 Task: Look for space in Foumban, Cameroon from 24th August, 2023 to 10th September, 2023 for 8 adults in price range Rs.12000 to Rs.15000. Place can be entire place or shared room with 4 bedrooms having 8 beds and 4 bathrooms. Property type can be house, flat, guest house. Amenities needed are: wifi, TV, free parkinig on premises, gym, breakfast. Booking option can be shelf check-in. Required host language is English.
Action: Mouse moved to (452, 93)
Screenshot: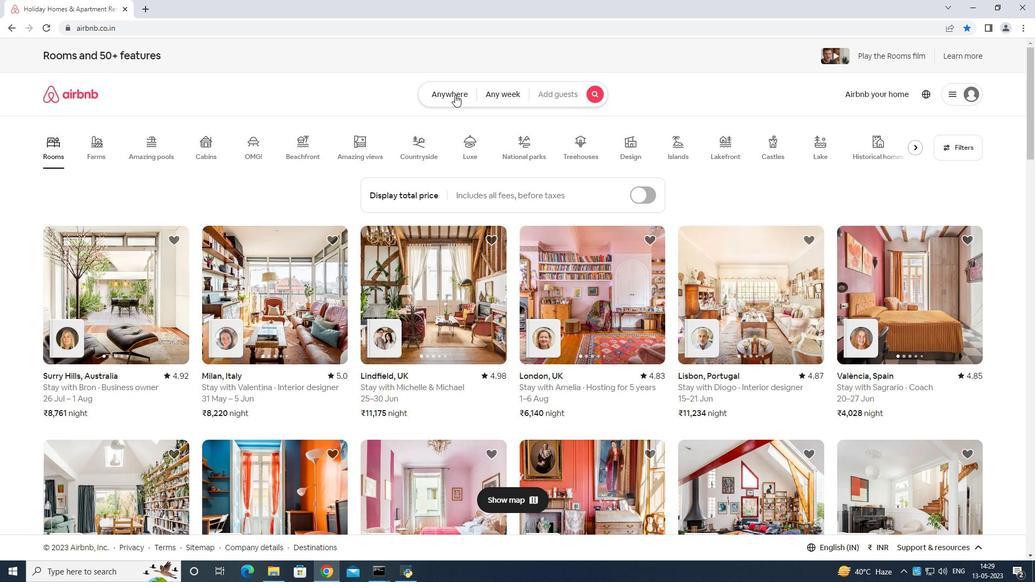 
Action: Mouse pressed left at (452, 93)
Screenshot: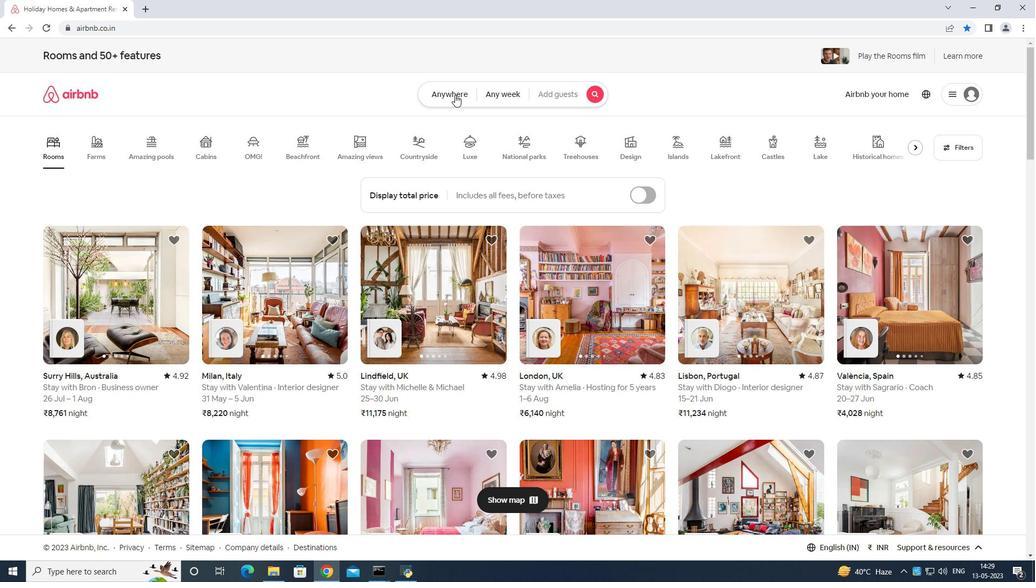 
Action: Mouse moved to (410, 133)
Screenshot: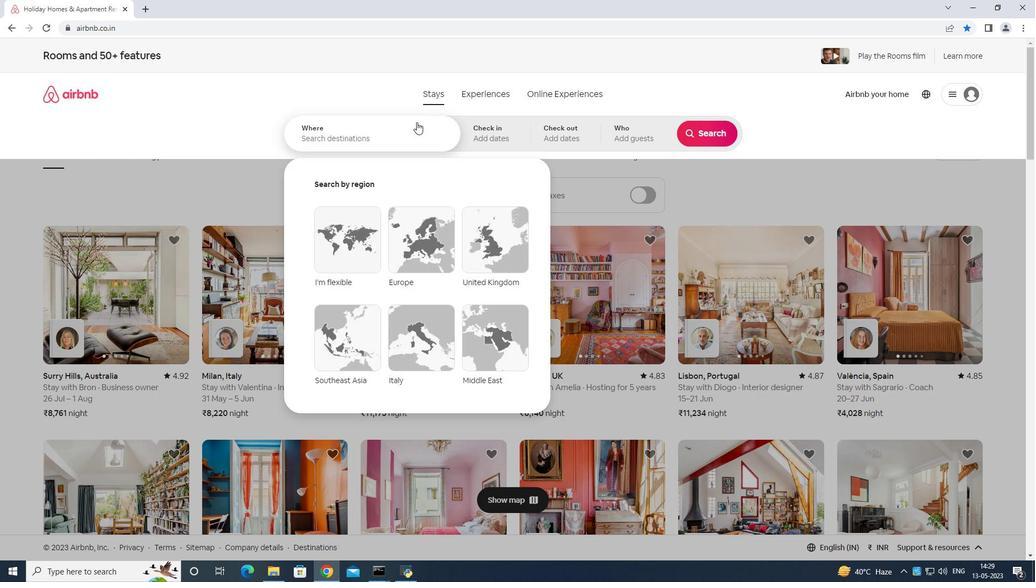 
Action: Mouse pressed left at (410, 133)
Screenshot: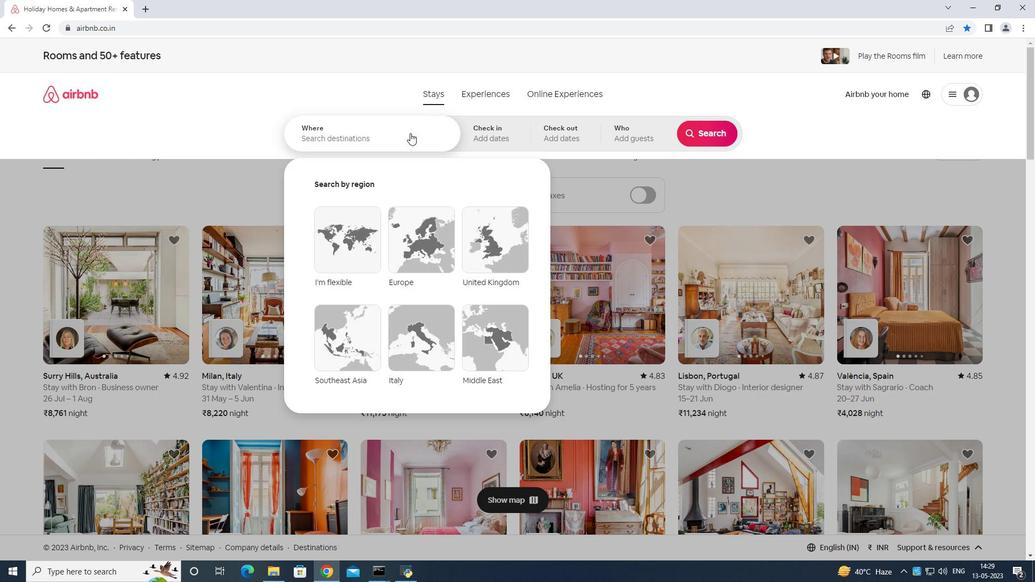 
Action: Mouse moved to (393, 148)
Screenshot: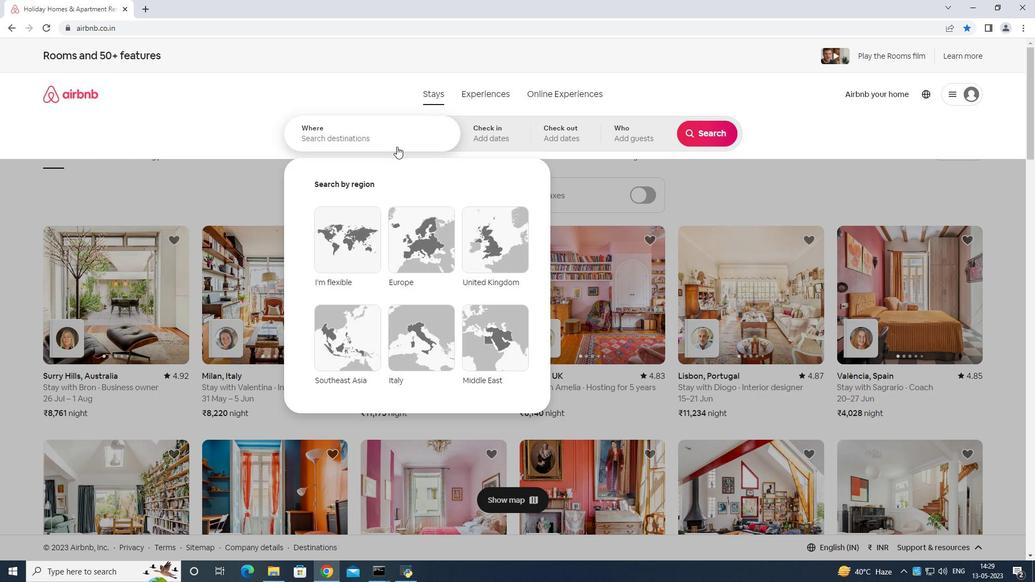 
Action: Key pressed <Key.shift>Four<Key.backspace>mban<Key.space>cameroon<Key.enter>
Screenshot: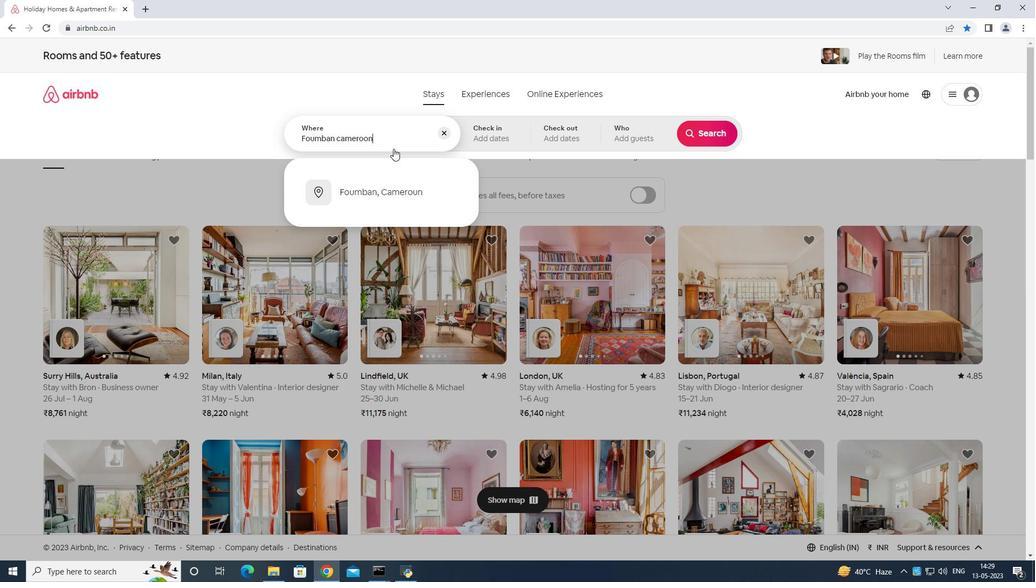 
Action: Mouse moved to (701, 218)
Screenshot: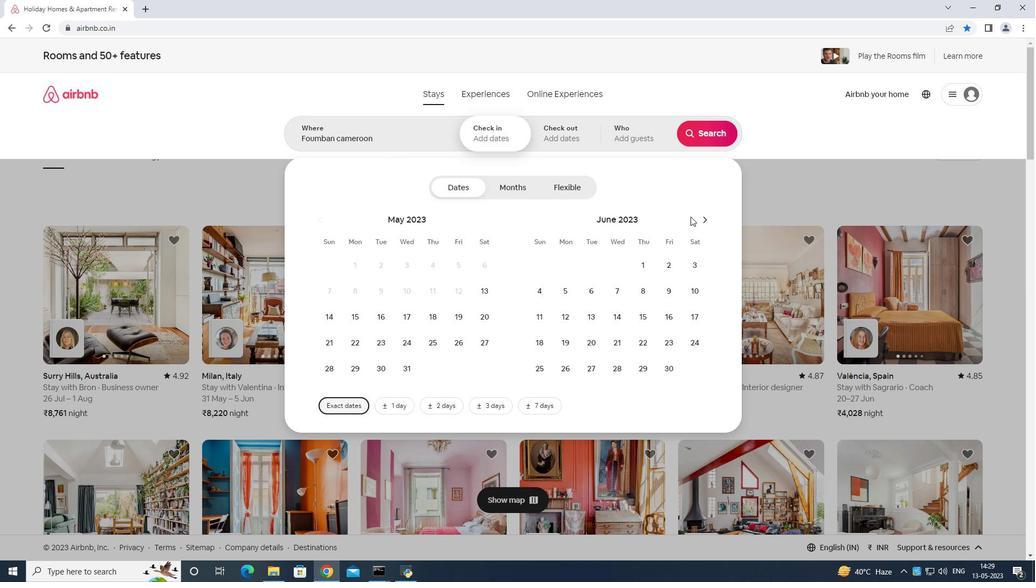 
Action: Mouse pressed left at (701, 218)
Screenshot: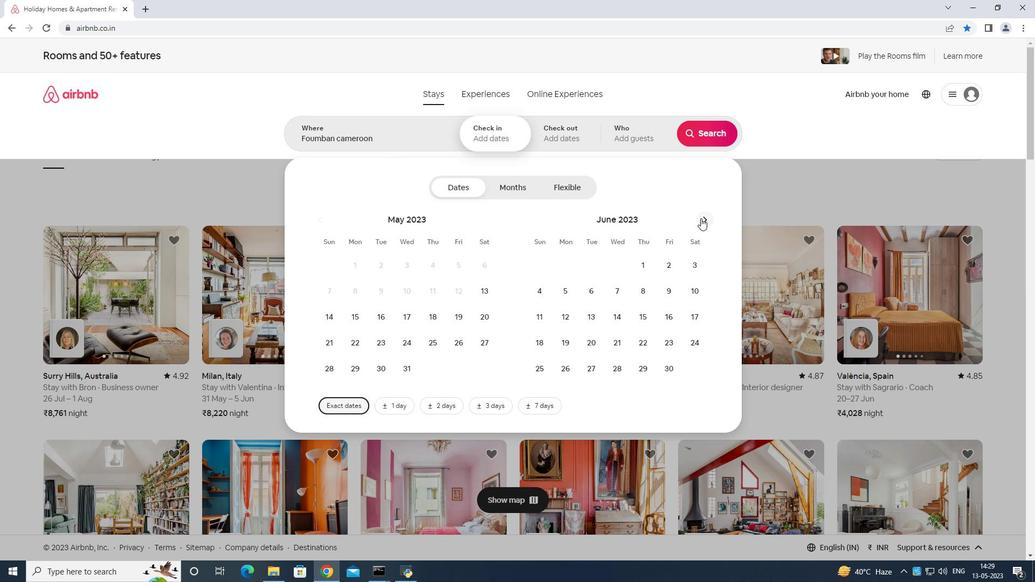
Action: Mouse moved to (701, 219)
Screenshot: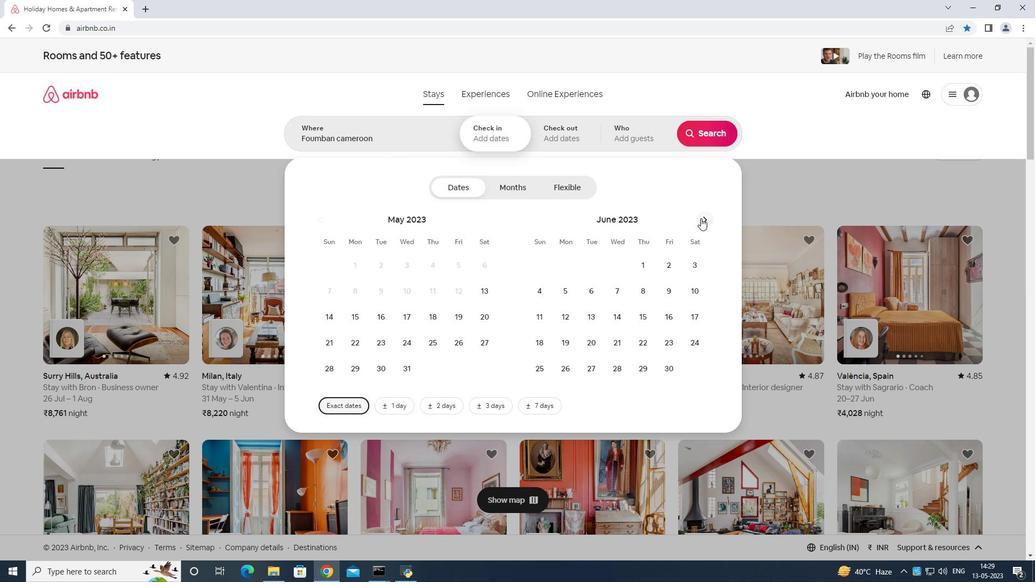 
Action: Mouse pressed left at (701, 219)
Screenshot: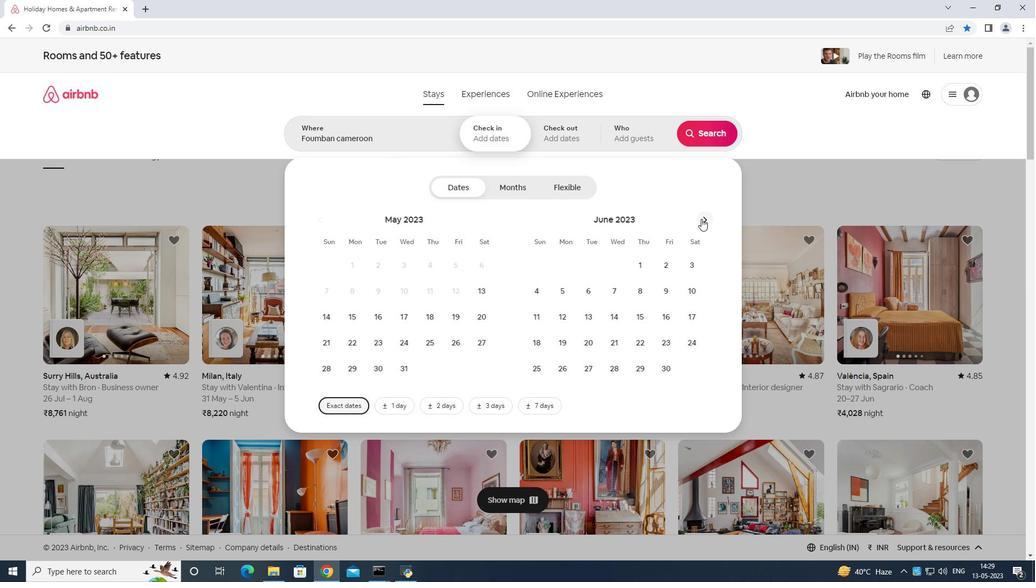 
Action: Mouse moved to (649, 339)
Screenshot: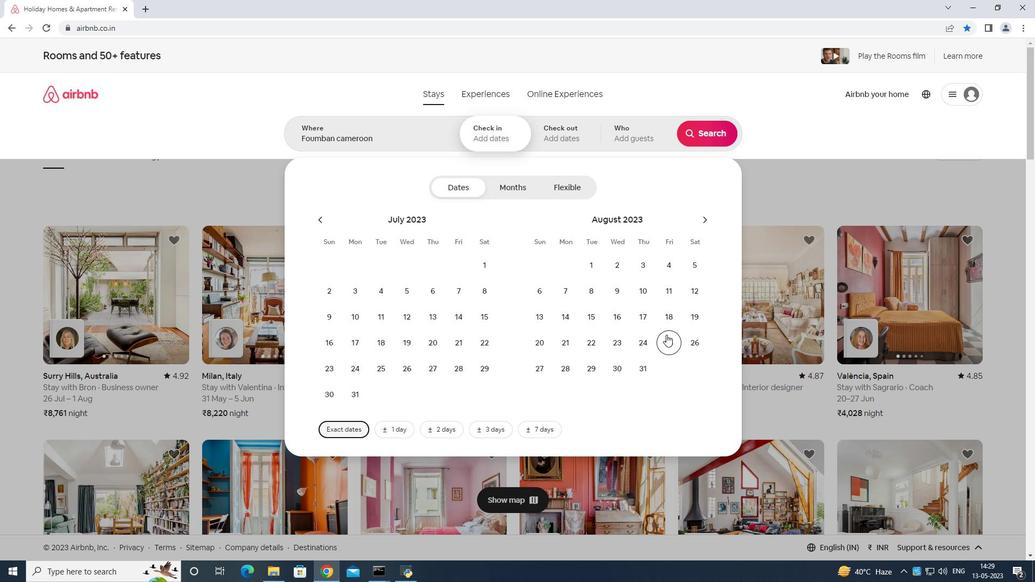 
Action: Mouse pressed left at (649, 339)
Screenshot: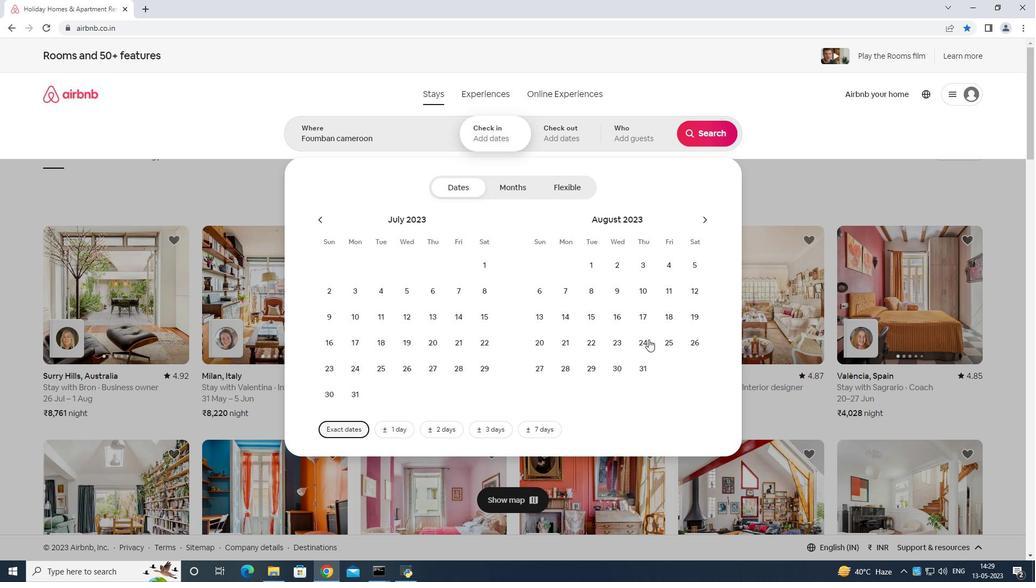 
Action: Mouse moved to (709, 217)
Screenshot: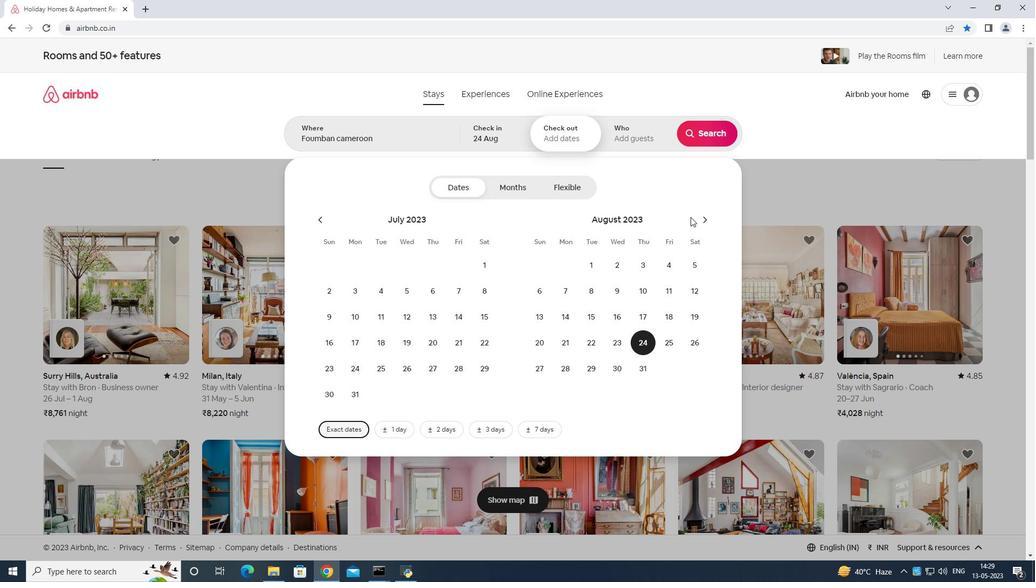 
Action: Mouse pressed left at (709, 217)
Screenshot: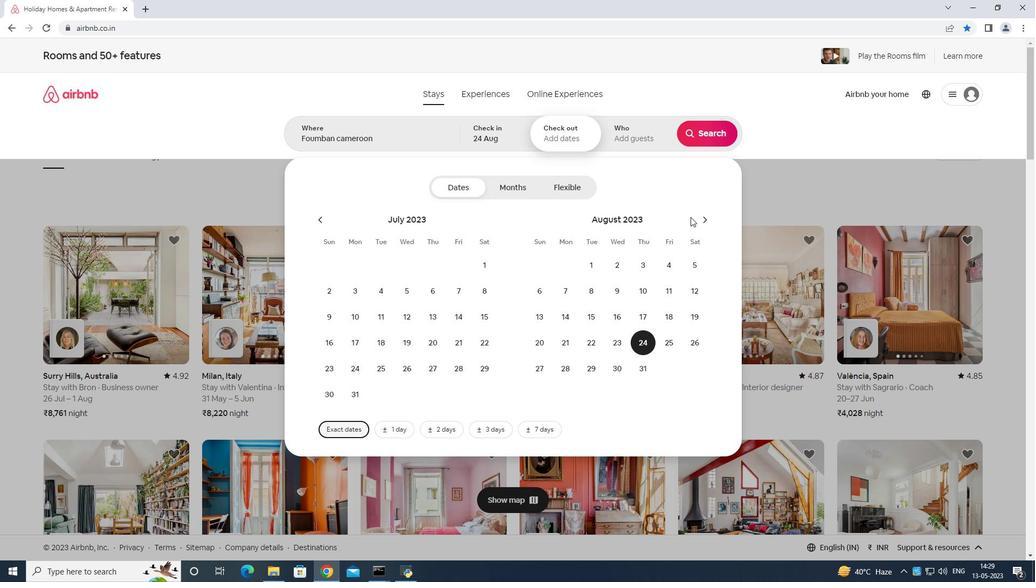 
Action: Mouse moved to (547, 320)
Screenshot: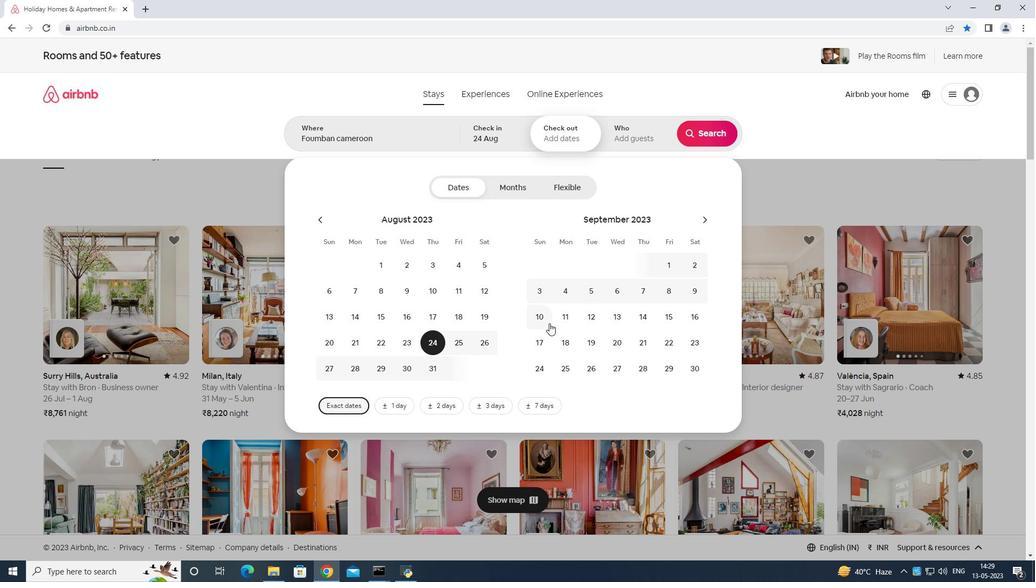 
Action: Mouse pressed left at (547, 320)
Screenshot: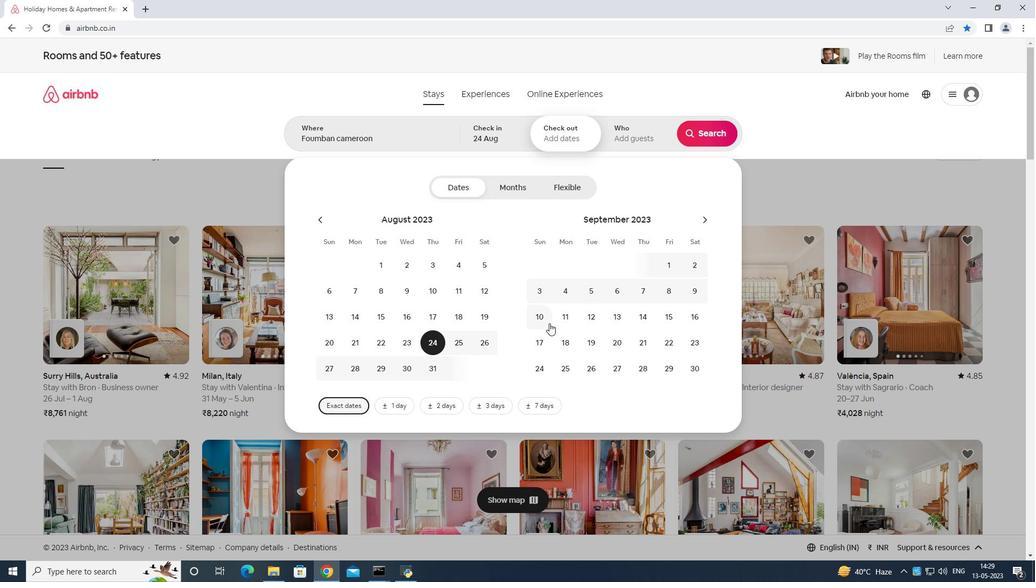 
Action: Mouse moved to (629, 134)
Screenshot: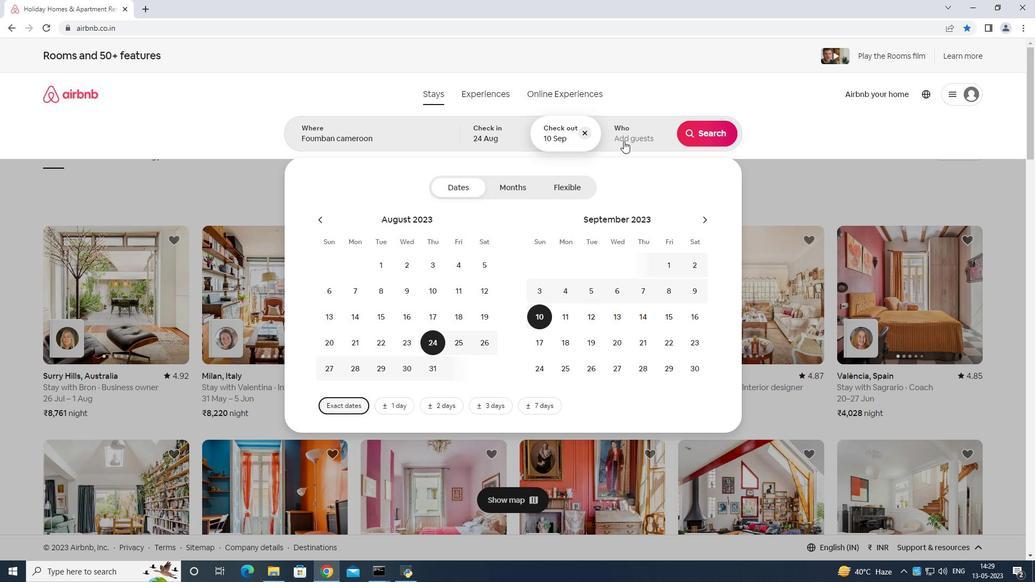
Action: Mouse pressed left at (629, 134)
Screenshot: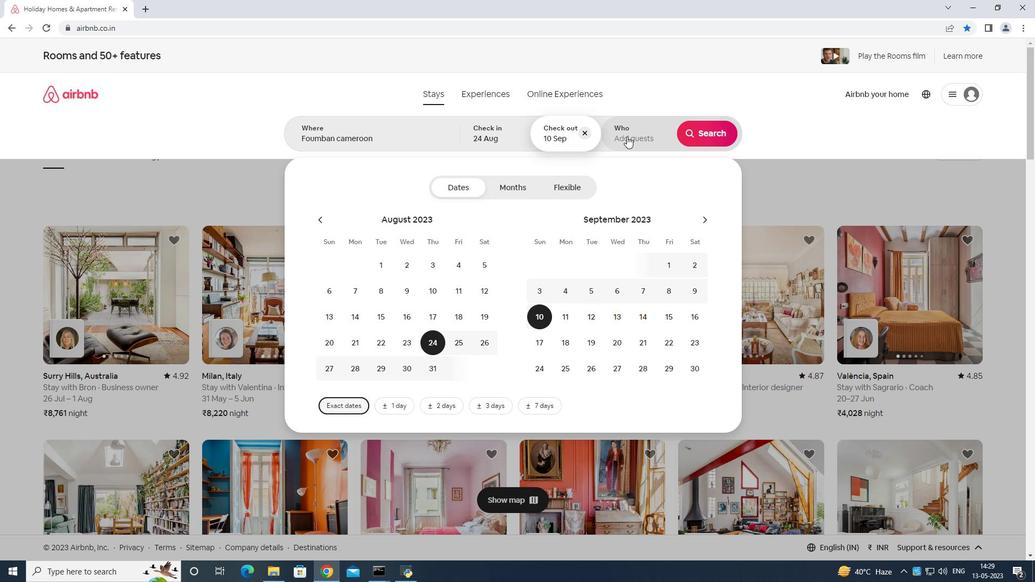 
Action: Mouse moved to (707, 195)
Screenshot: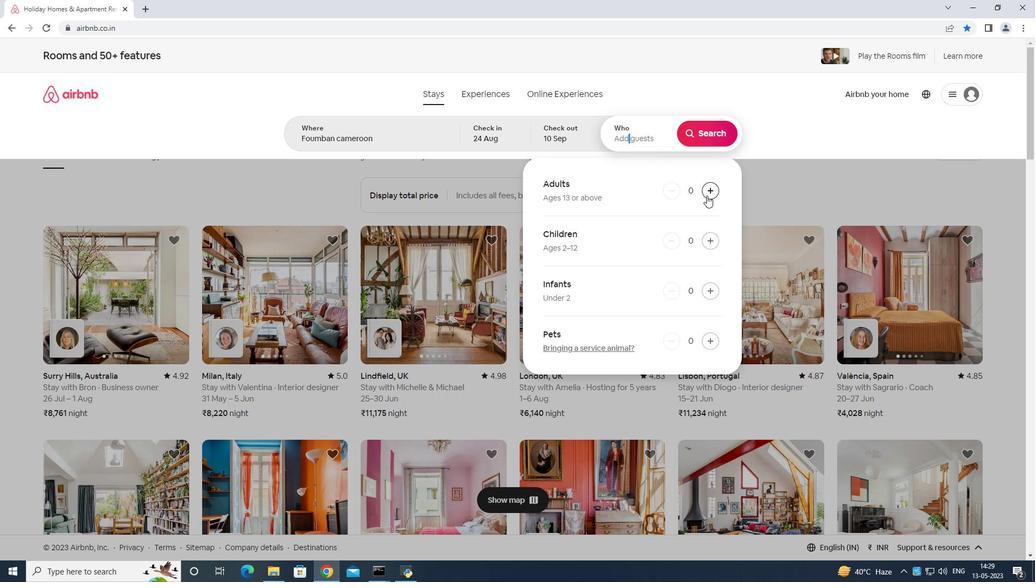 
Action: Mouse pressed left at (707, 195)
Screenshot: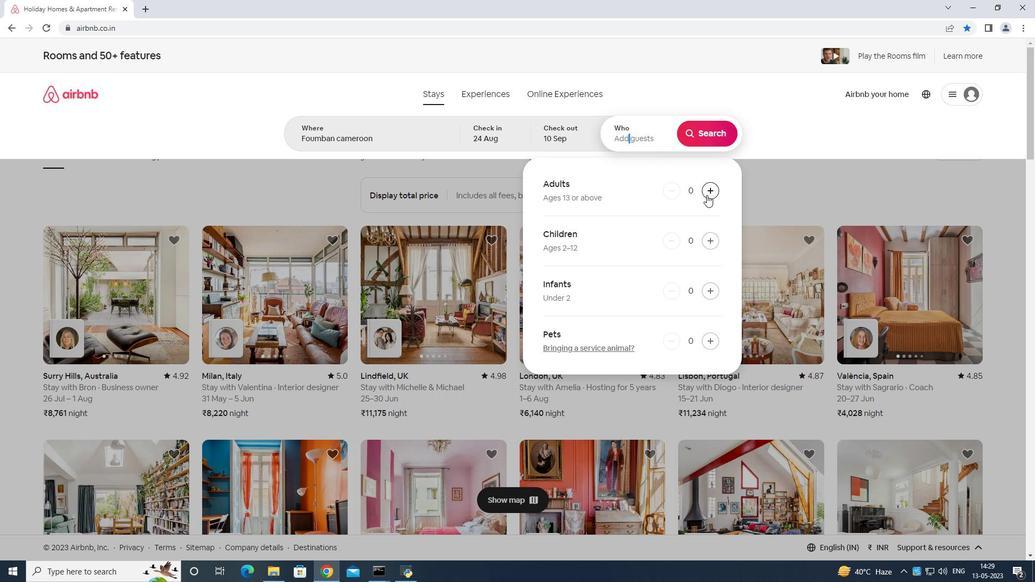 
Action: Mouse pressed left at (707, 195)
Screenshot: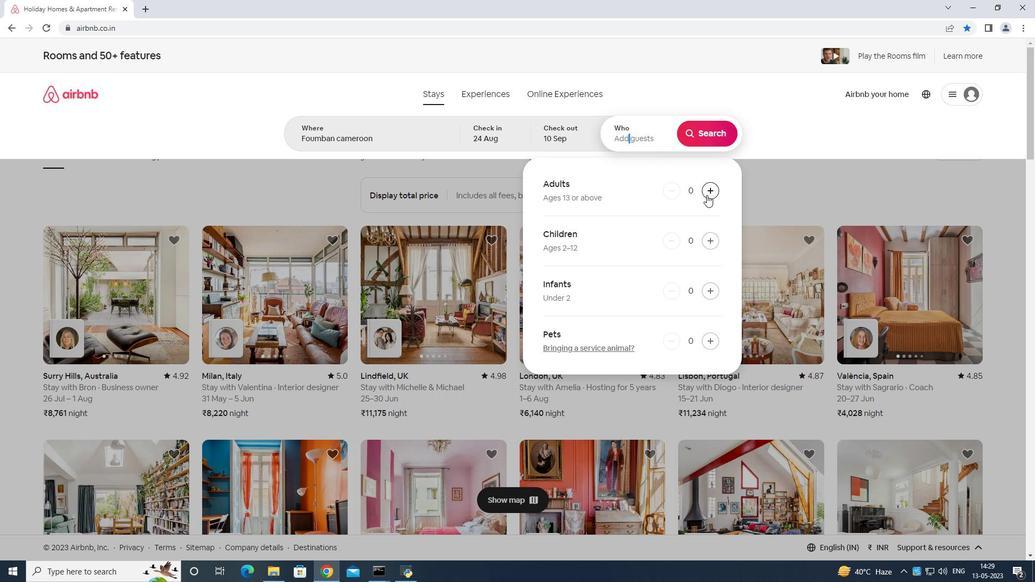 
Action: Mouse moved to (707, 194)
Screenshot: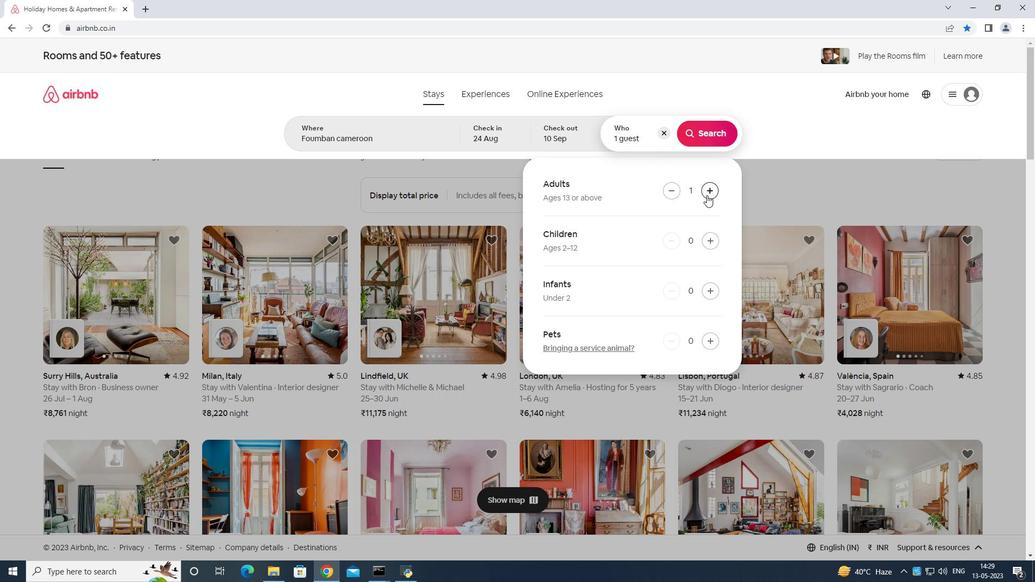 
Action: Mouse pressed left at (707, 194)
Screenshot: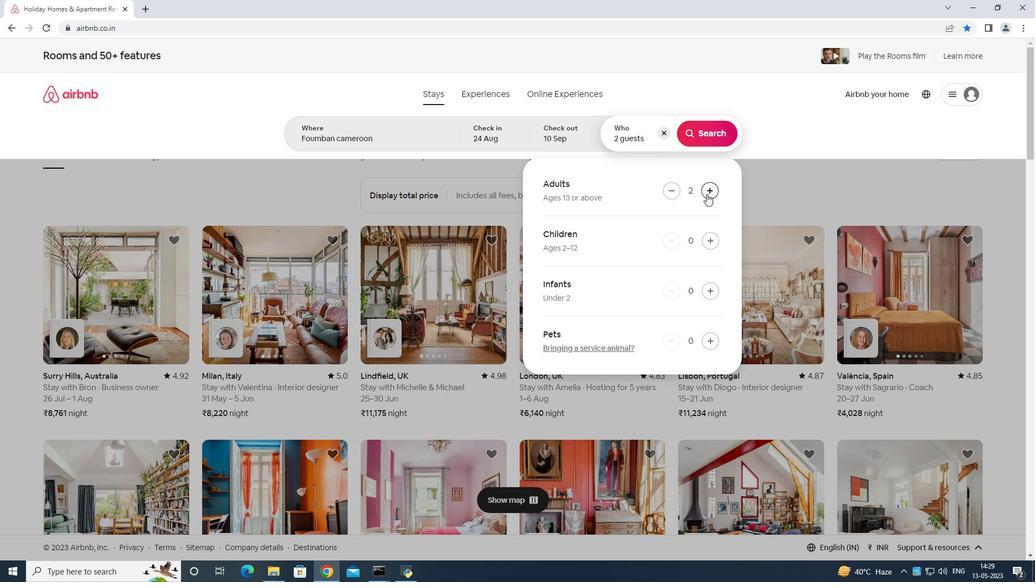 
Action: Mouse pressed left at (707, 194)
Screenshot: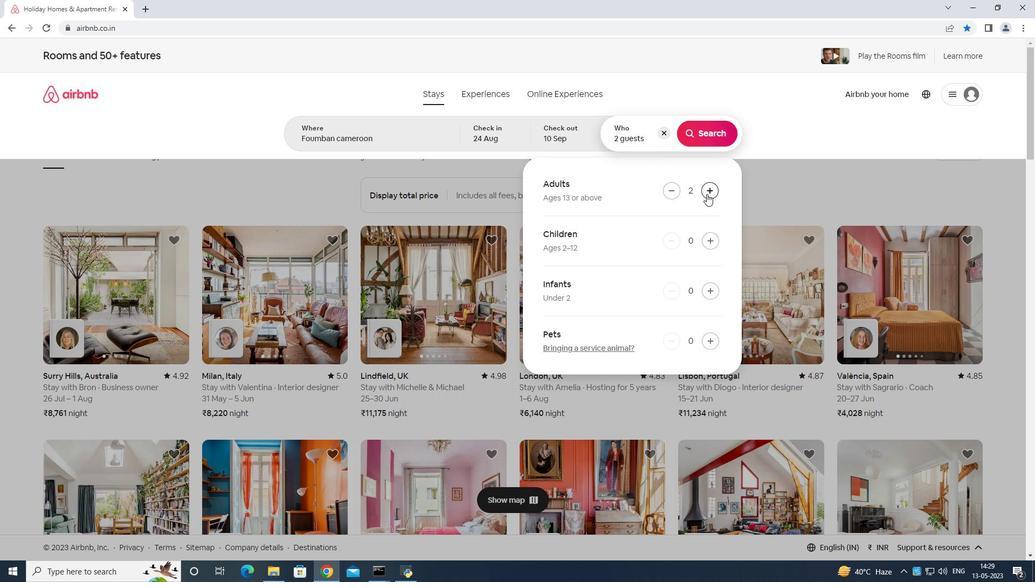 
Action: Mouse pressed left at (707, 194)
Screenshot: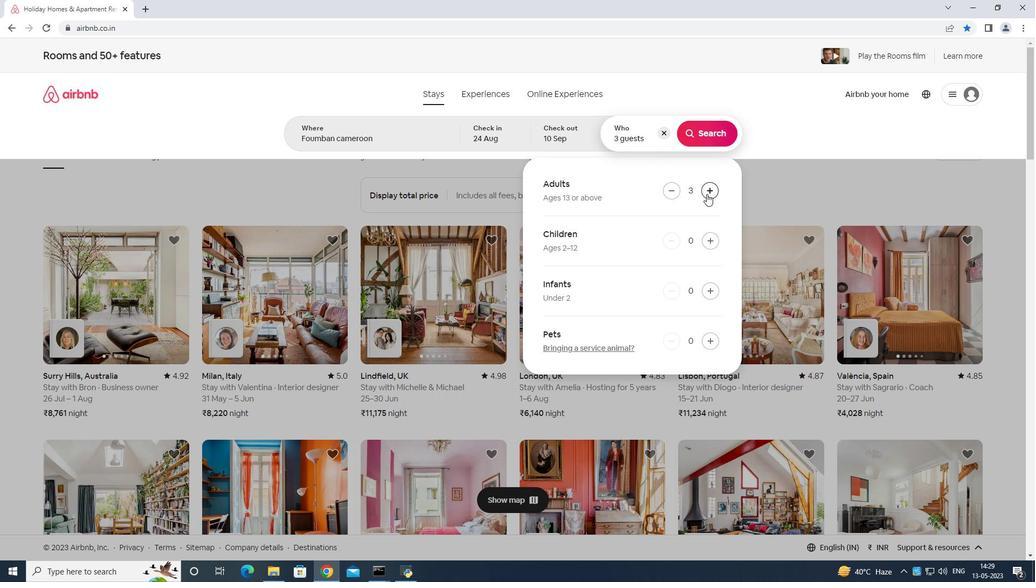 
Action: Mouse pressed left at (707, 194)
Screenshot: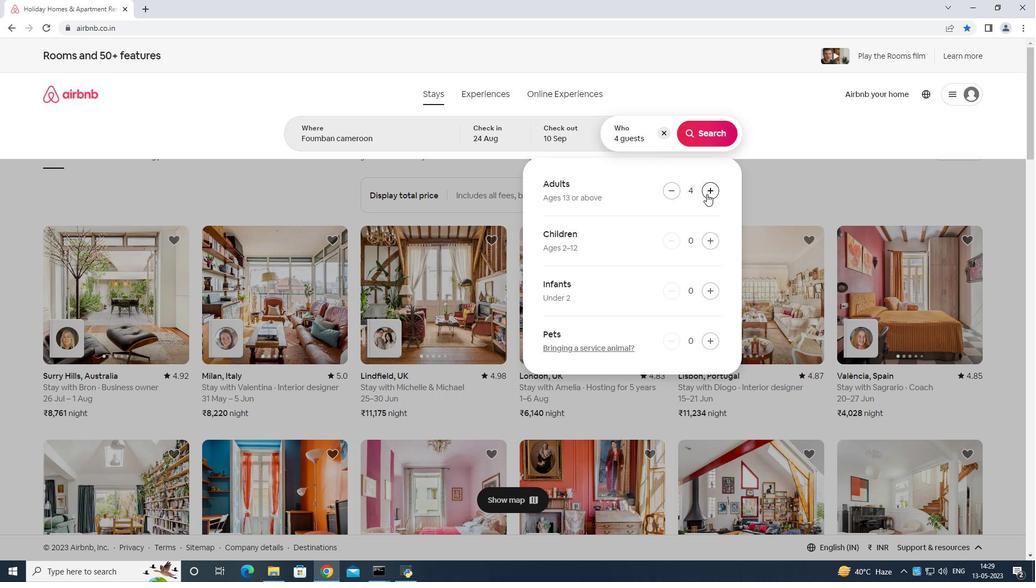 
Action: Mouse pressed left at (707, 194)
Screenshot: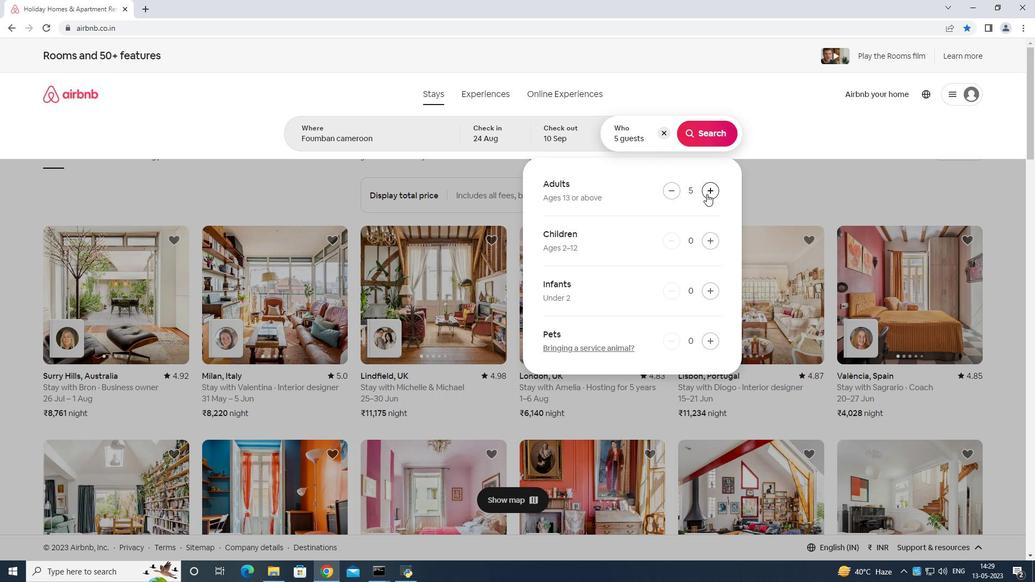 
Action: Mouse pressed left at (707, 194)
Screenshot: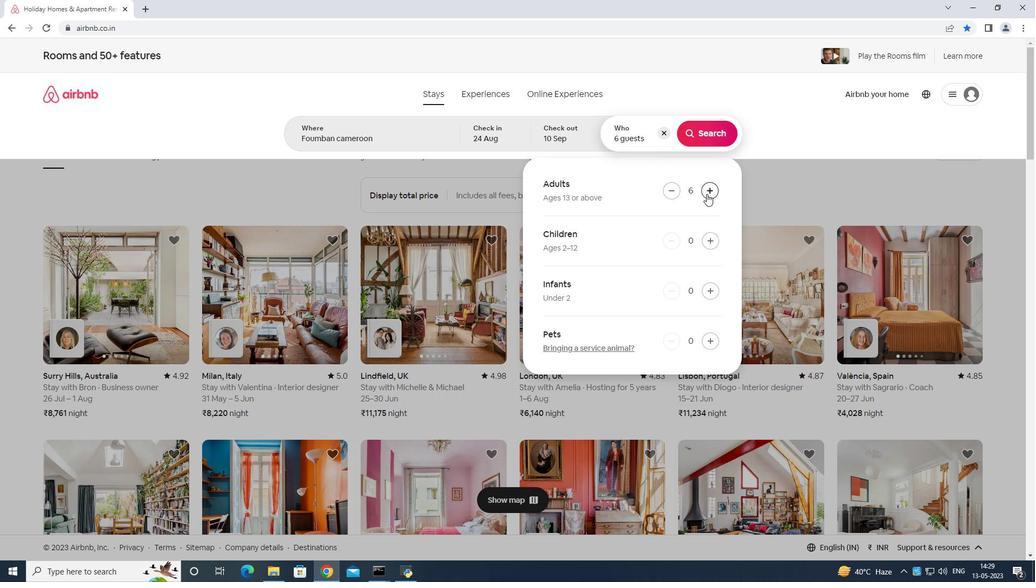 
Action: Mouse moved to (719, 133)
Screenshot: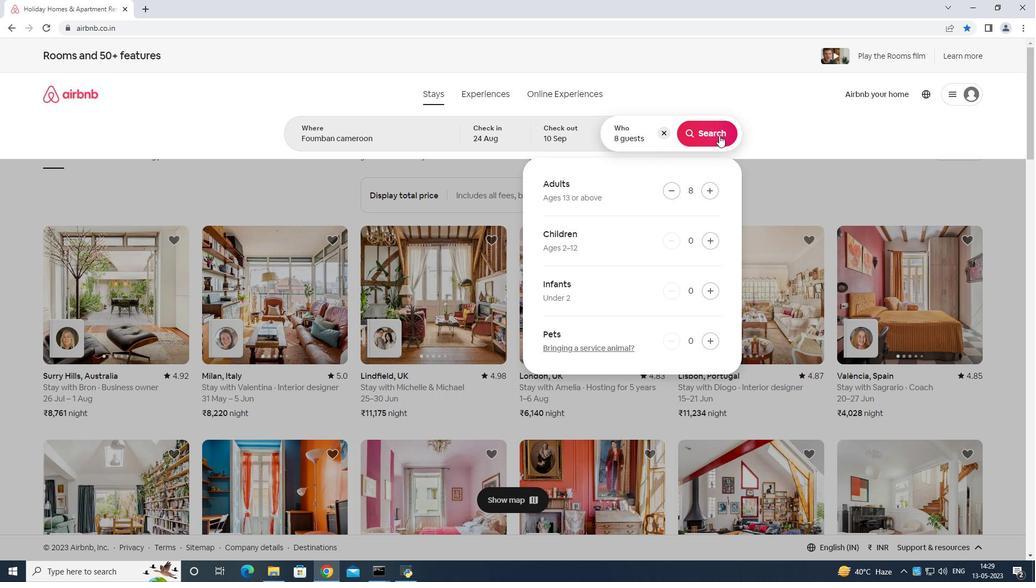 
Action: Mouse pressed left at (719, 133)
Screenshot: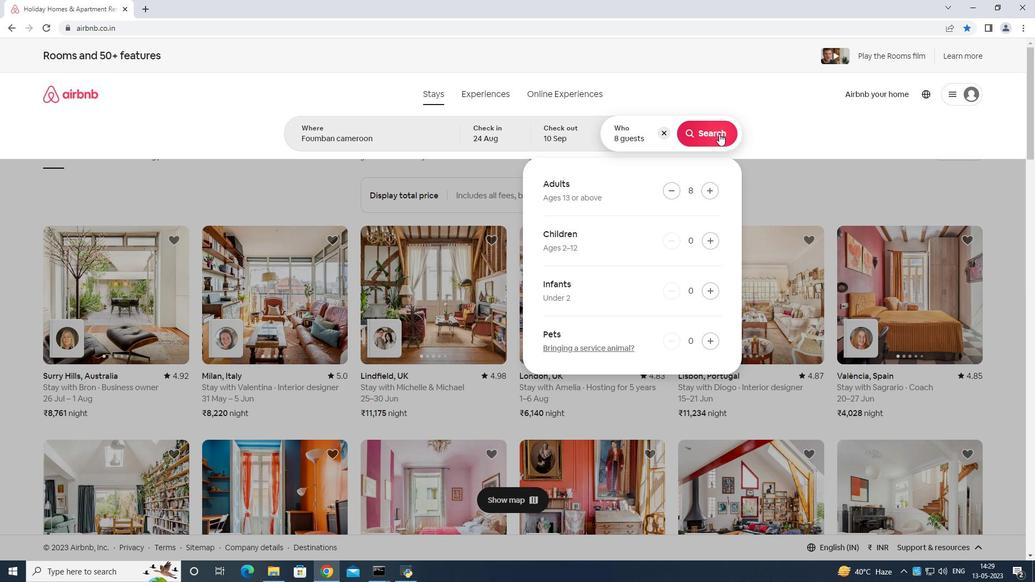
Action: Mouse moved to (977, 104)
Screenshot: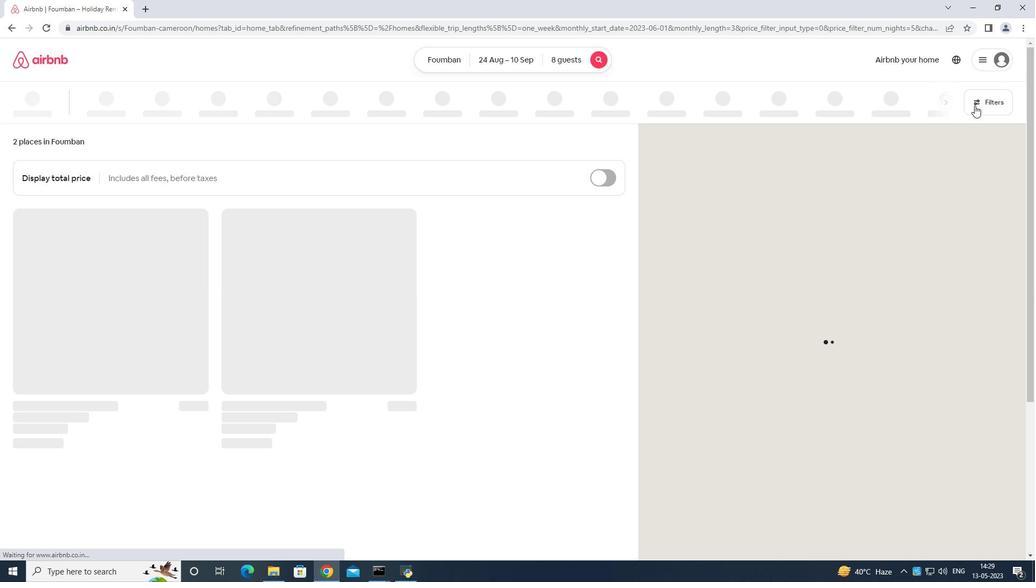 
Action: Mouse pressed left at (977, 104)
Screenshot: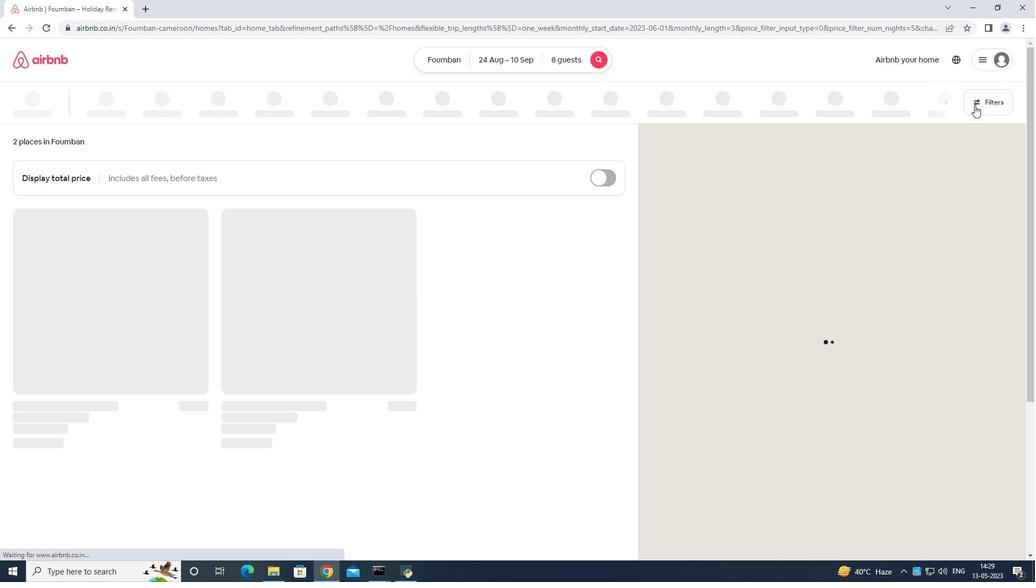 
Action: Mouse moved to (428, 376)
Screenshot: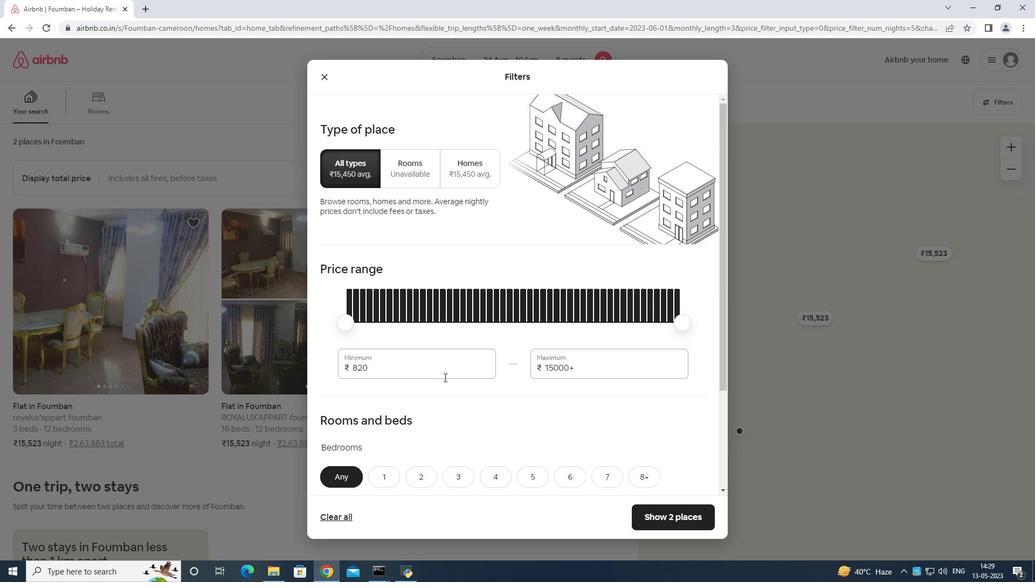 
Action: Mouse pressed left at (428, 376)
Screenshot: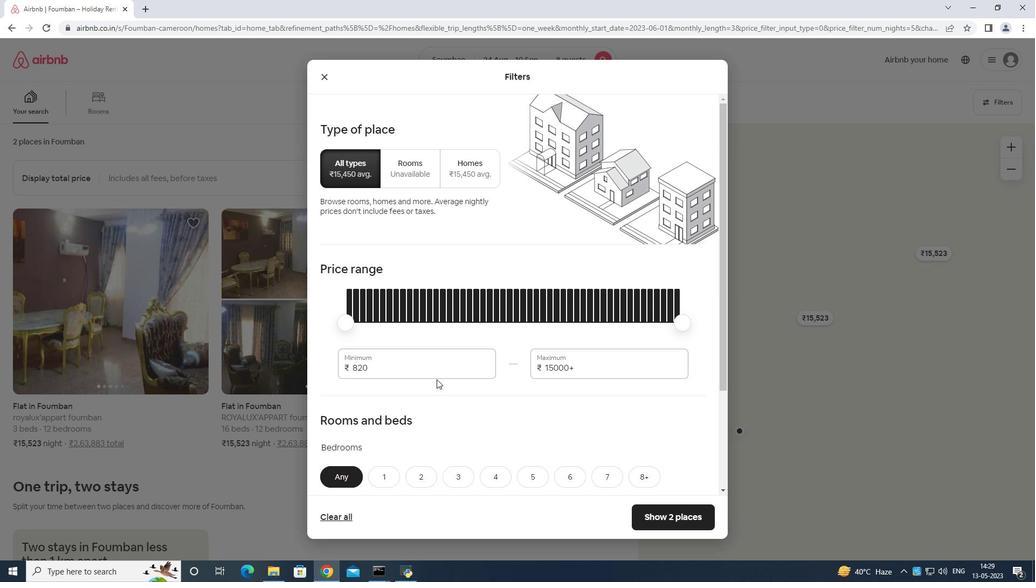 
Action: Mouse moved to (428, 366)
Screenshot: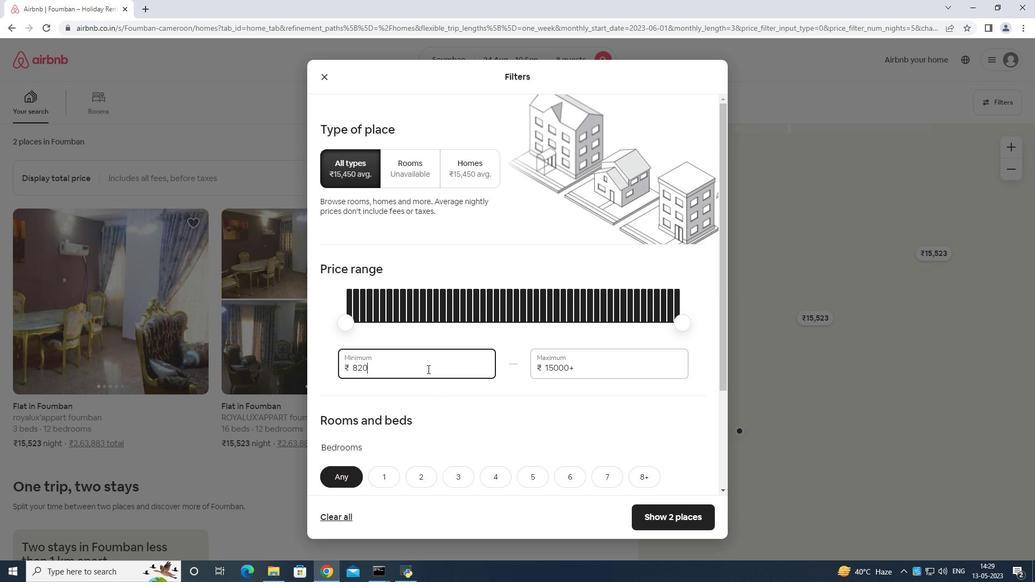 
Action: Key pressed <Key.backspace><Key.backspace><Key.backspace><Key.backspace><Key.backspace>
Screenshot: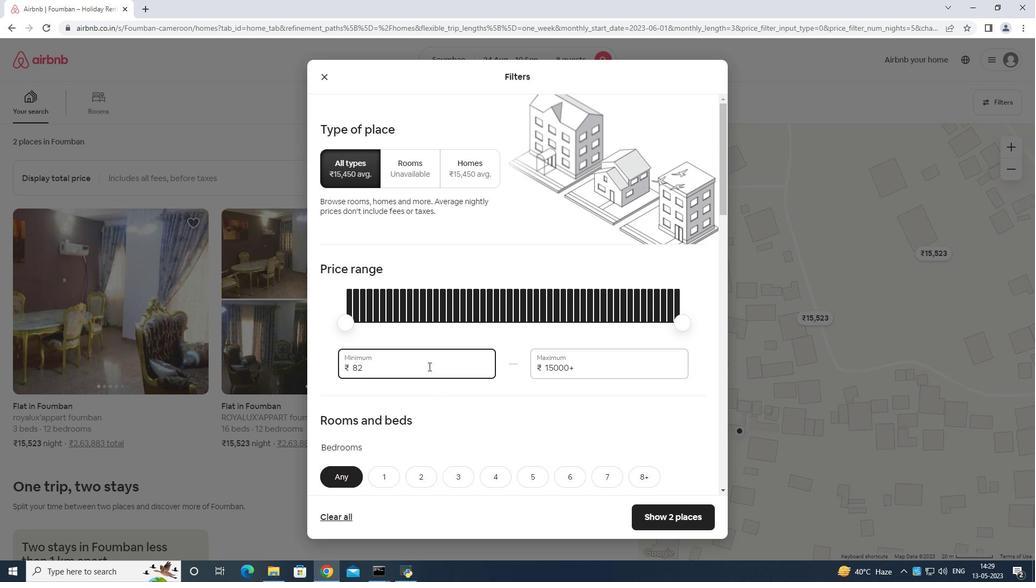 
Action: Mouse moved to (430, 365)
Screenshot: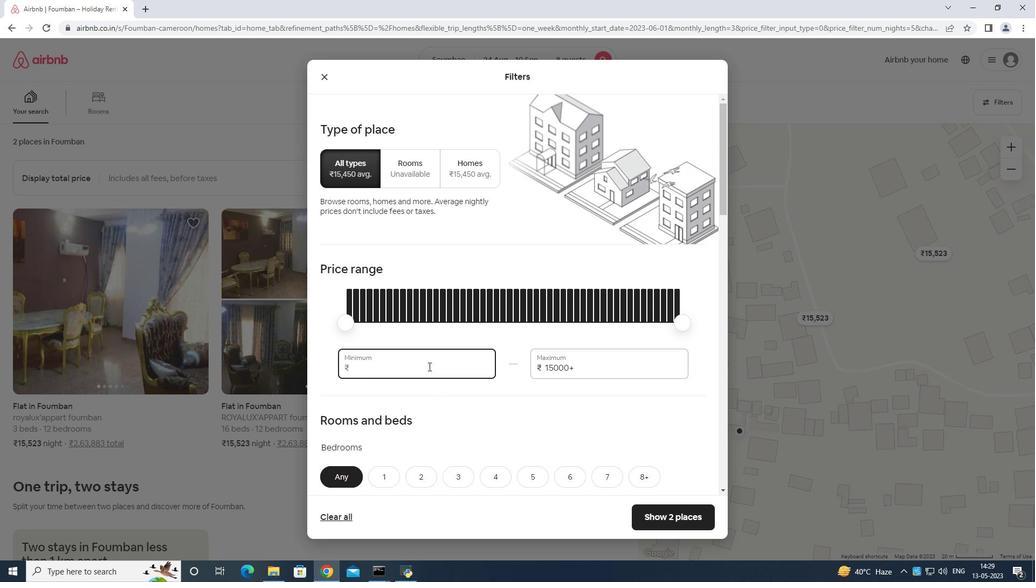 
Action: Key pressed 12
Screenshot: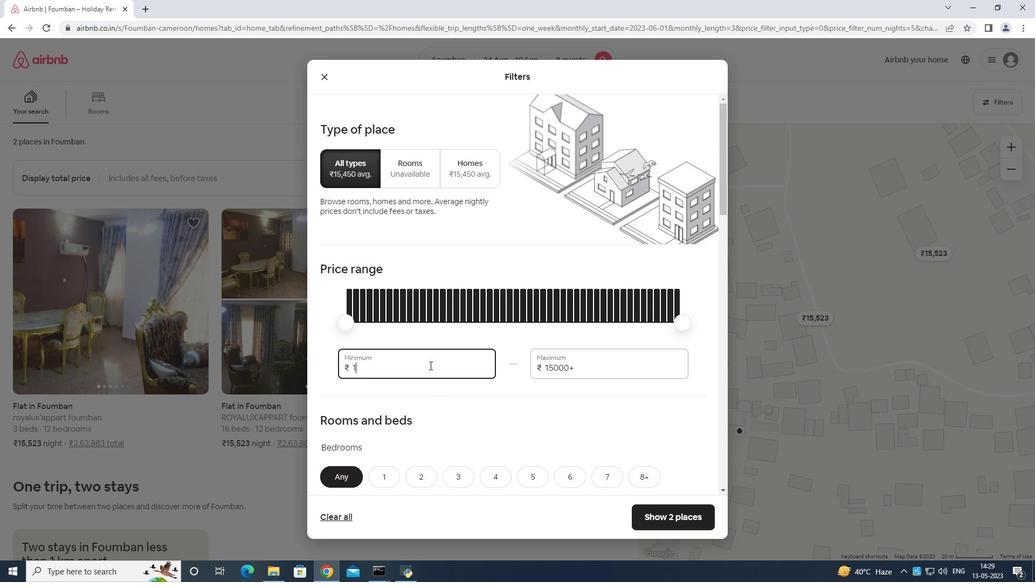 
Action: Mouse moved to (430, 365)
Screenshot: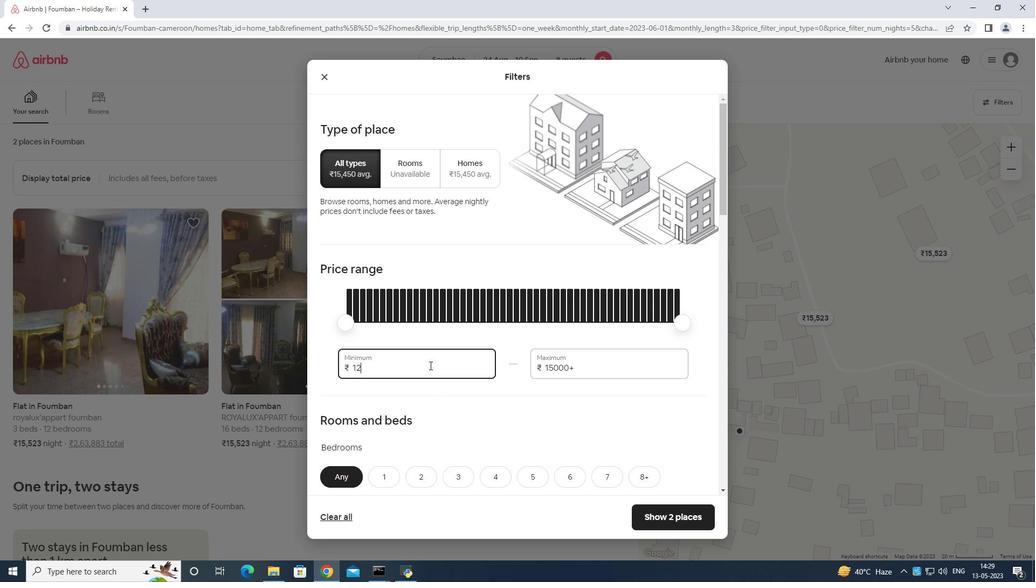 
Action: Key pressed 0
Screenshot: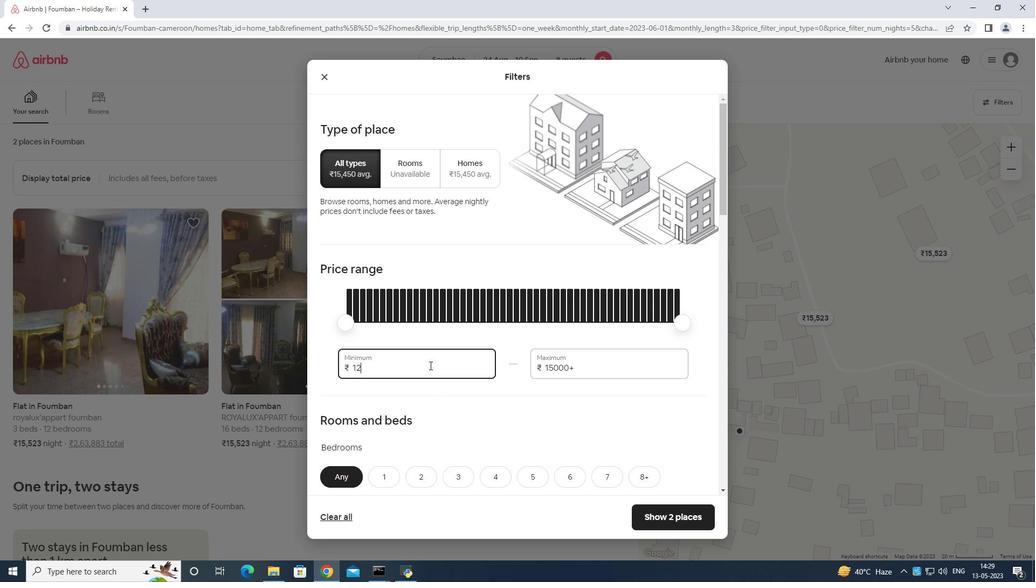
Action: Mouse moved to (432, 365)
Screenshot: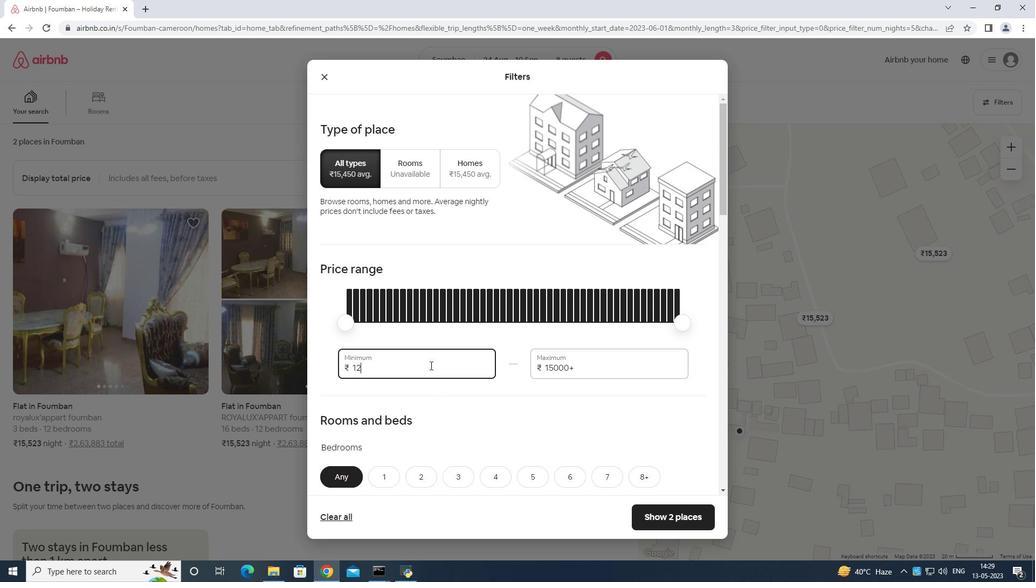 
Action: Key pressed 0
Screenshot: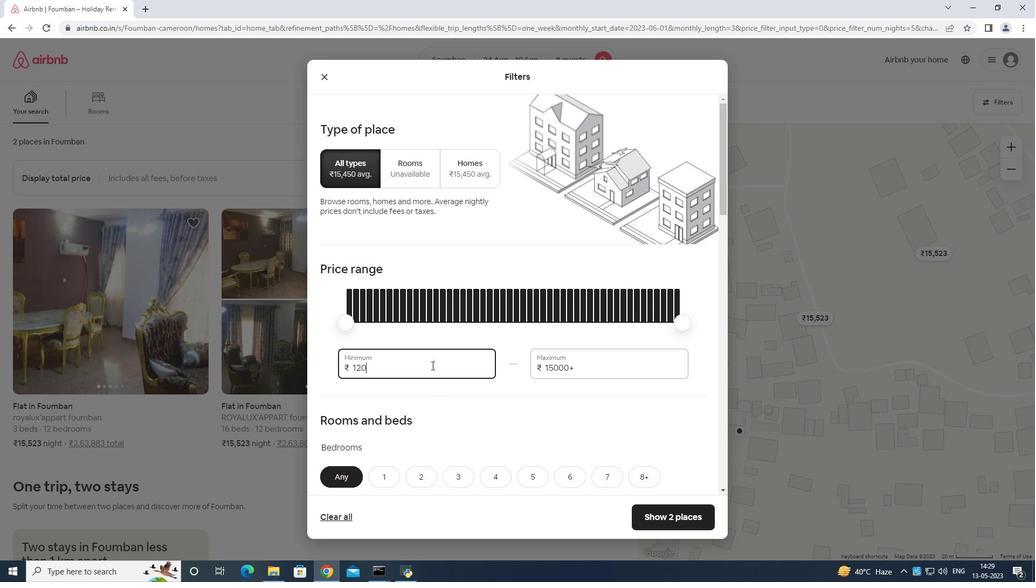 
Action: Mouse moved to (433, 365)
Screenshot: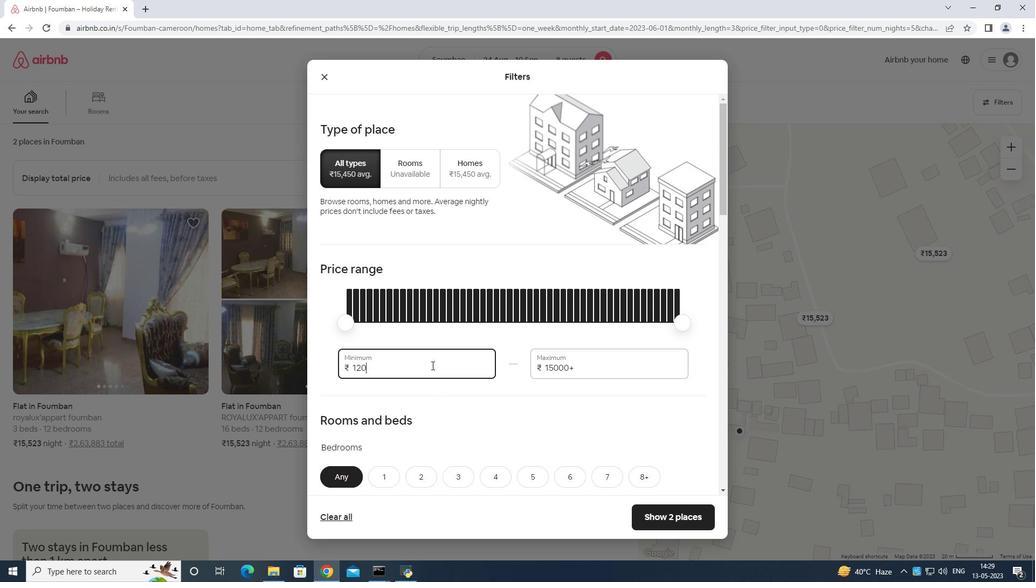 
Action: Key pressed 0
Screenshot: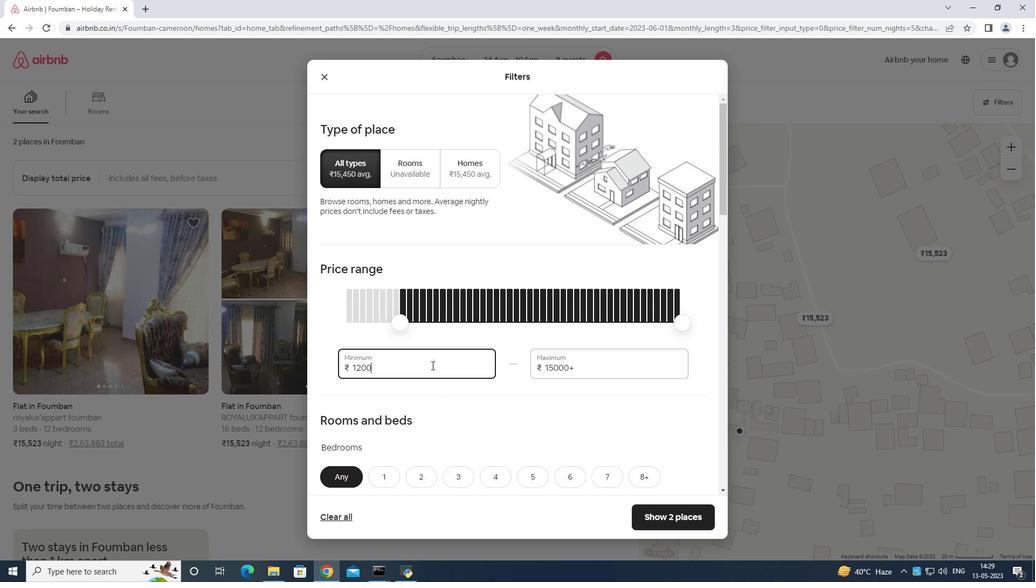 
Action: Mouse moved to (590, 360)
Screenshot: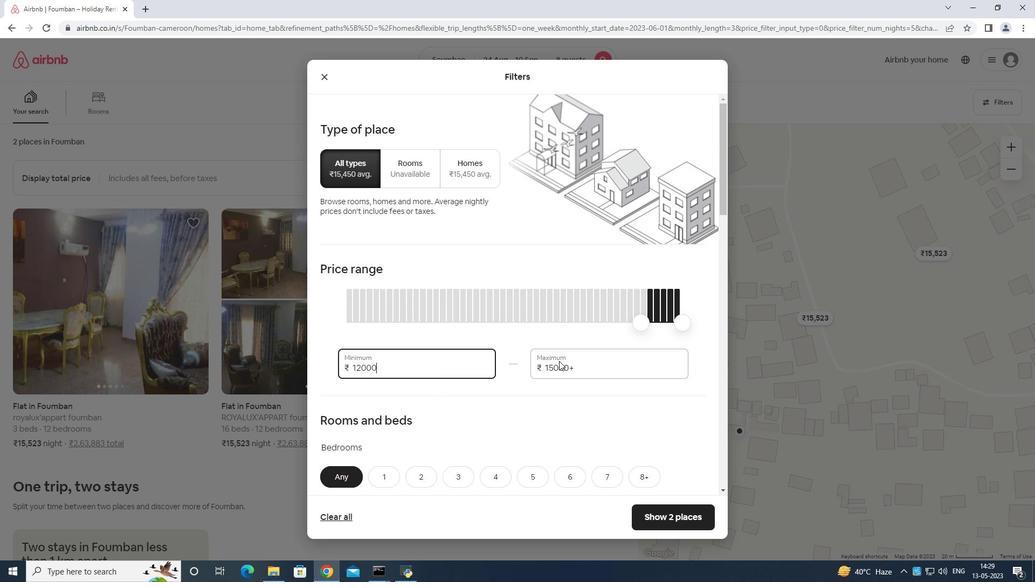
Action: Mouse pressed left at (590, 360)
Screenshot: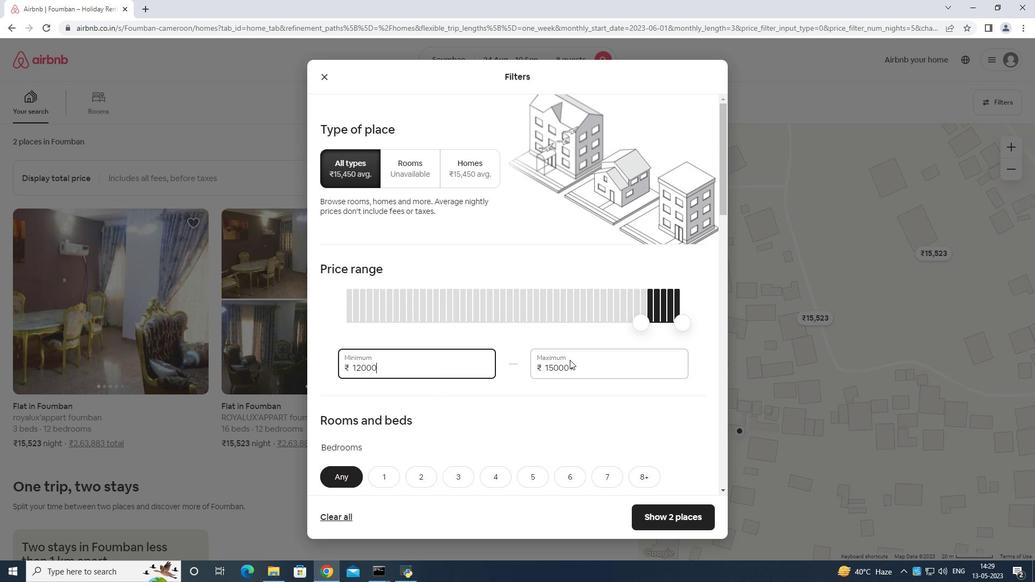 
Action: Mouse moved to (590, 358)
Screenshot: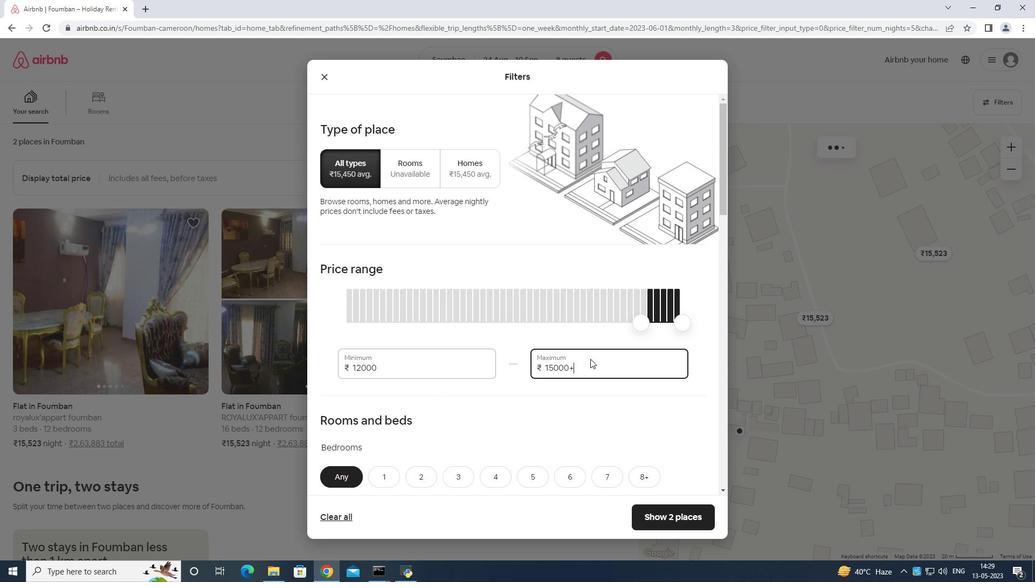 
Action: Key pressed <Key.backspace>
Screenshot: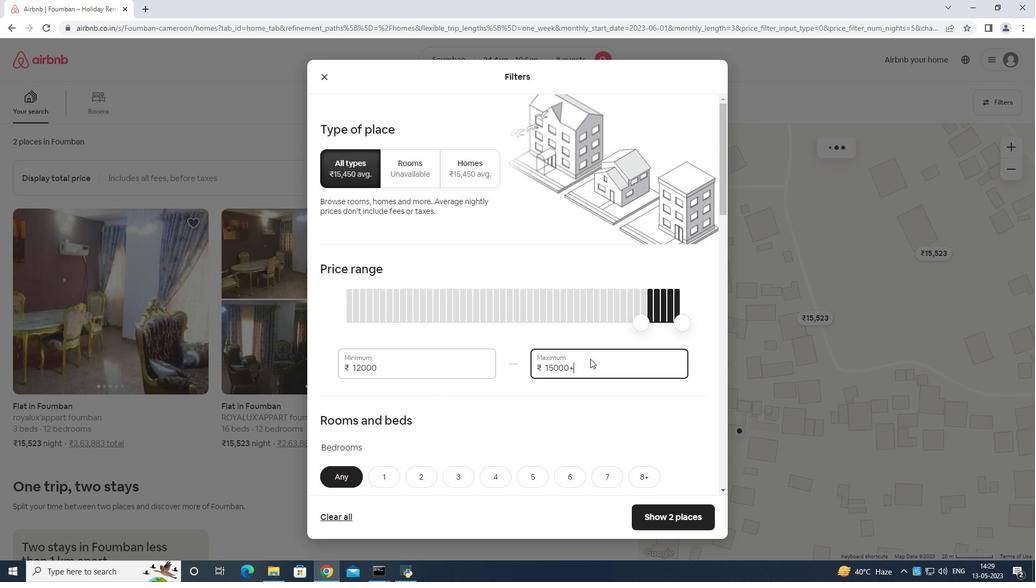 
Action: Mouse moved to (589, 358)
Screenshot: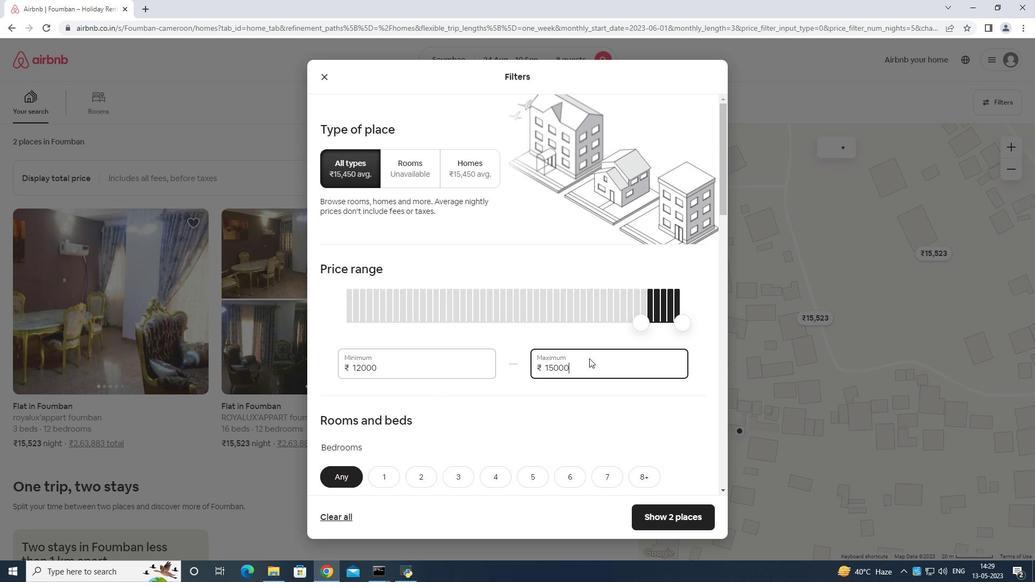 
Action: Key pressed <Key.backspace><Key.backspace><Key.backspace><Key.backspace><Key.backspace><Key.backspace><Key.backspace><Key.backspace><Key.backspace>14000
Screenshot: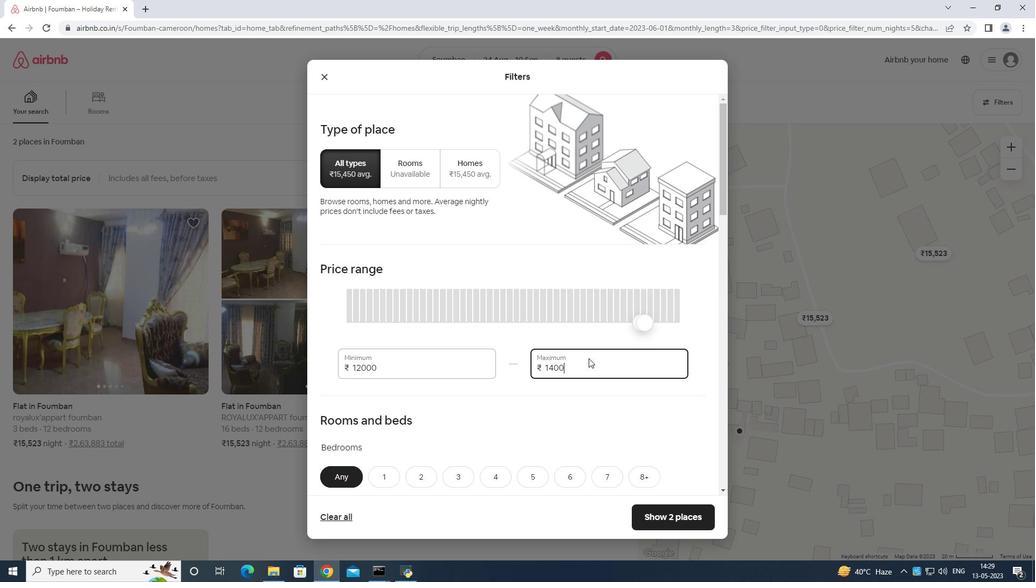 
Action: Mouse moved to (588, 356)
Screenshot: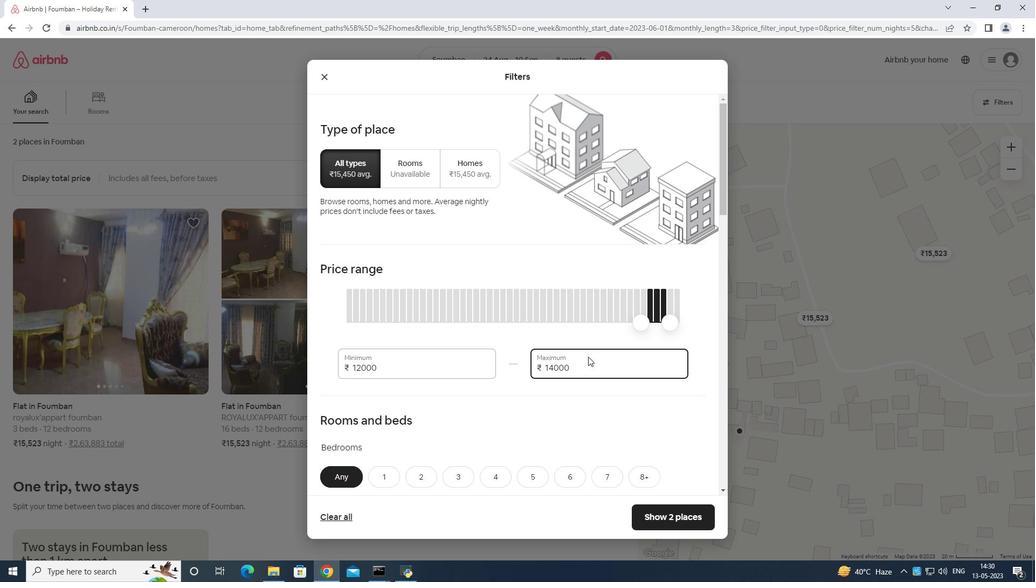 
Action: Key pressed <Key.backspace><Key.backspace><Key.backspace><Key.backspace><Key.backspace><Key.backspace><Key.backspace><Key.backspace><Key.backspace><Key.backspace>150
Screenshot: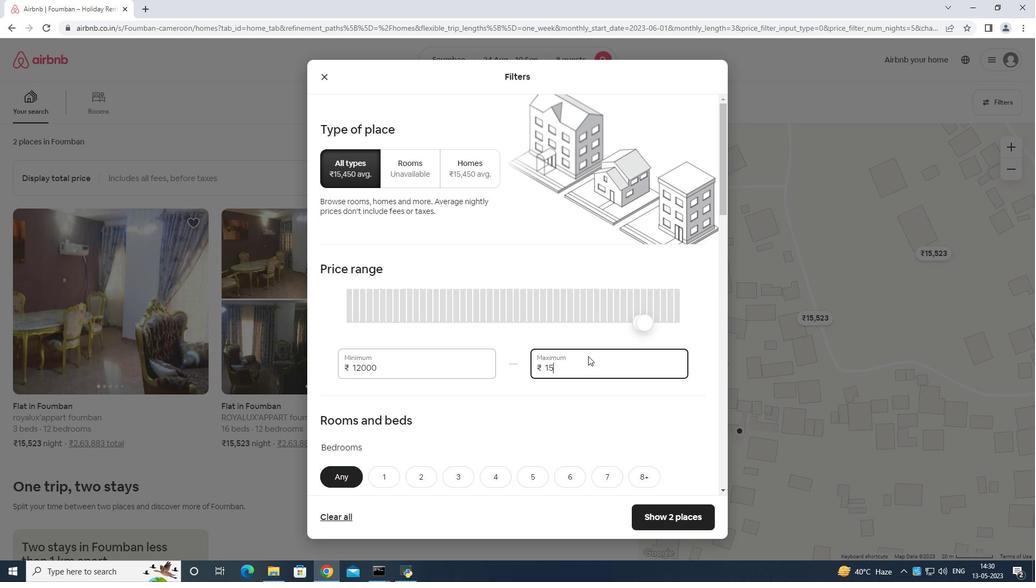 
Action: Mouse moved to (587, 356)
Screenshot: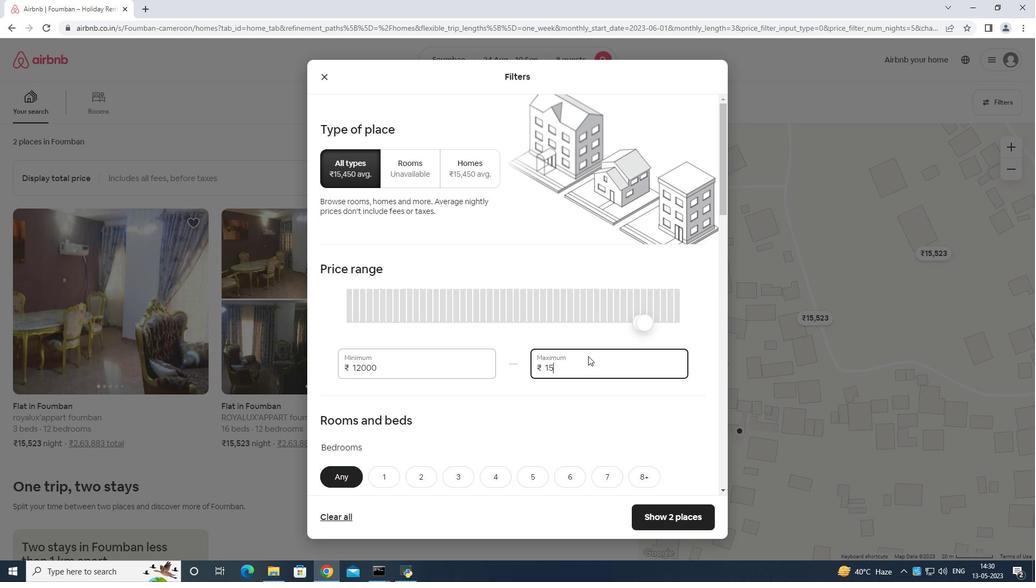 
Action: Key pressed 0
Screenshot: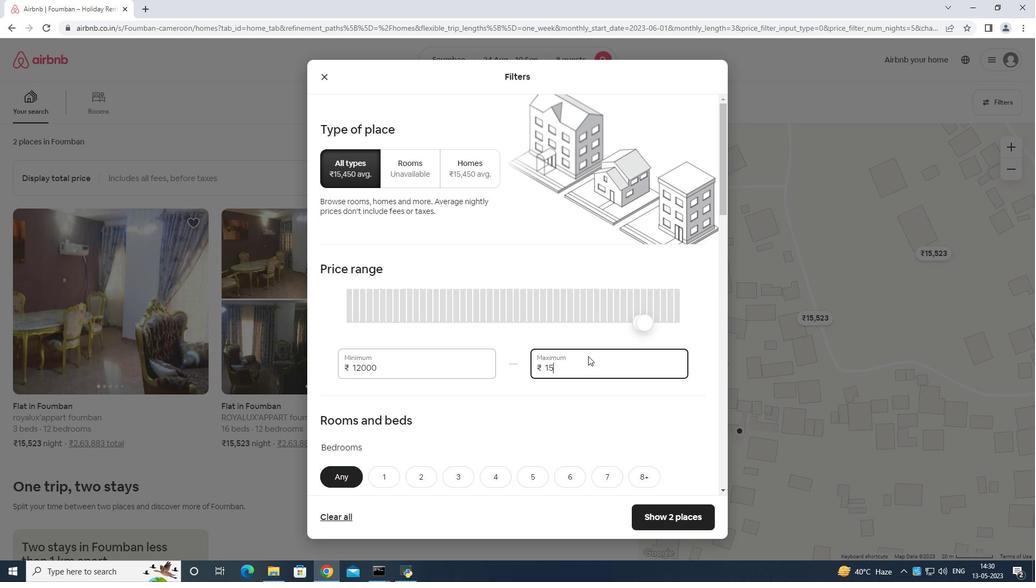 
Action: Mouse moved to (586, 358)
Screenshot: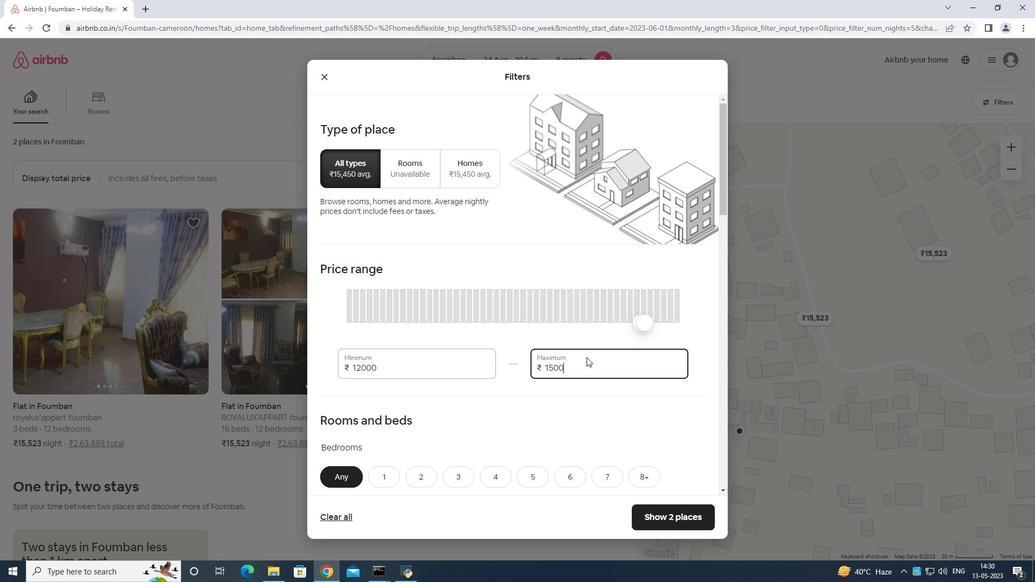 
Action: Key pressed 0
Screenshot: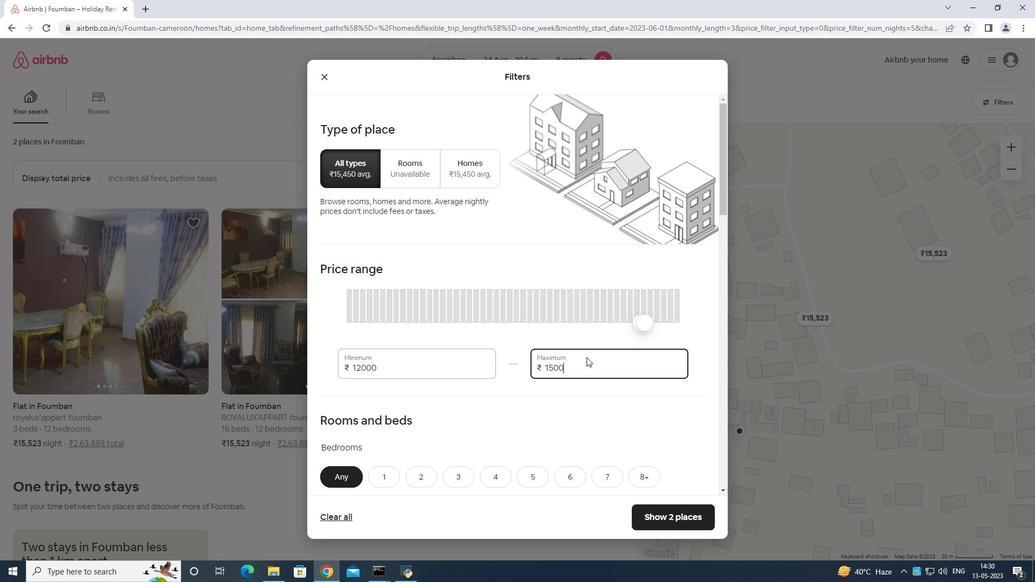 
Action: Mouse moved to (586, 358)
Screenshot: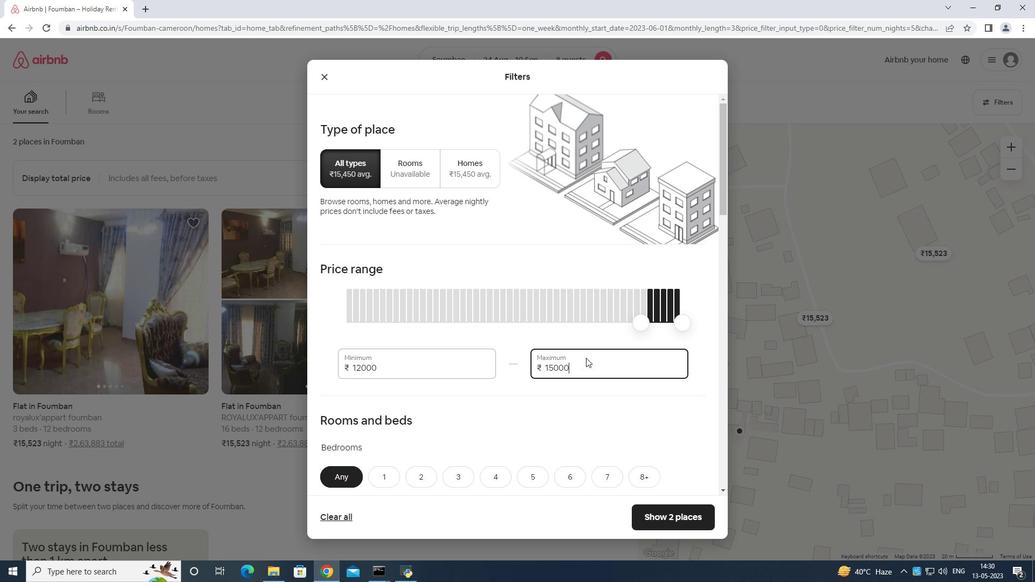 
Action: Mouse scrolled (586, 357) with delta (0, 0)
Screenshot: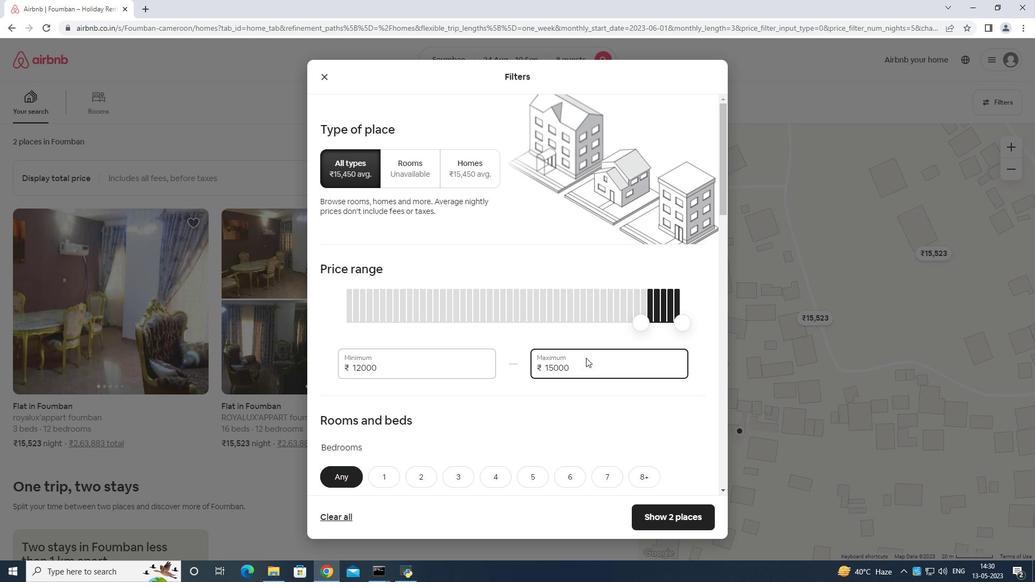 
Action: Mouse moved to (585, 358)
Screenshot: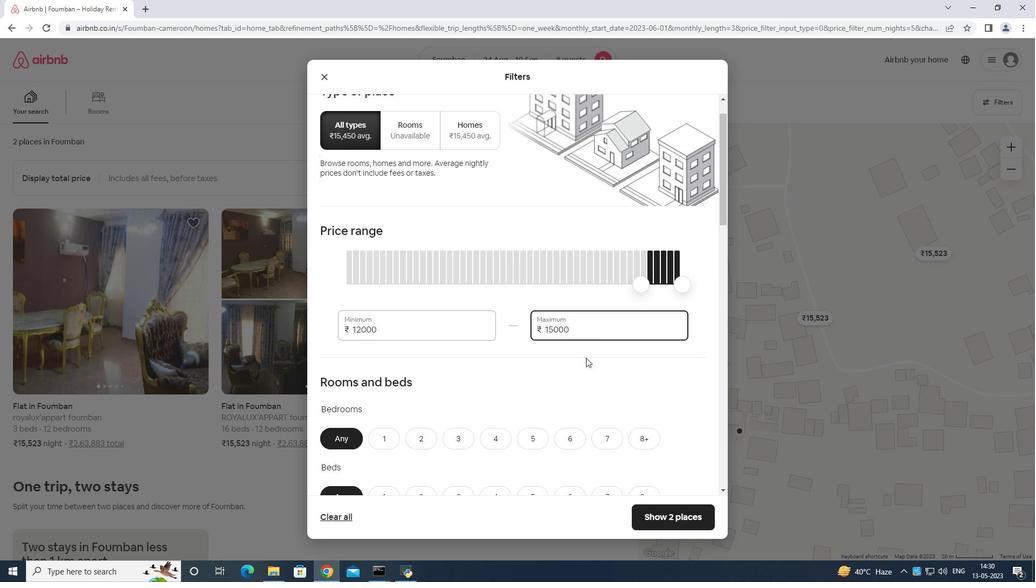 
Action: Mouse scrolled (585, 357) with delta (0, 0)
Screenshot: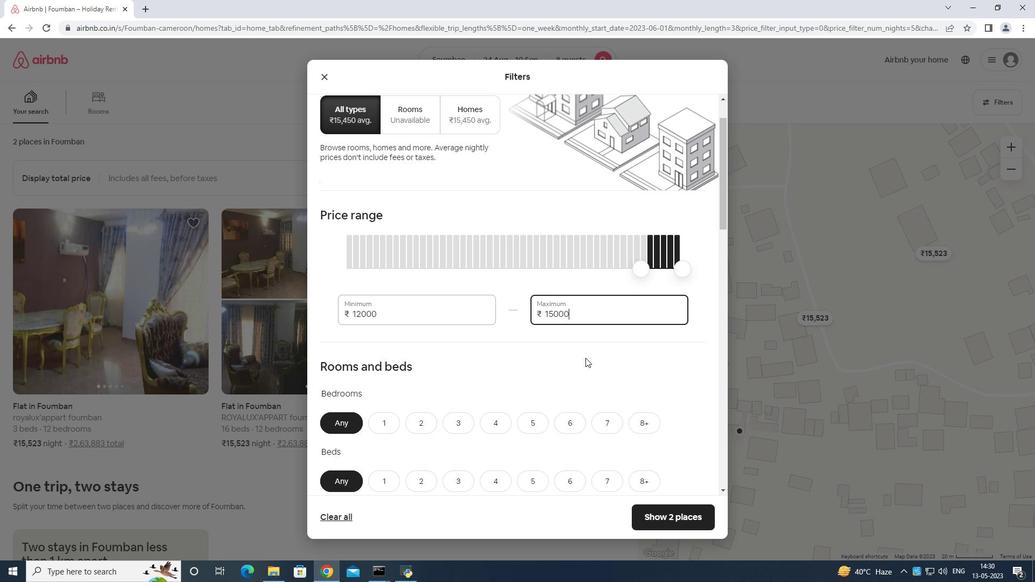 
Action: Mouse moved to (585, 358)
Screenshot: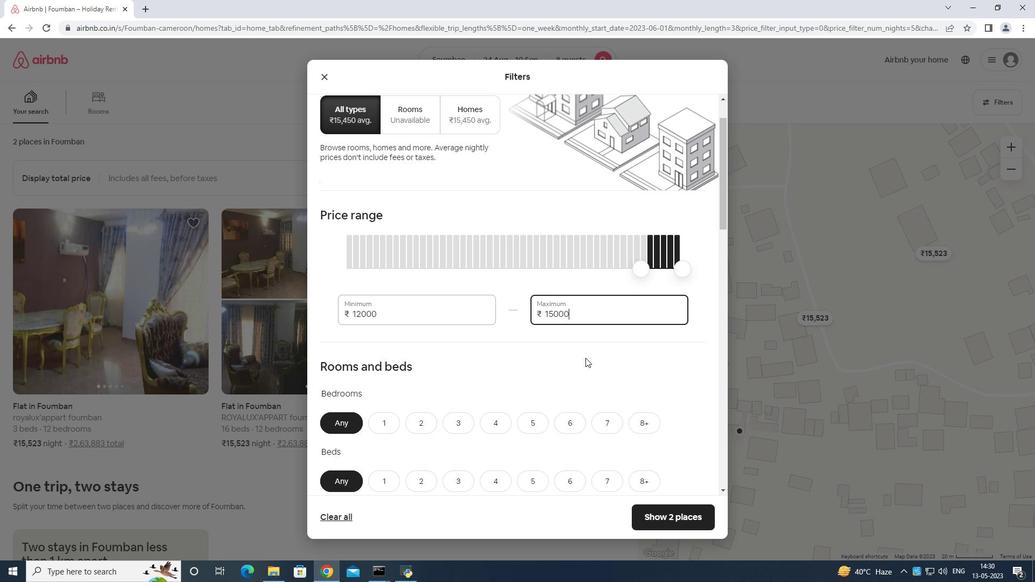 
Action: Mouse scrolled (585, 357) with delta (0, 0)
Screenshot: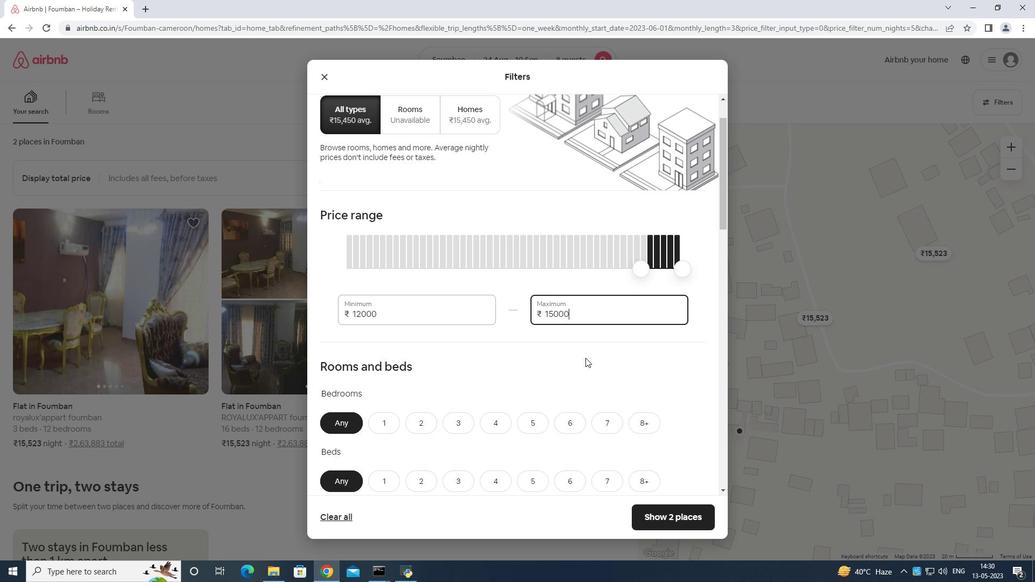 
Action: Mouse scrolled (585, 357) with delta (0, 0)
Screenshot: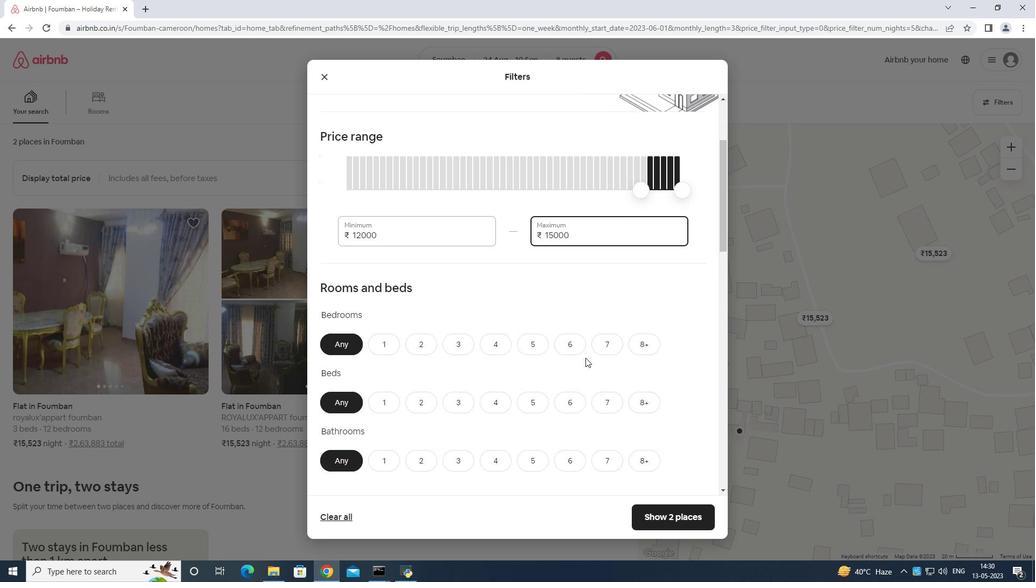 
Action: Mouse moved to (500, 257)
Screenshot: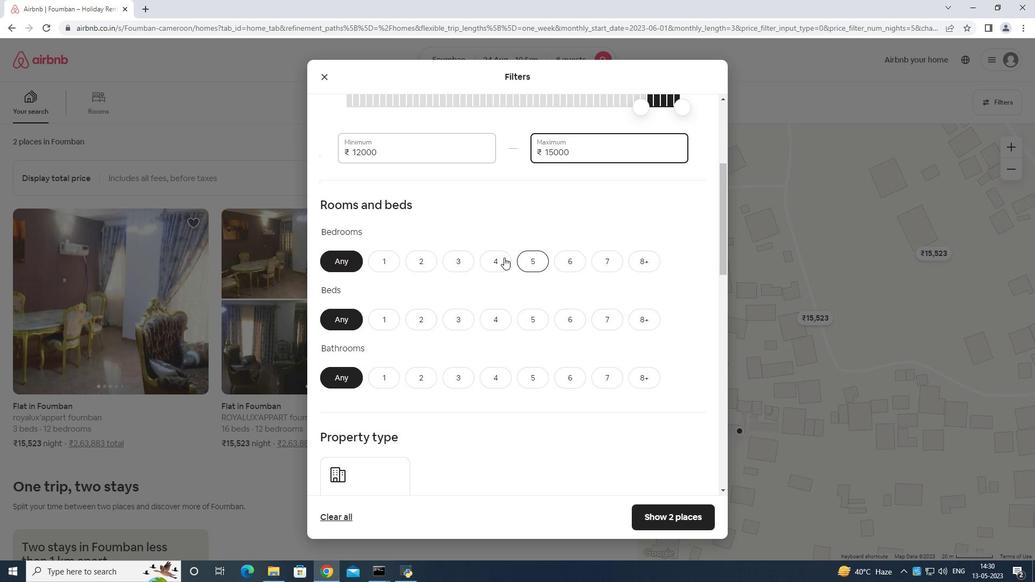 
Action: Mouse pressed left at (500, 257)
Screenshot: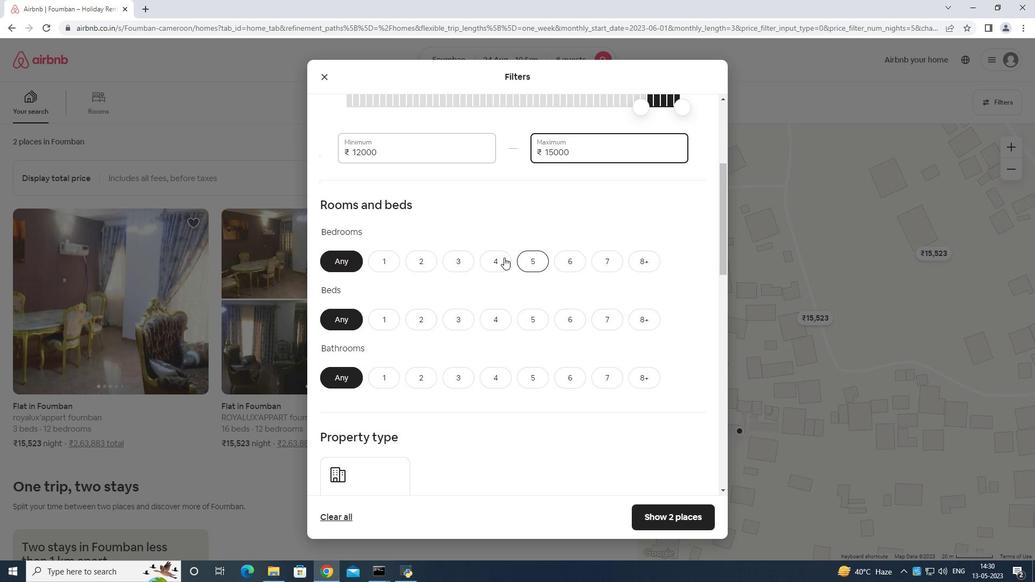 
Action: Mouse moved to (637, 315)
Screenshot: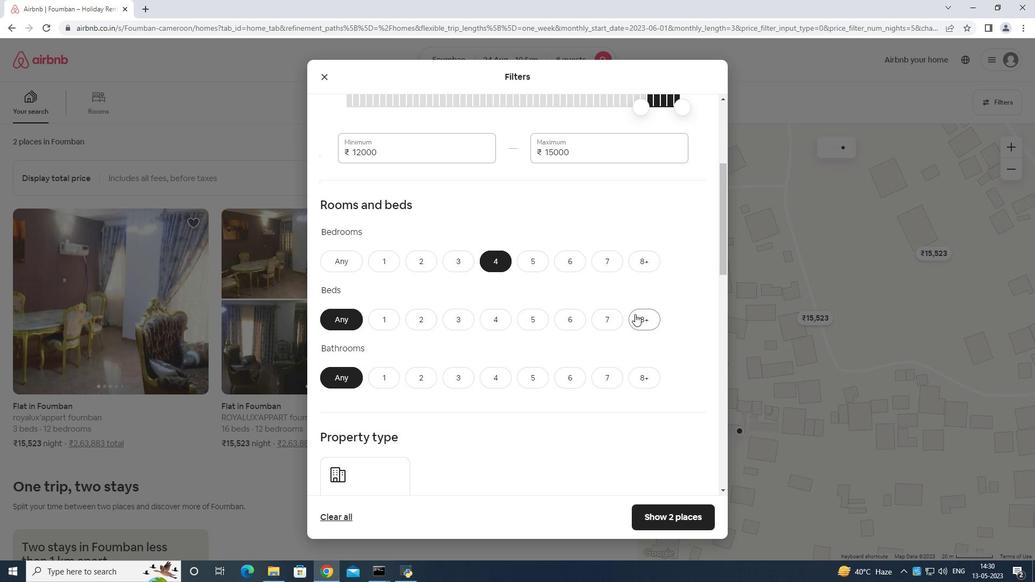 
Action: Mouse pressed left at (637, 315)
Screenshot: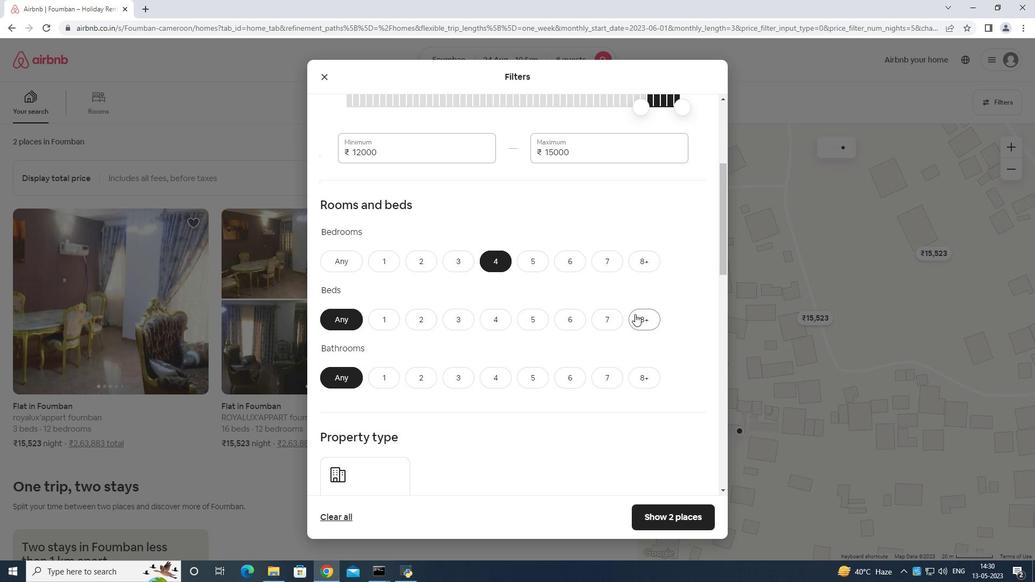
Action: Mouse moved to (504, 378)
Screenshot: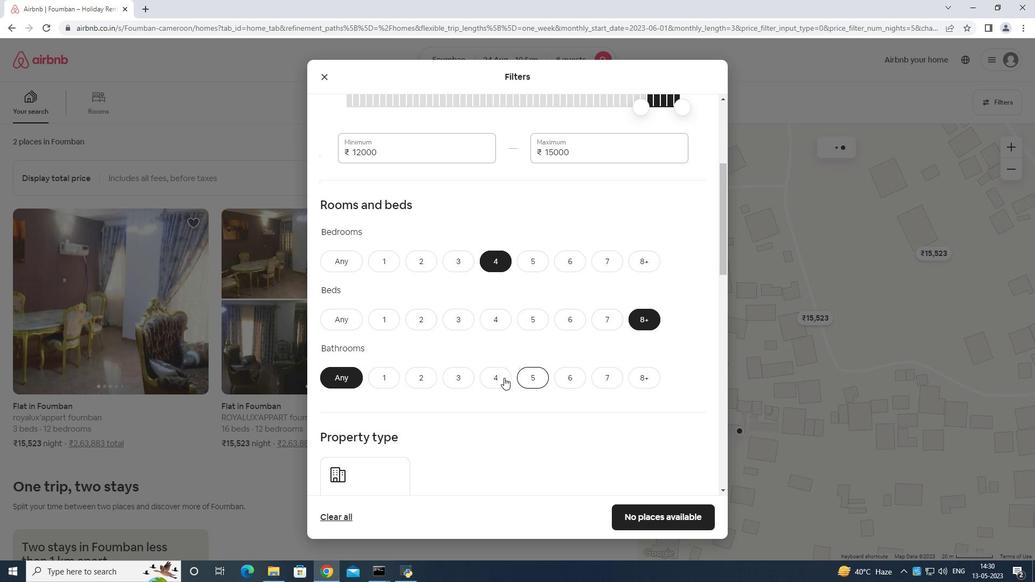 
Action: Mouse pressed left at (504, 378)
Screenshot: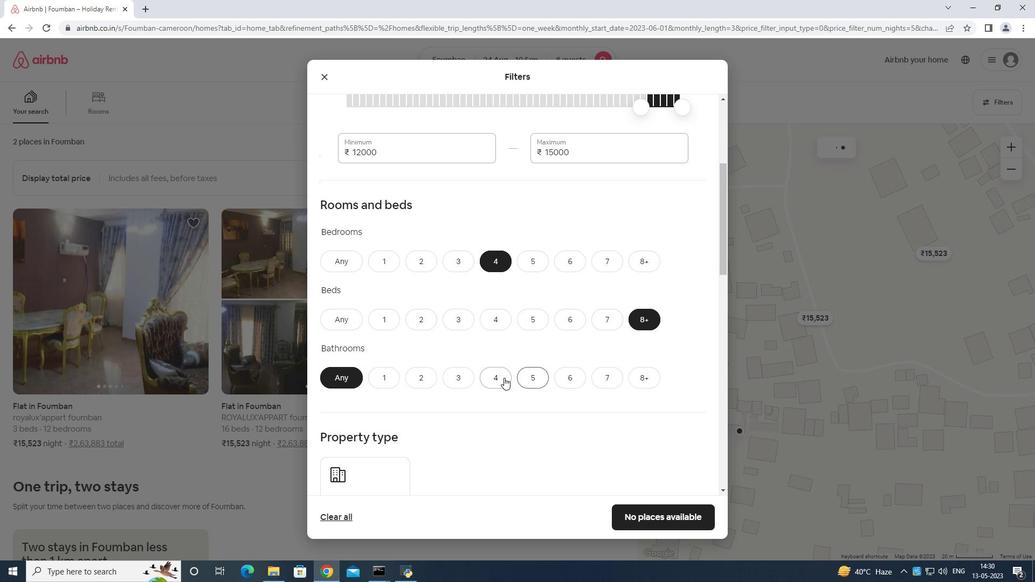 
Action: Mouse moved to (503, 350)
Screenshot: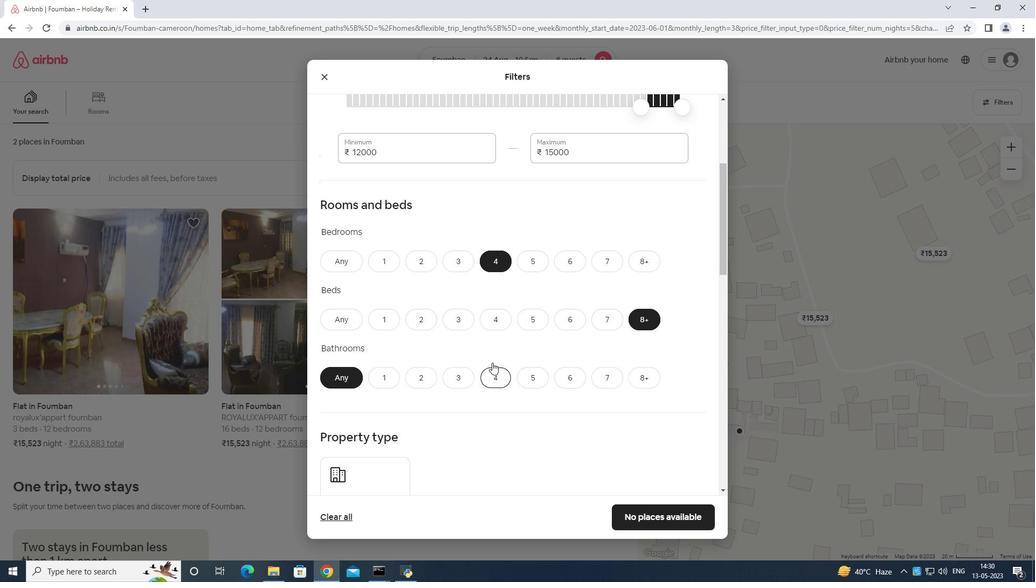 
Action: Mouse scrolled (503, 349) with delta (0, 0)
Screenshot: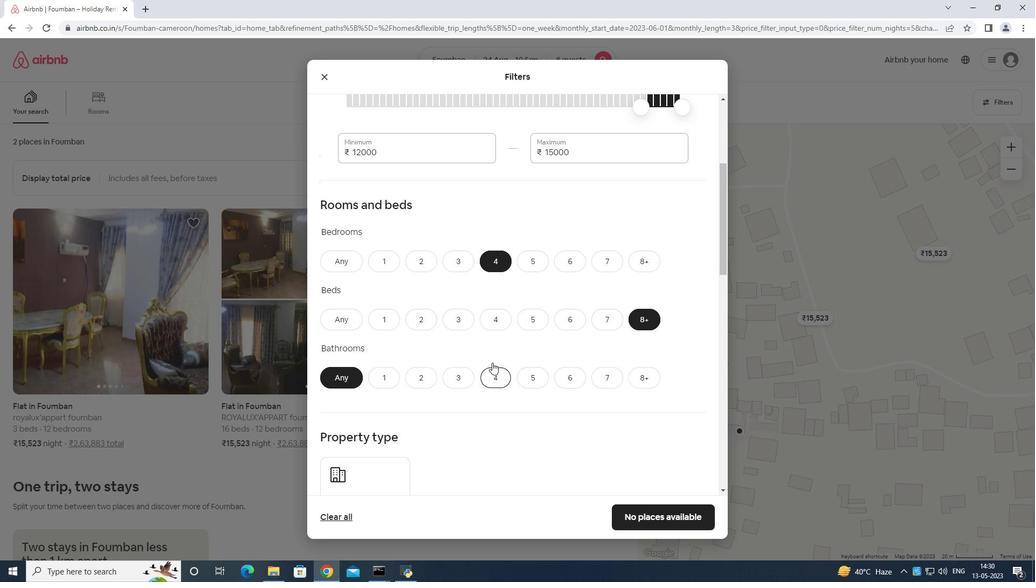 
Action: Mouse moved to (504, 353)
Screenshot: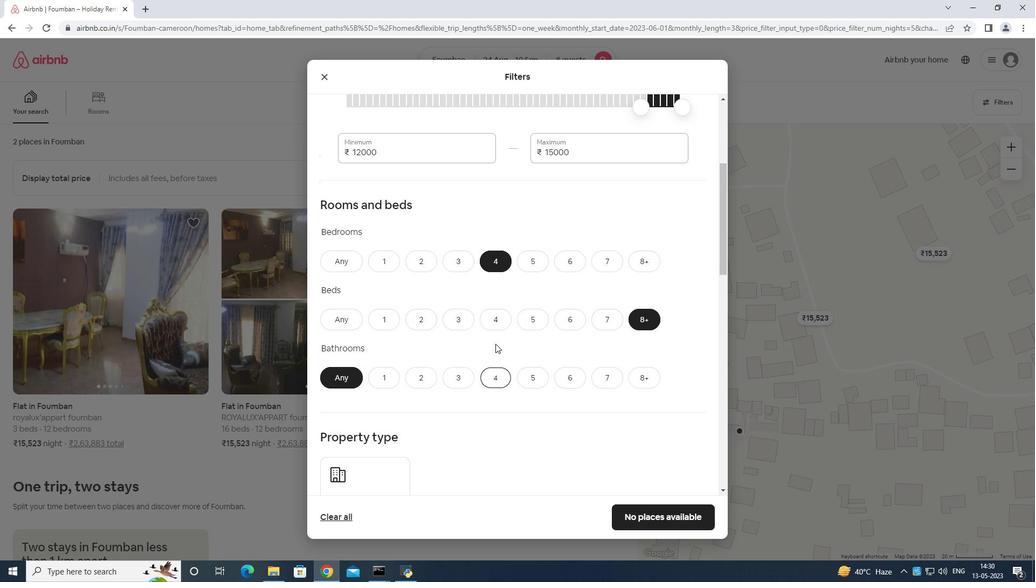 
Action: Mouse scrolled (504, 352) with delta (0, 0)
Screenshot: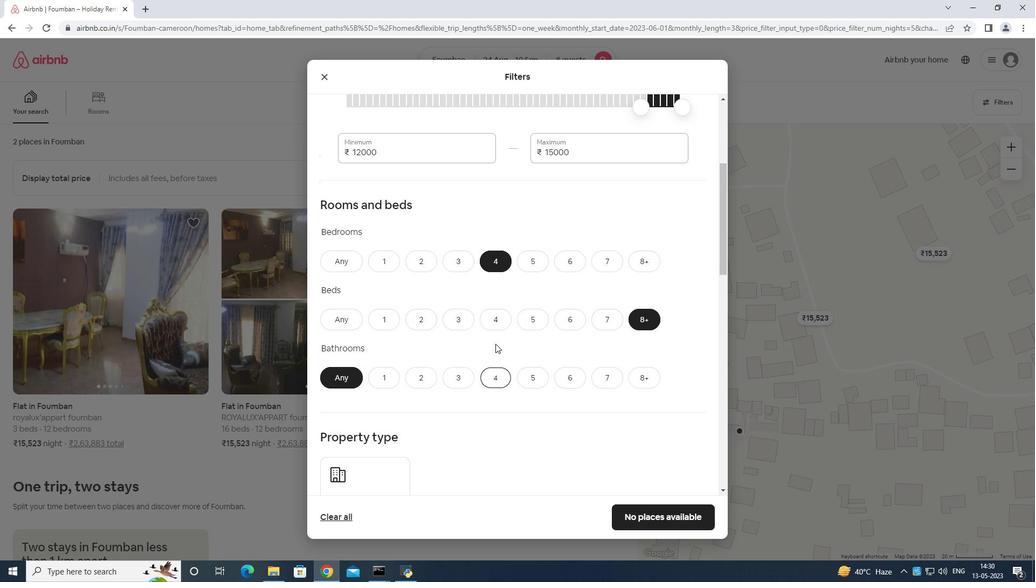 
Action: Mouse scrolled (504, 352) with delta (0, 0)
Screenshot: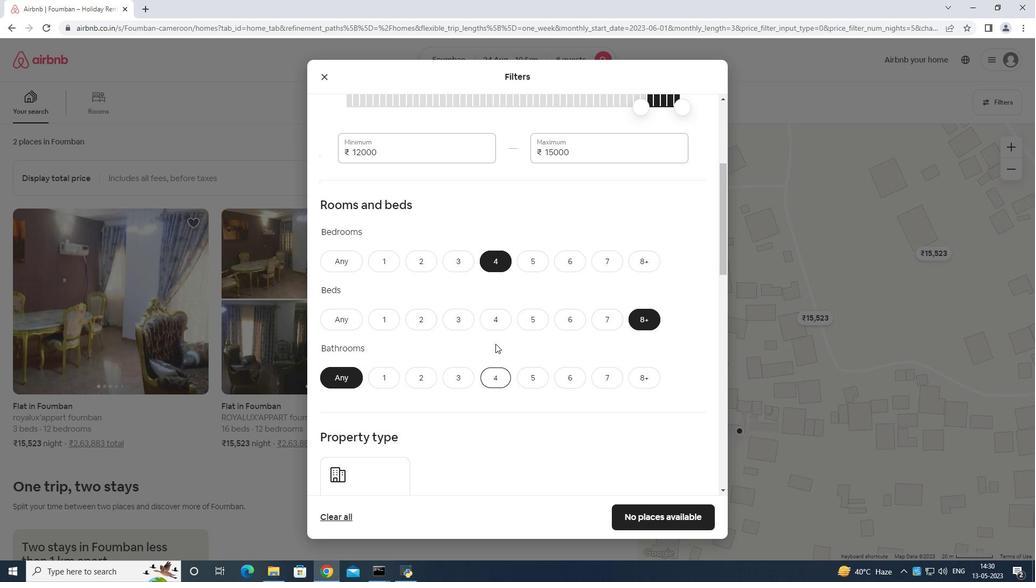 
Action: Mouse moved to (505, 353)
Screenshot: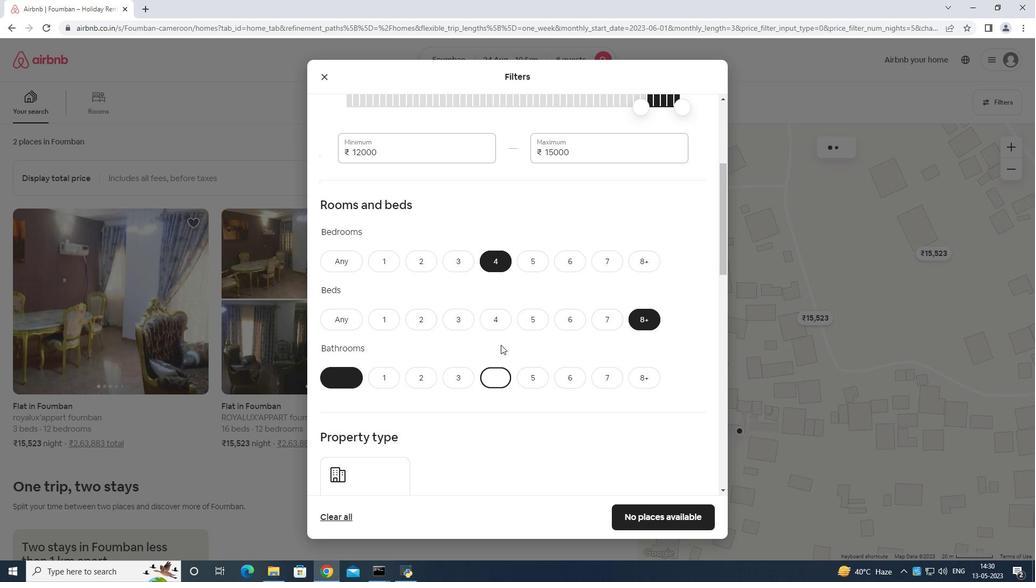 
Action: Mouse scrolled (505, 352) with delta (0, 0)
Screenshot: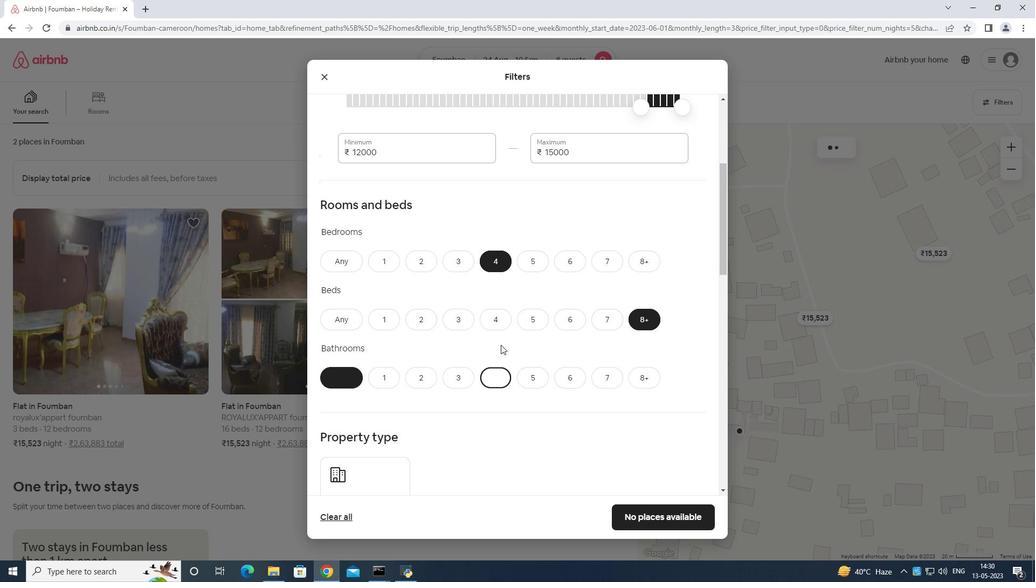 
Action: Mouse moved to (373, 280)
Screenshot: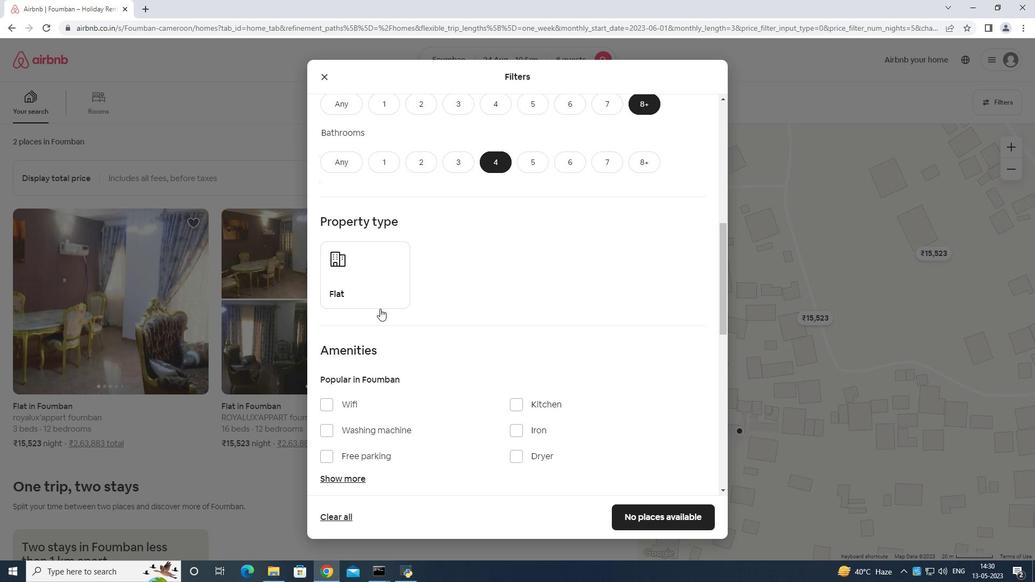 
Action: Mouse pressed left at (373, 280)
Screenshot: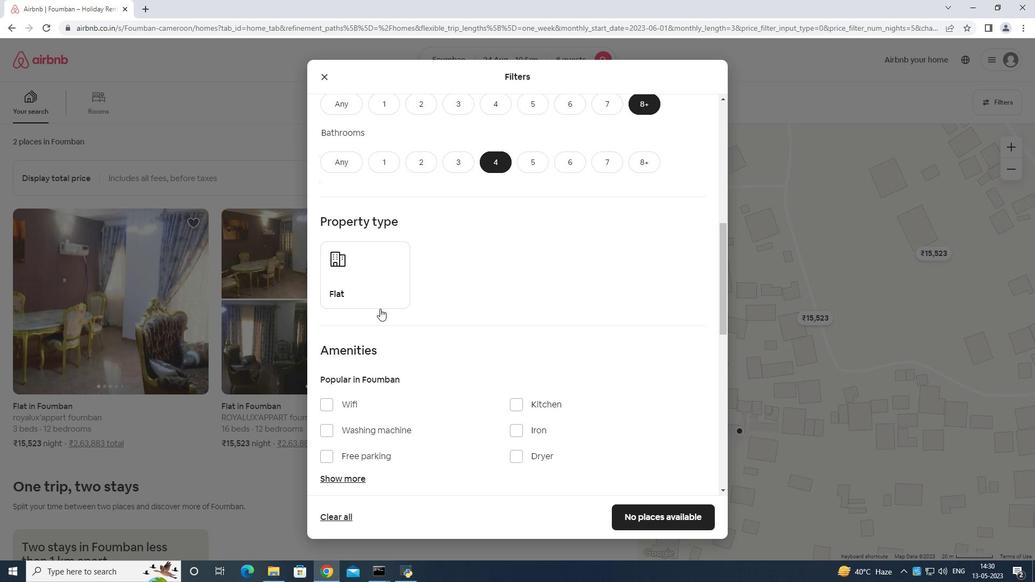 
Action: Mouse moved to (372, 294)
Screenshot: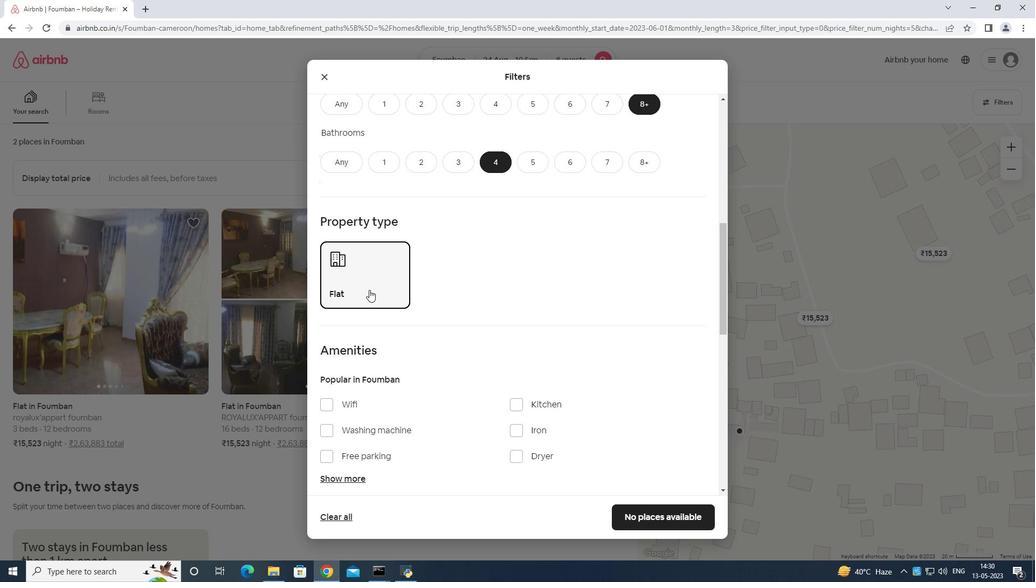 
Action: Mouse scrolled (372, 294) with delta (0, 0)
Screenshot: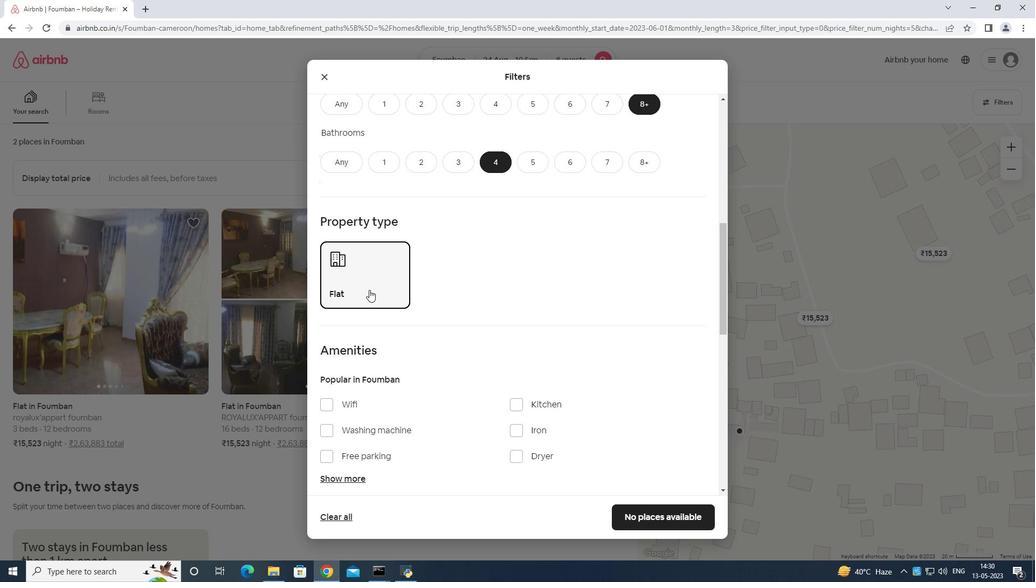 
Action: Mouse moved to (379, 303)
Screenshot: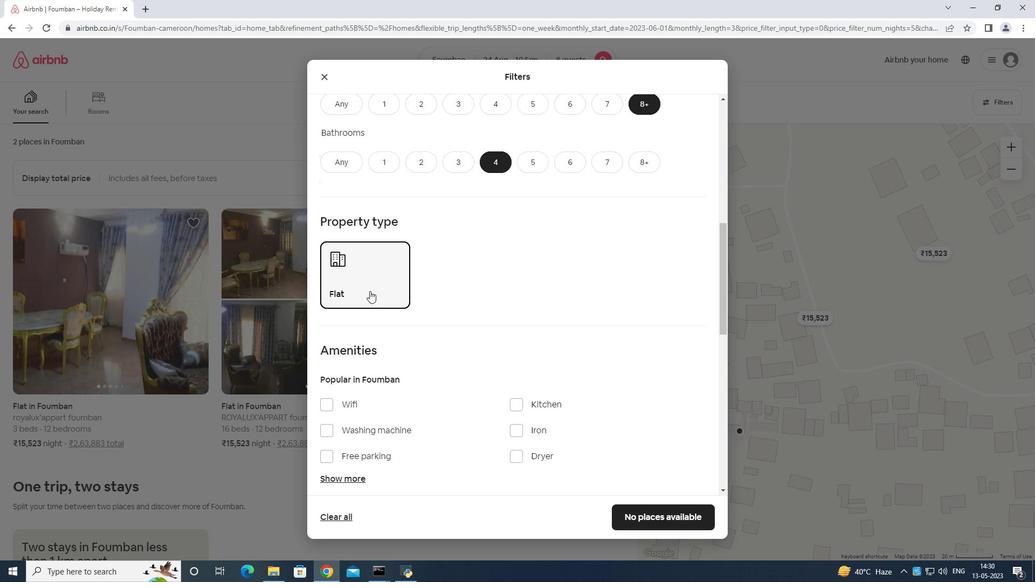 
Action: Mouse scrolled (379, 302) with delta (0, 0)
Screenshot: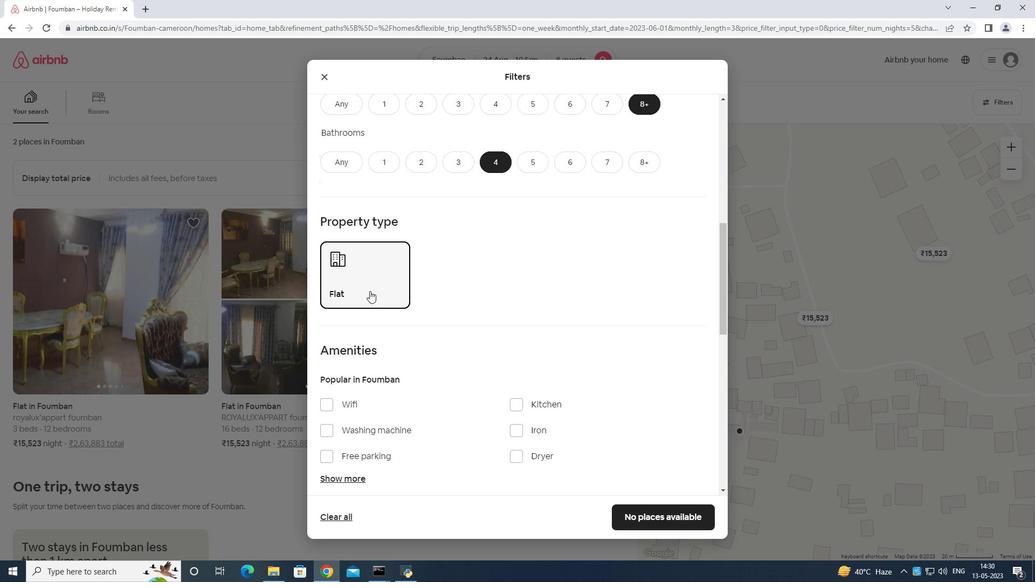 
Action: Mouse moved to (385, 308)
Screenshot: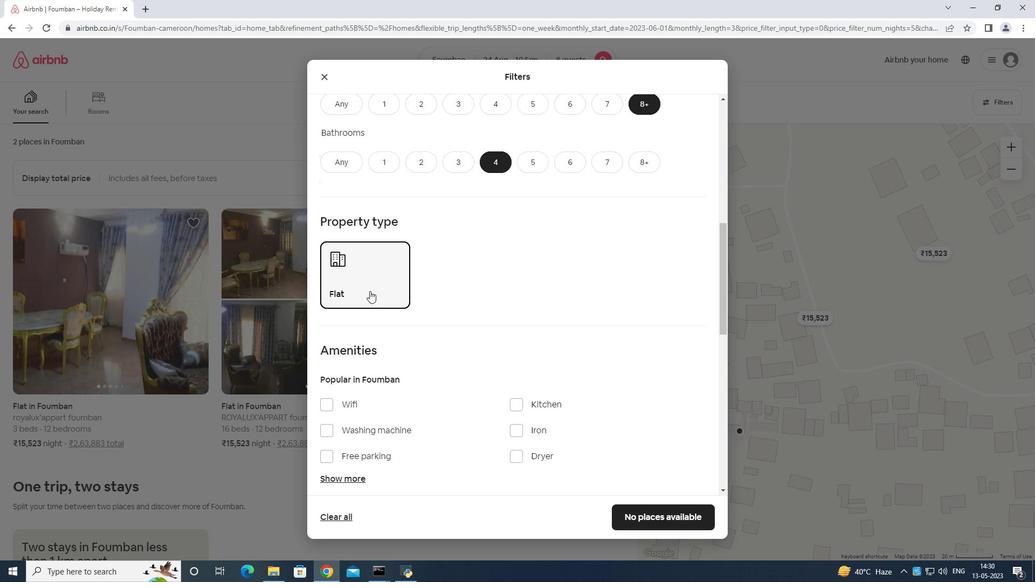 
Action: Mouse scrolled (385, 307) with delta (0, 0)
Screenshot: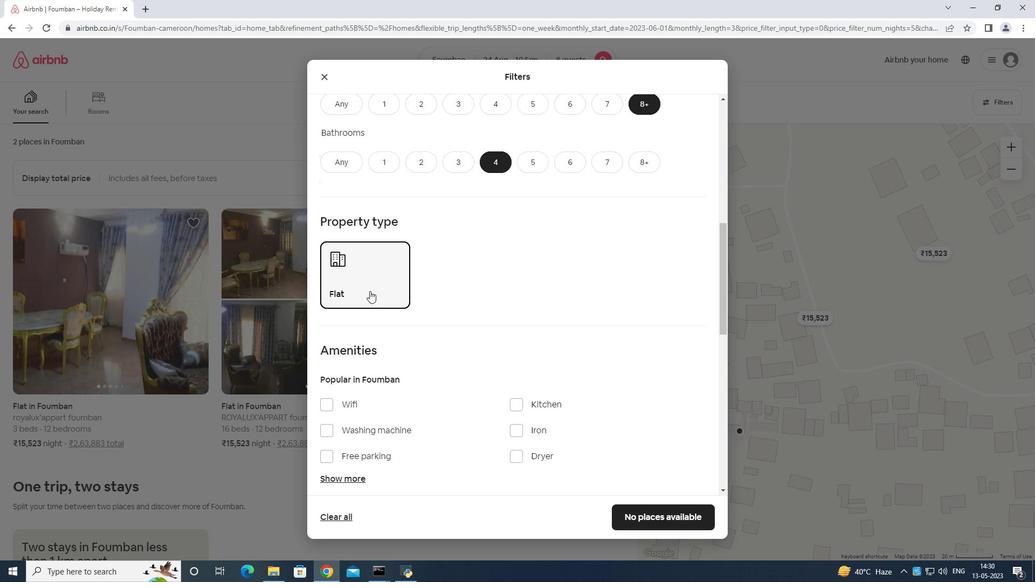 
Action: Mouse moved to (318, 243)
Screenshot: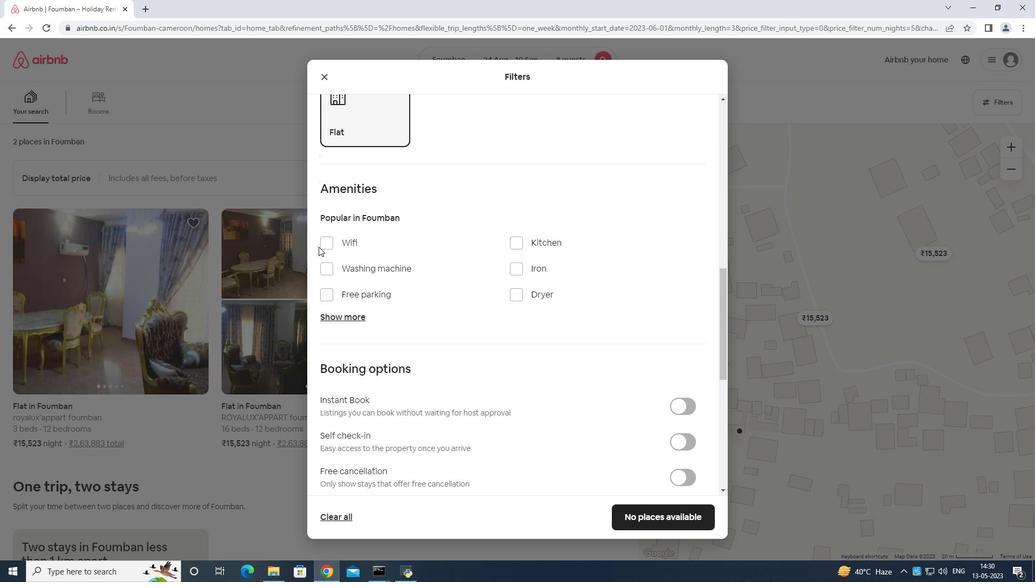 
Action: Mouse pressed left at (318, 243)
Screenshot: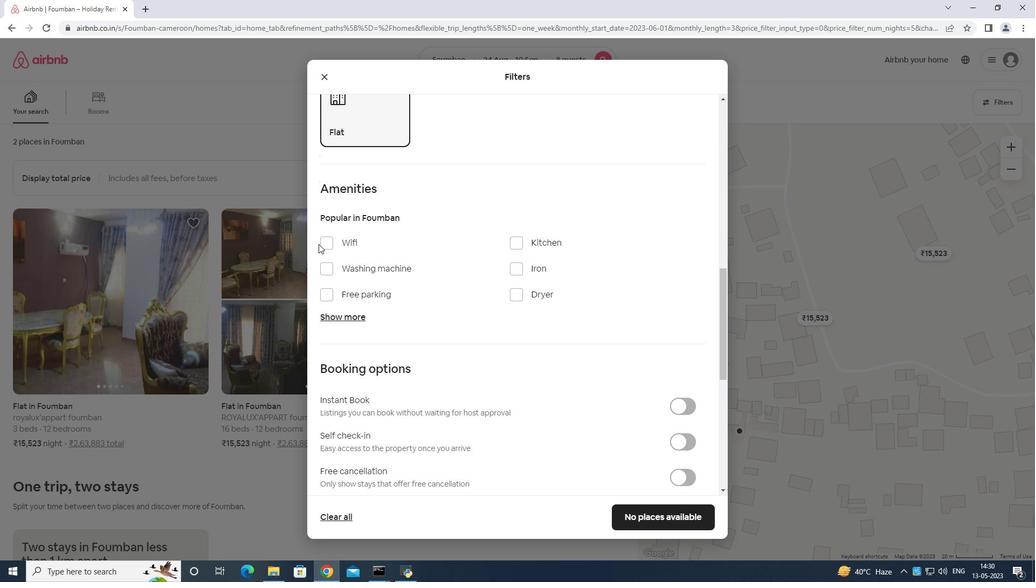 
Action: Mouse moved to (333, 243)
Screenshot: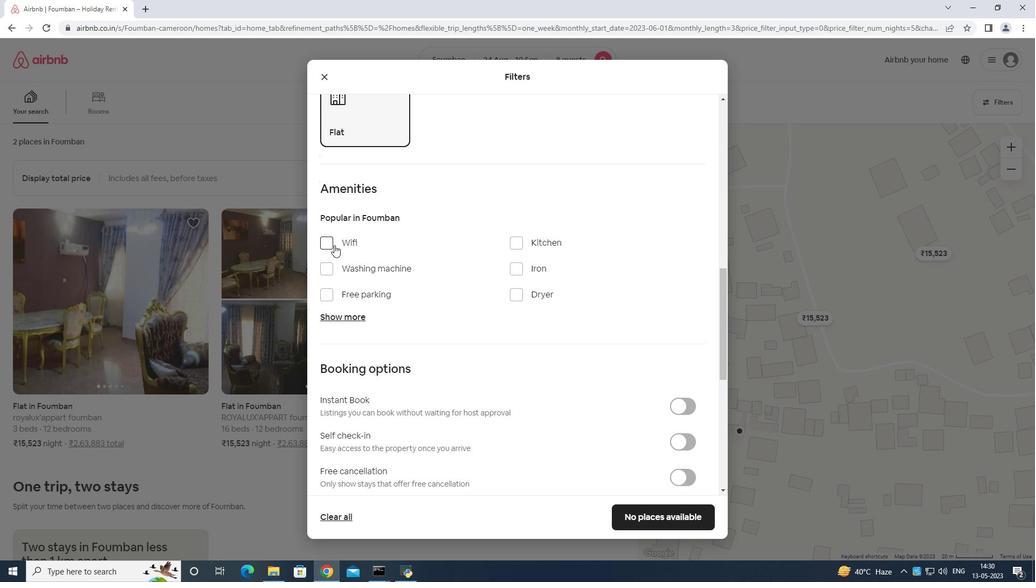 
Action: Mouse pressed left at (333, 243)
Screenshot: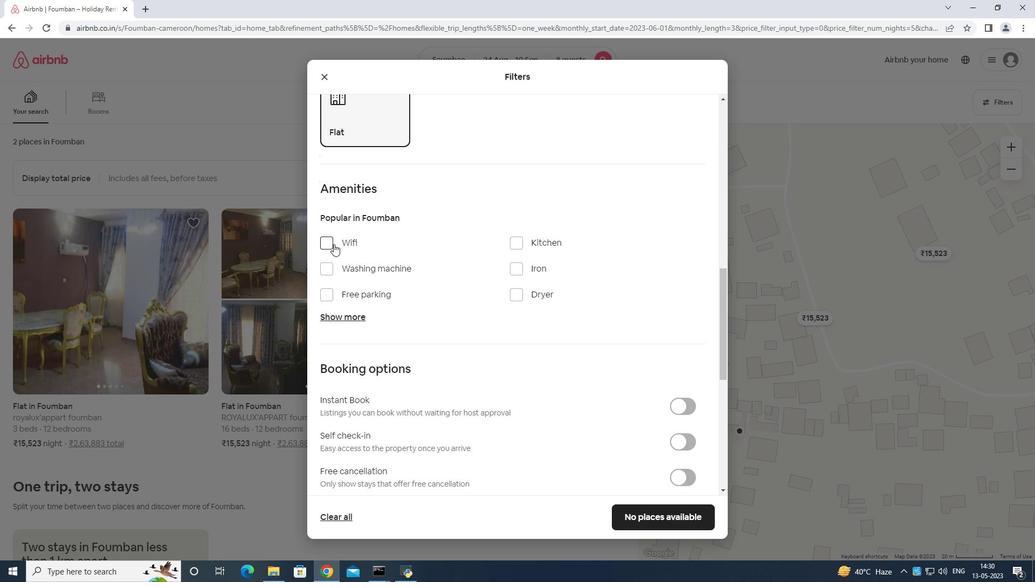 
Action: Mouse moved to (329, 293)
Screenshot: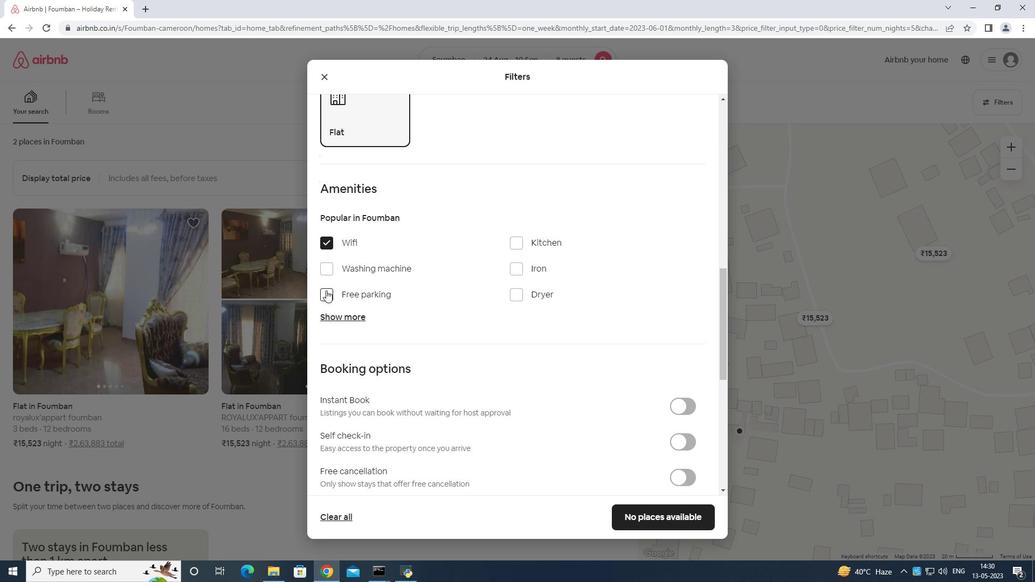 
Action: Mouse pressed left at (329, 293)
Screenshot: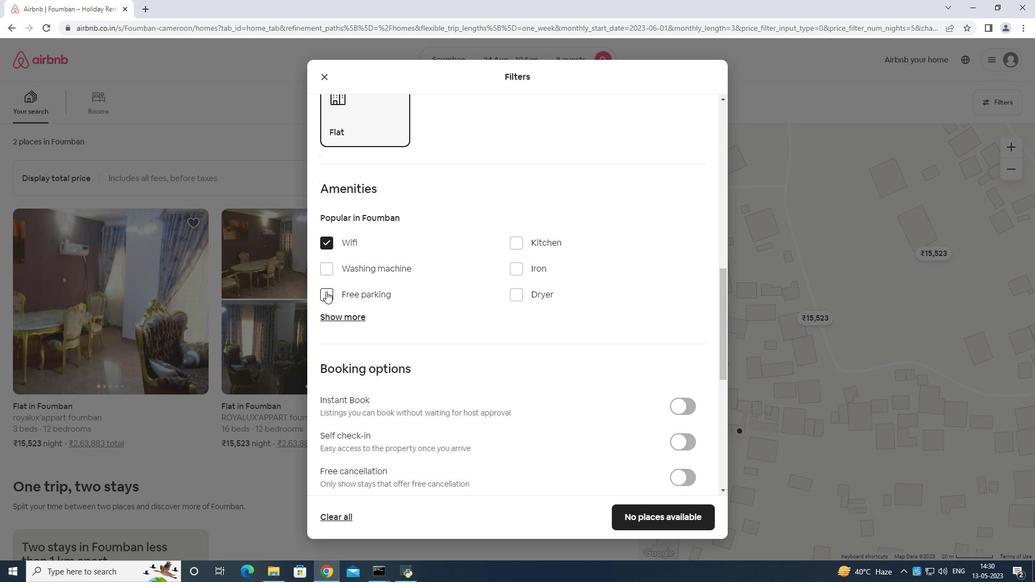 
Action: Mouse moved to (340, 312)
Screenshot: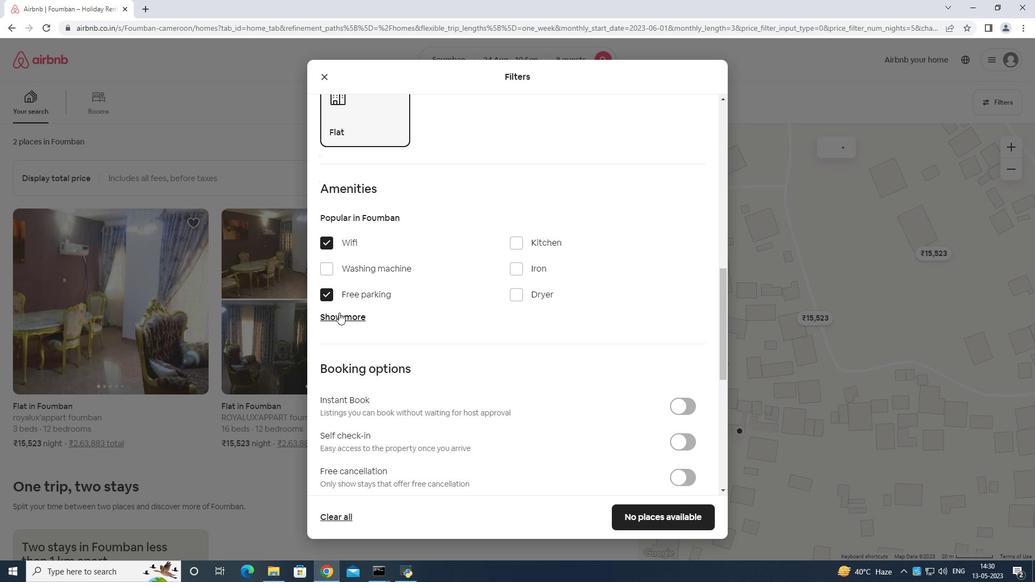 
Action: Mouse pressed left at (340, 312)
Screenshot: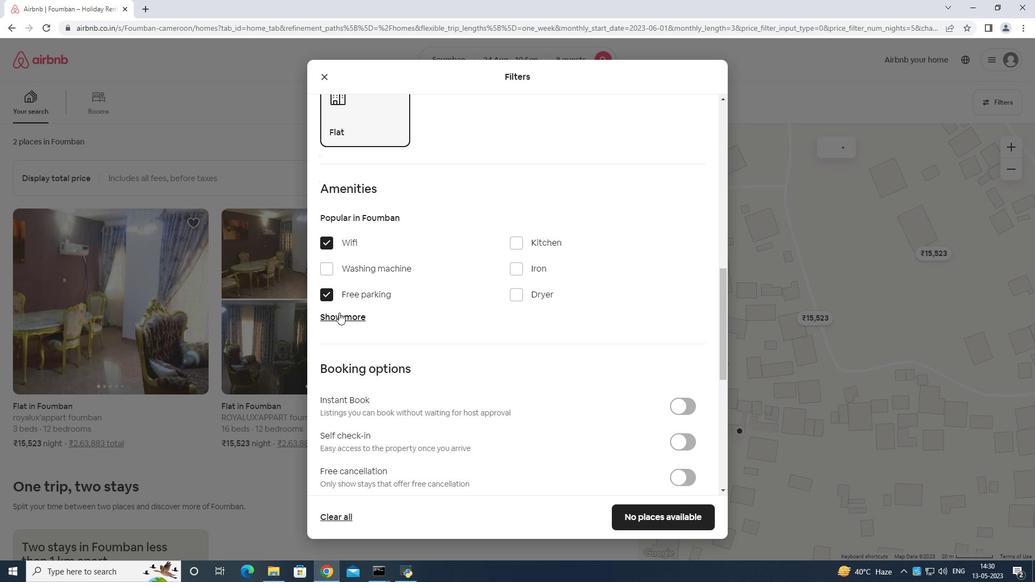 
Action: Mouse moved to (366, 320)
Screenshot: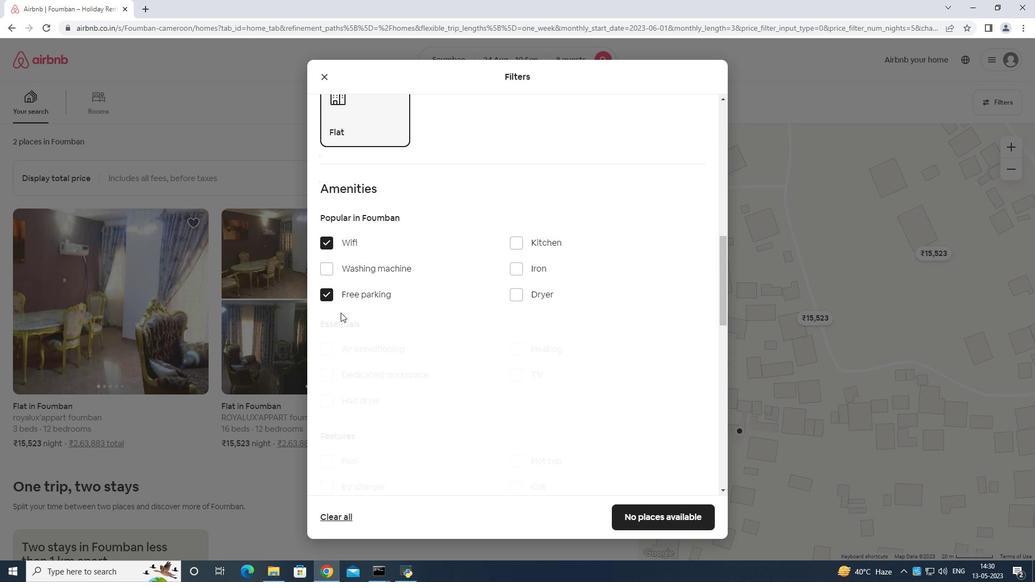 
Action: Mouse scrolled (366, 319) with delta (0, 0)
Screenshot: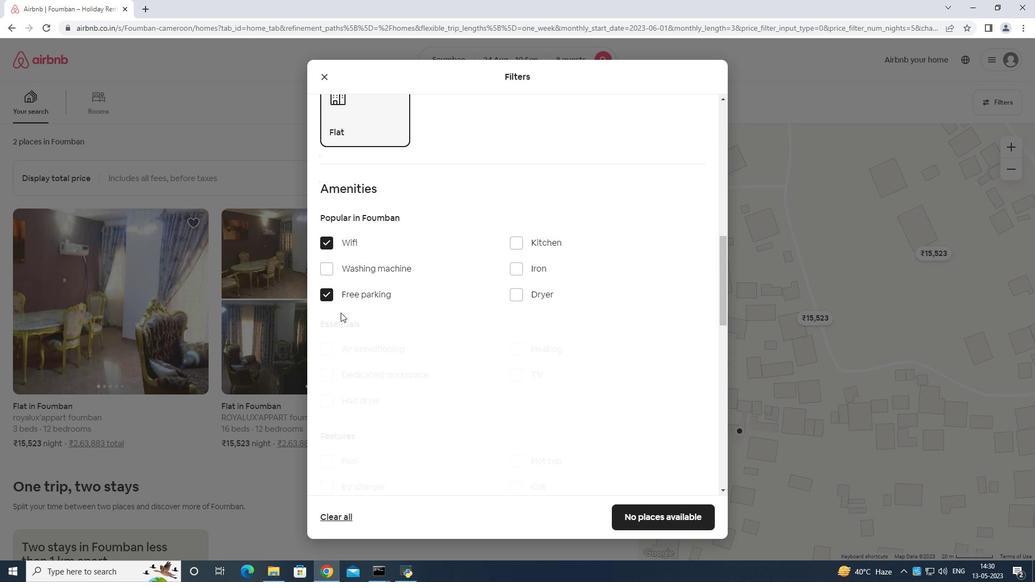
Action: Mouse moved to (396, 325)
Screenshot: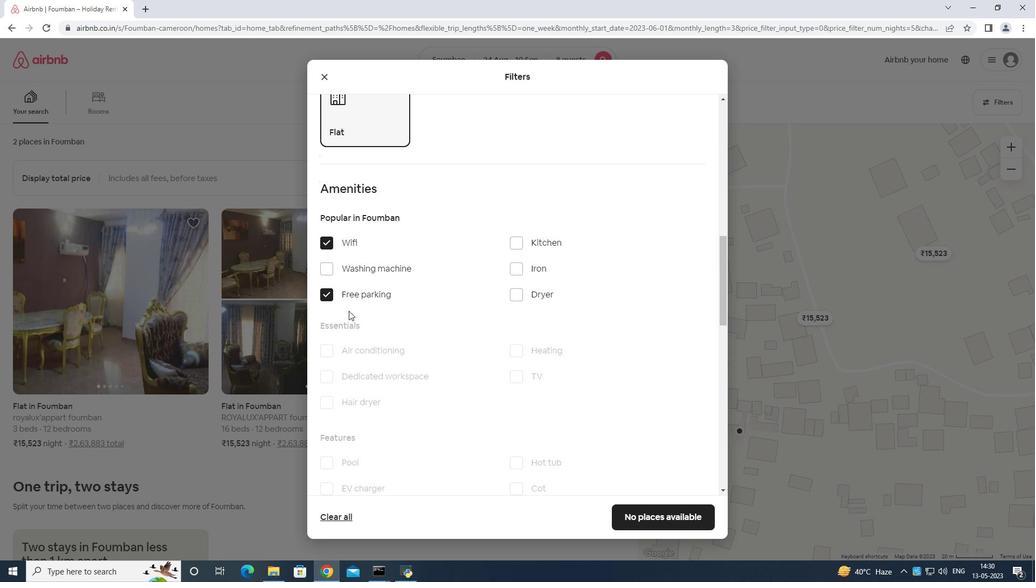 
Action: Mouse scrolled (396, 324) with delta (0, 0)
Screenshot: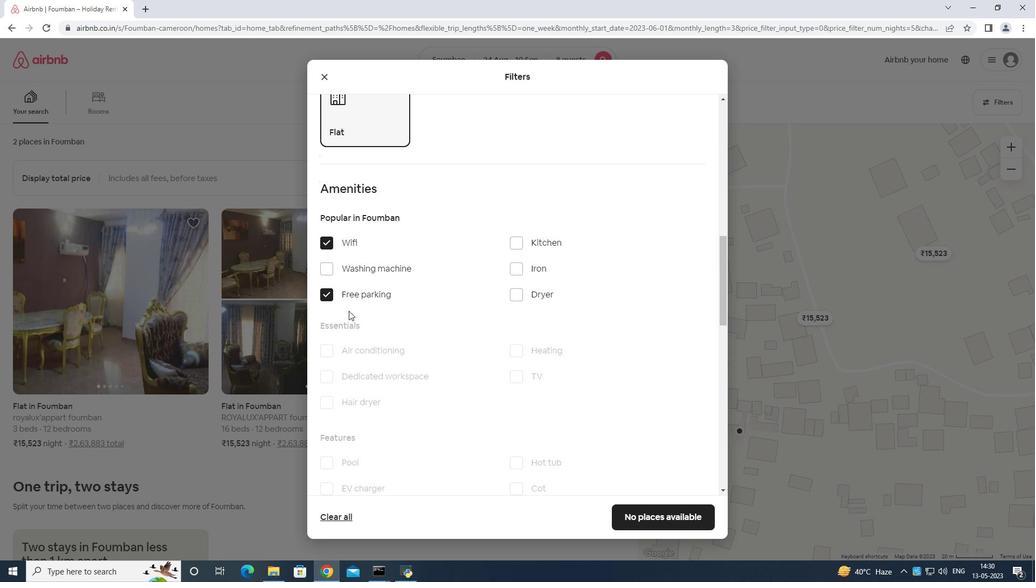 
Action: Mouse moved to (514, 274)
Screenshot: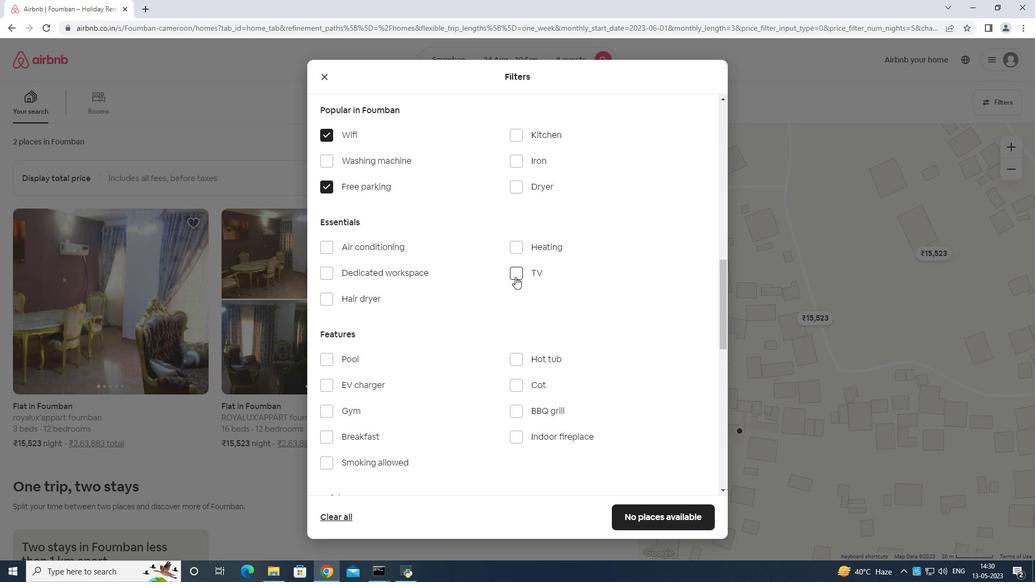 
Action: Mouse pressed left at (514, 274)
Screenshot: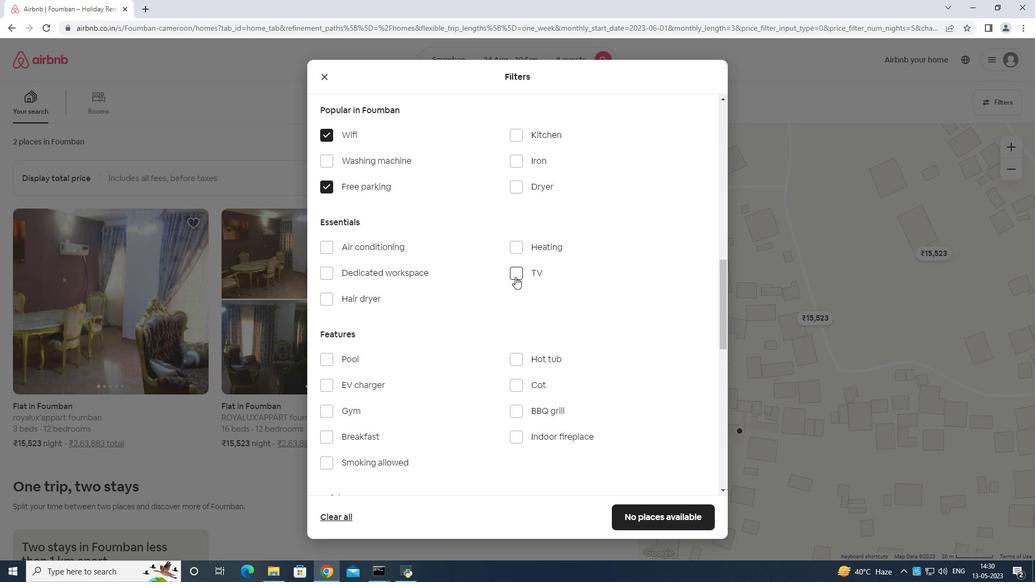 
Action: Mouse moved to (514, 284)
Screenshot: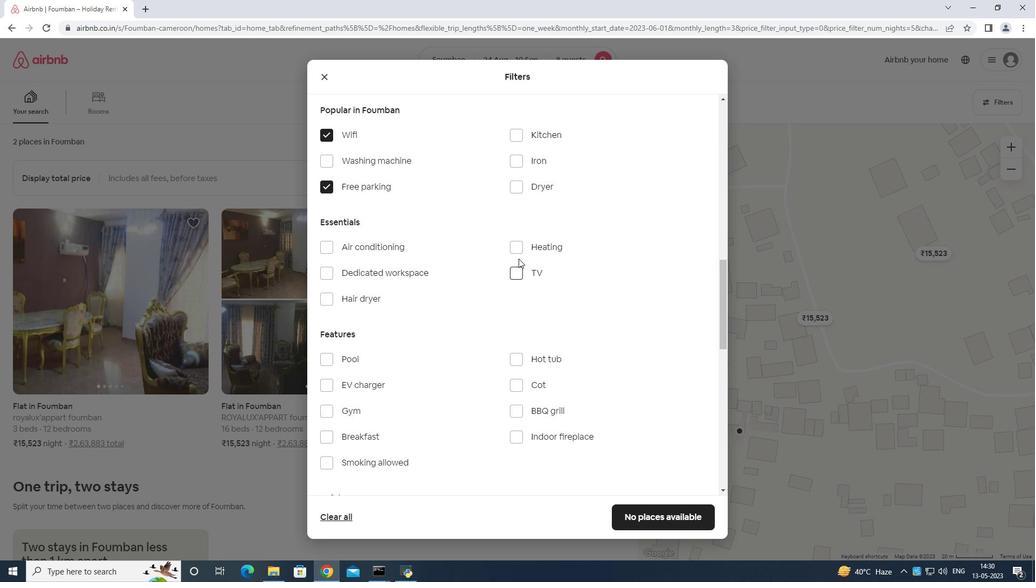
Action: Mouse scrolled (514, 284) with delta (0, 0)
Screenshot: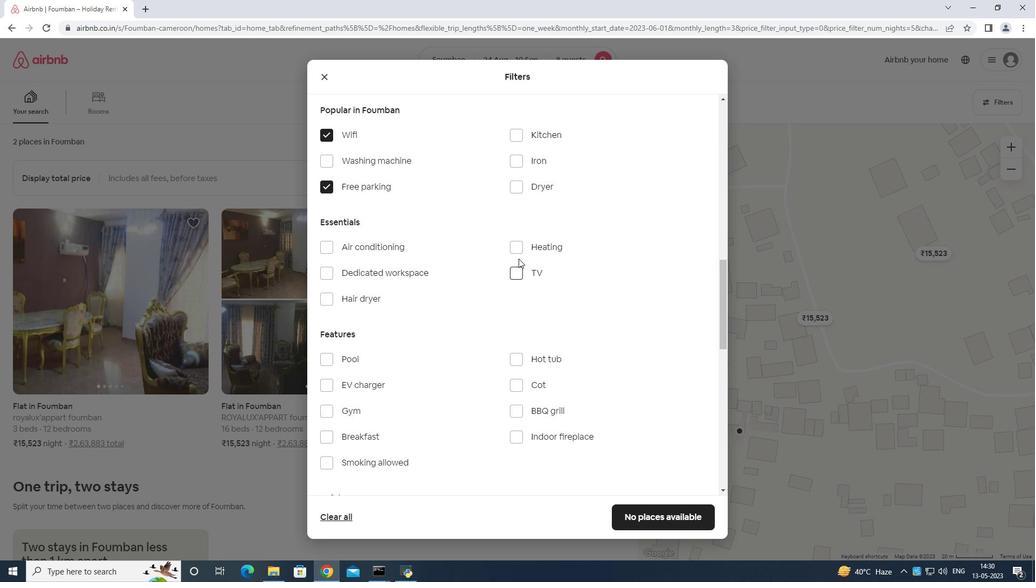 
Action: Mouse moved to (514, 292)
Screenshot: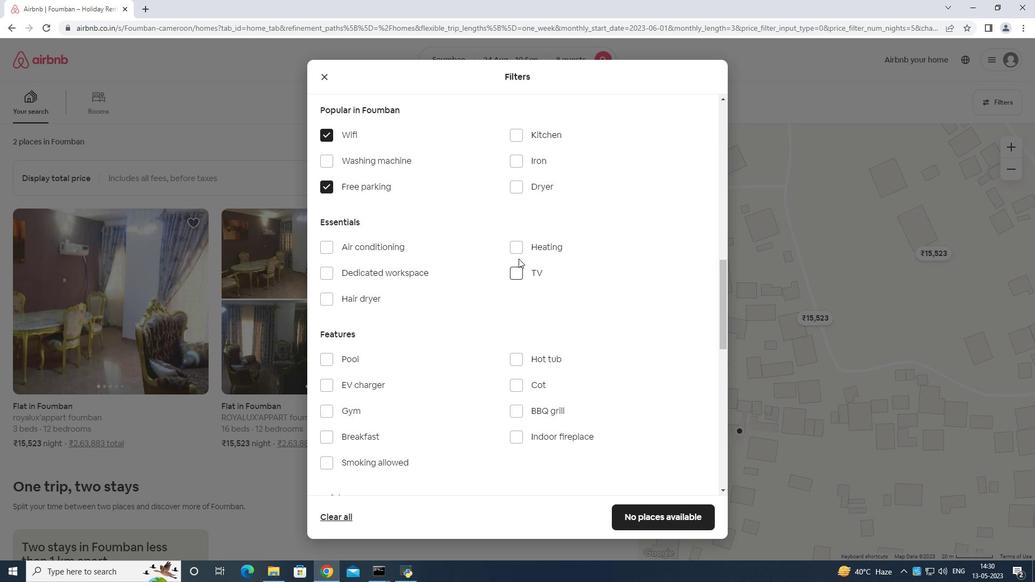 
Action: Mouse scrolled (514, 291) with delta (0, 0)
Screenshot: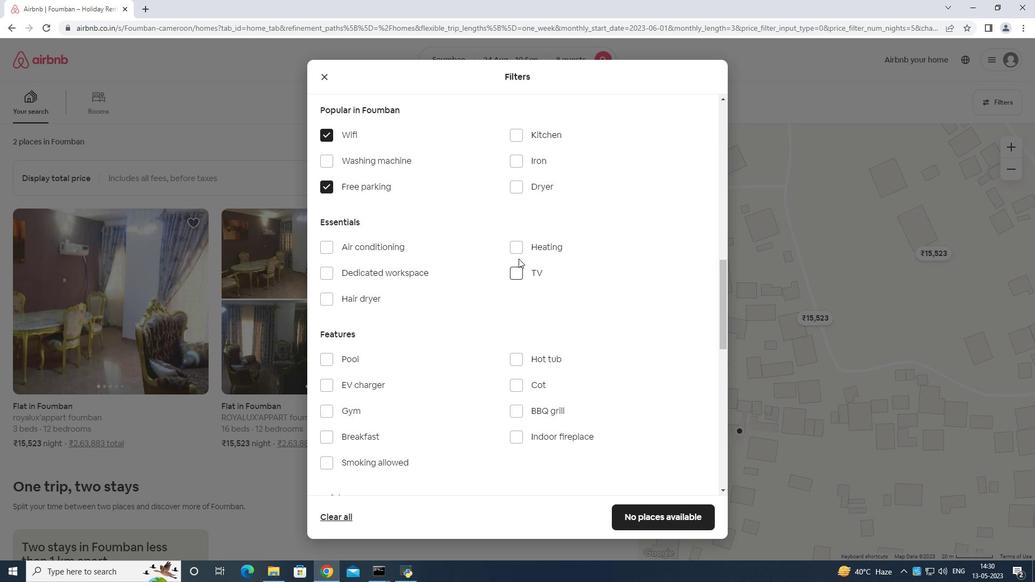 
Action: Mouse moved to (330, 302)
Screenshot: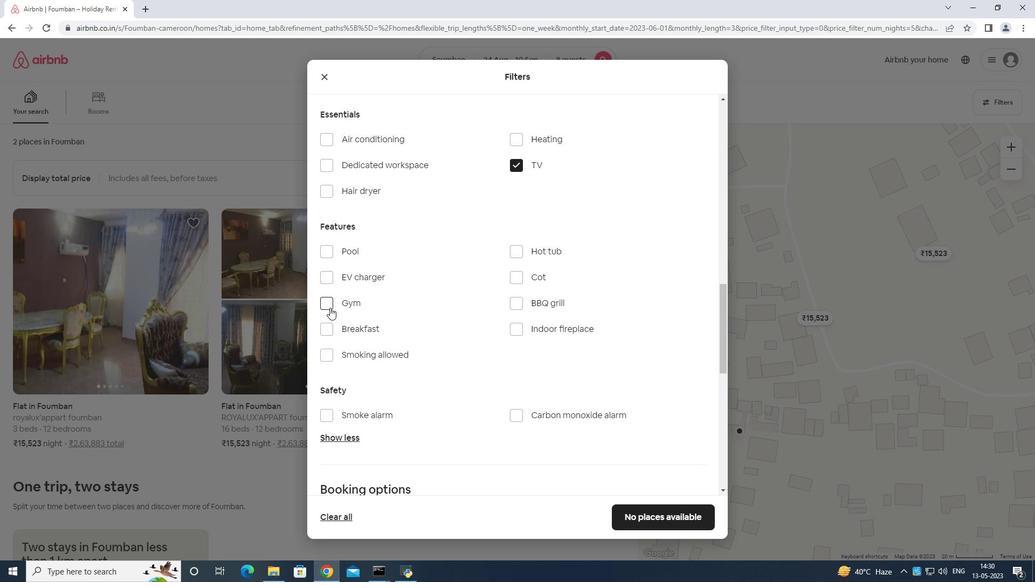 
Action: Mouse pressed left at (330, 302)
Screenshot: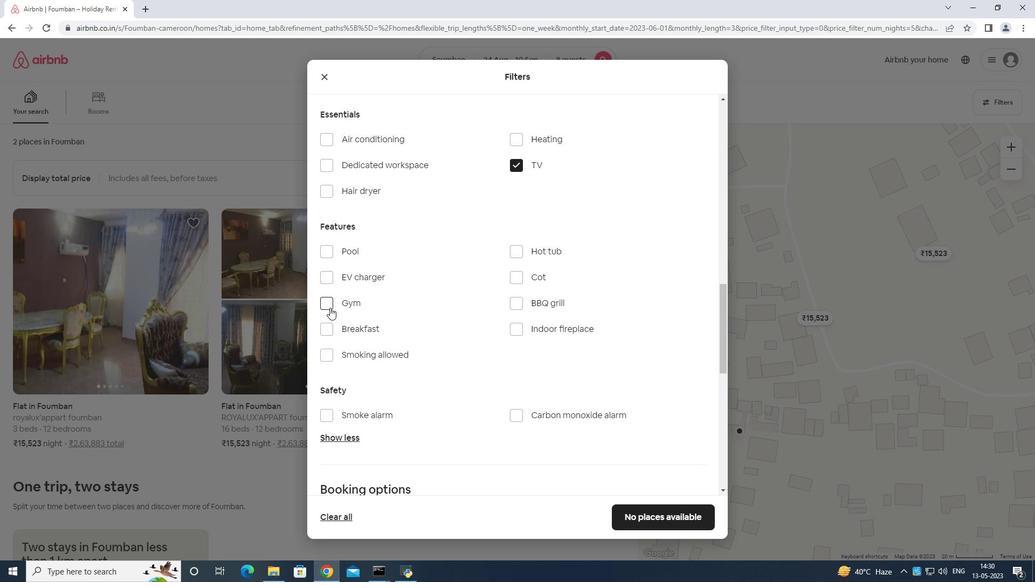 
Action: Mouse moved to (330, 330)
Screenshot: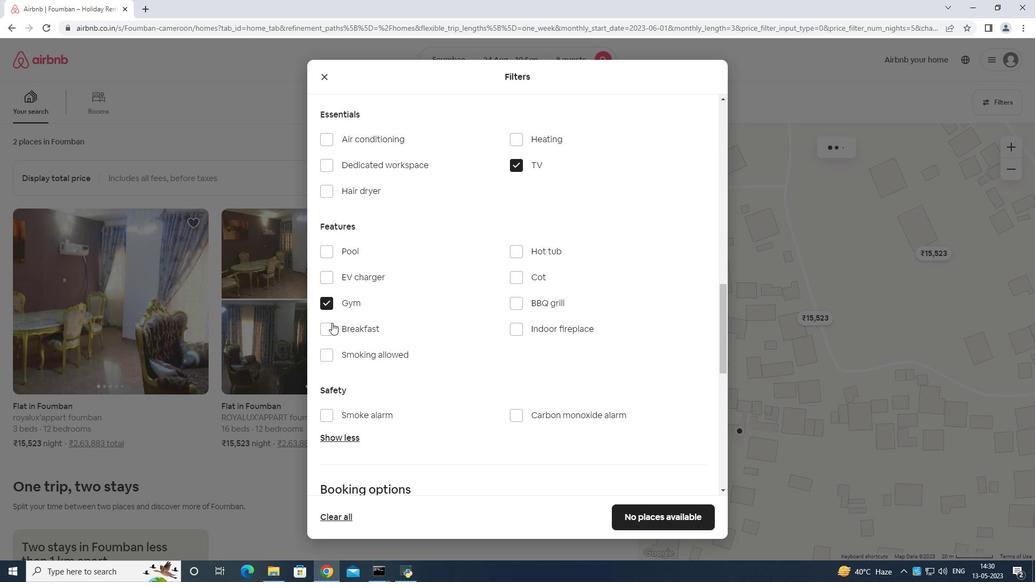 
Action: Mouse pressed left at (330, 330)
Screenshot: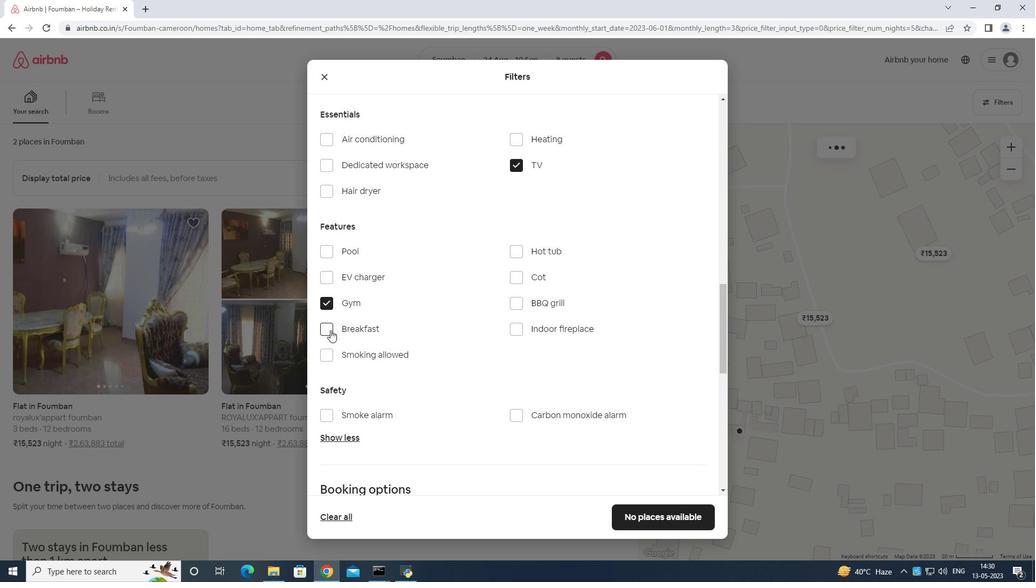 
Action: Mouse moved to (418, 326)
Screenshot: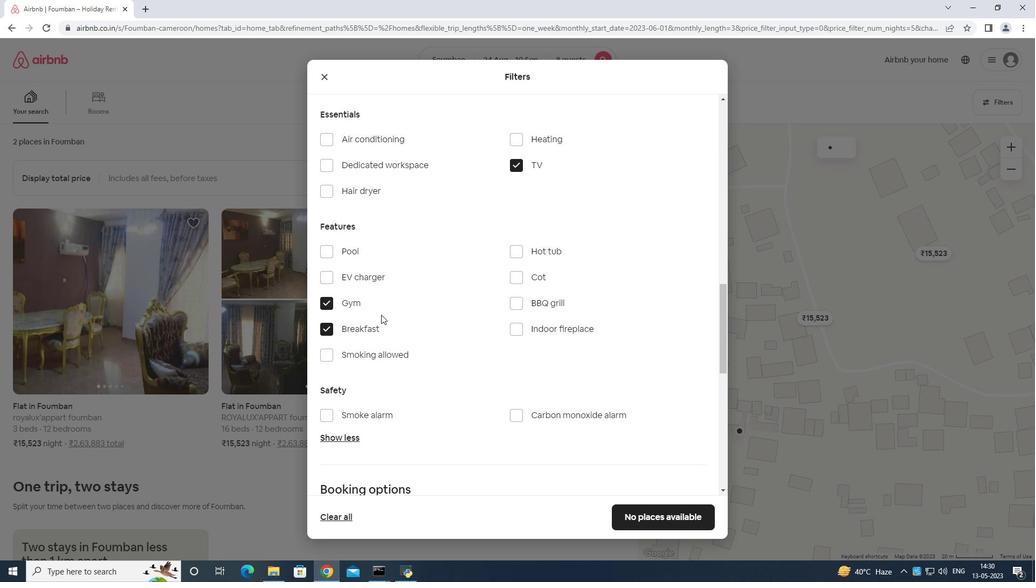 
Action: Mouse scrolled (418, 325) with delta (0, 0)
Screenshot: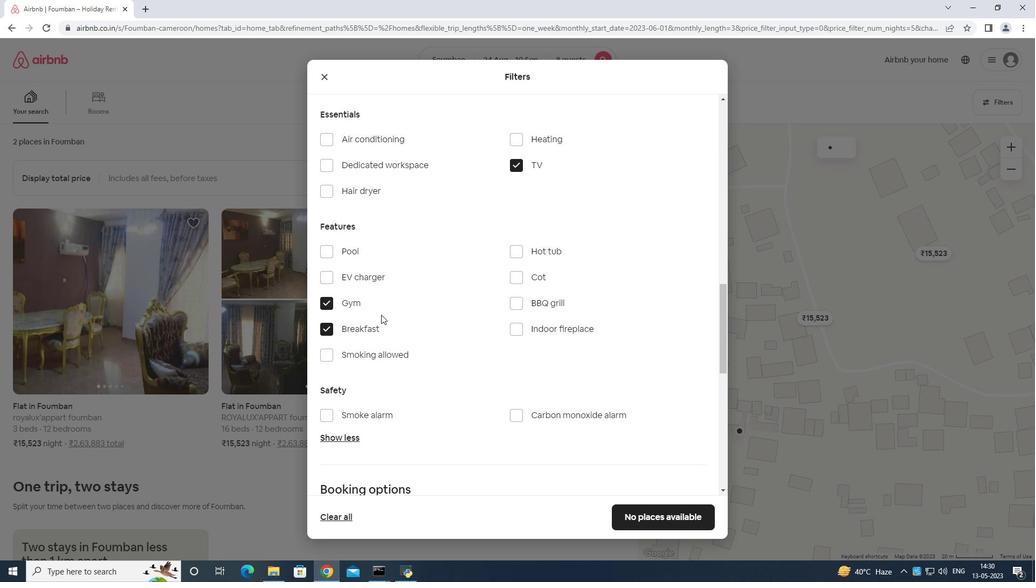 
Action: Mouse moved to (428, 332)
Screenshot: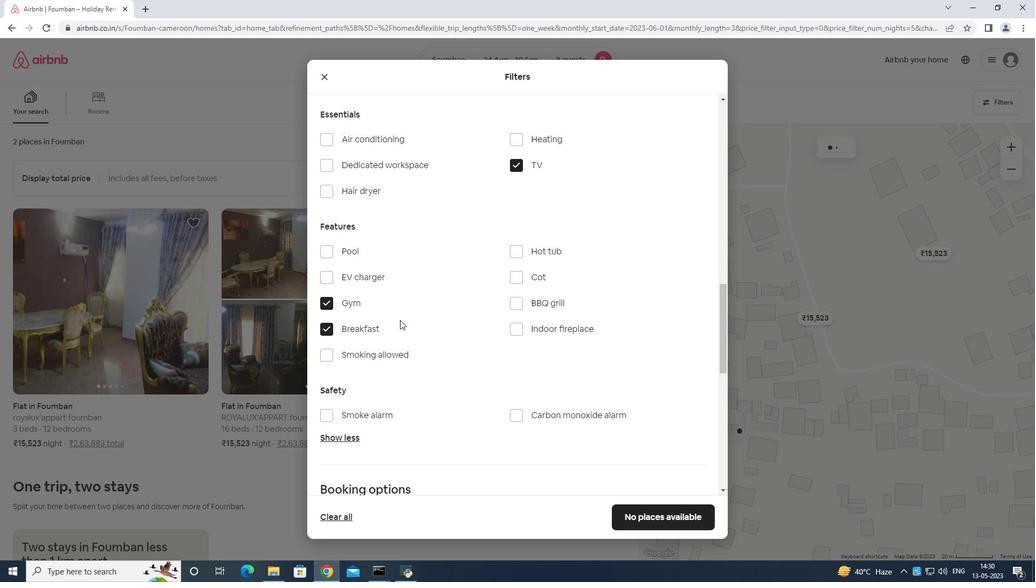 
Action: Mouse scrolled (428, 331) with delta (0, 0)
Screenshot: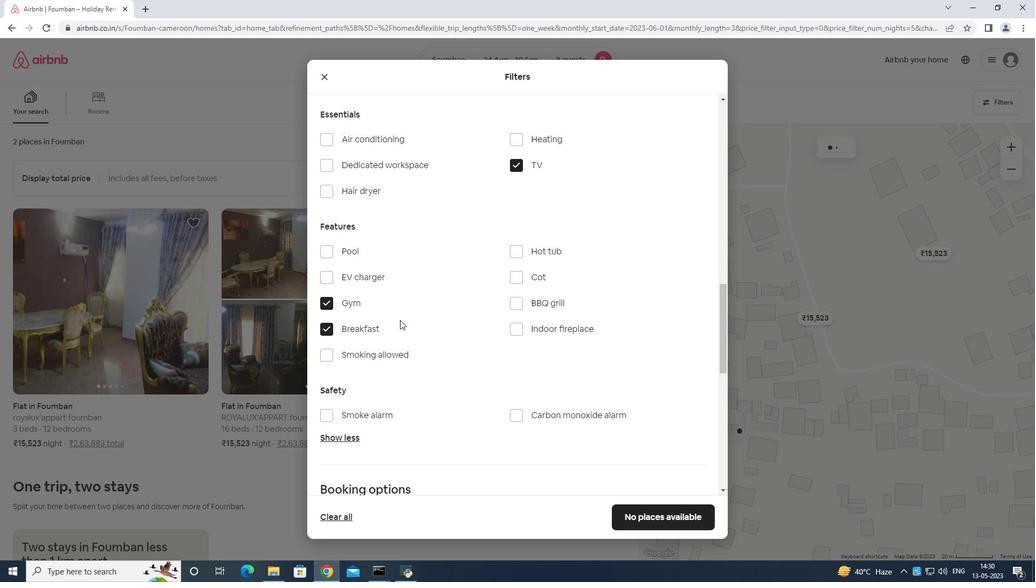 
Action: Mouse moved to (447, 328)
Screenshot: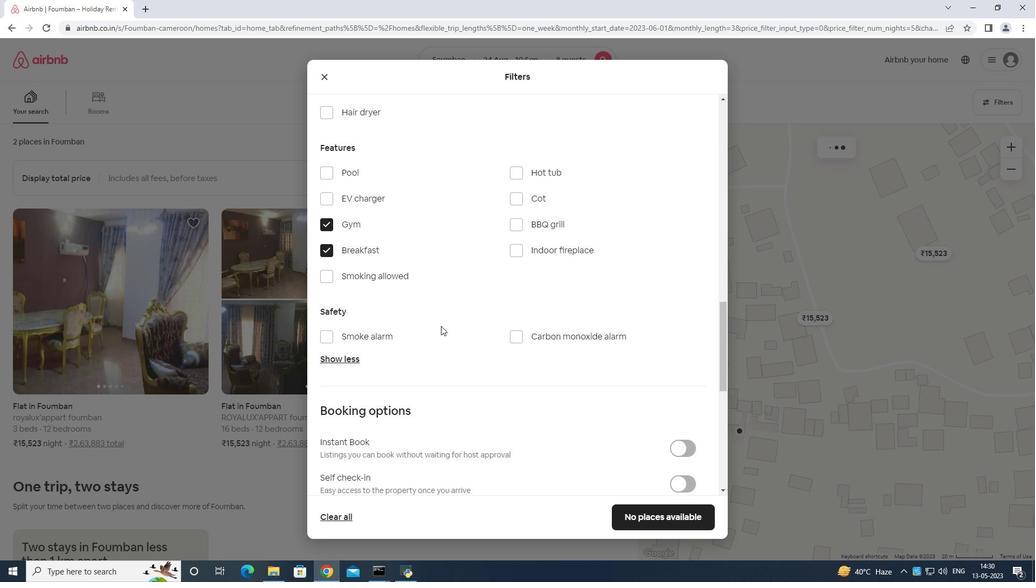 
Action: Mouse scrolled (447, 328) with delta (0, 0)
Screenshot: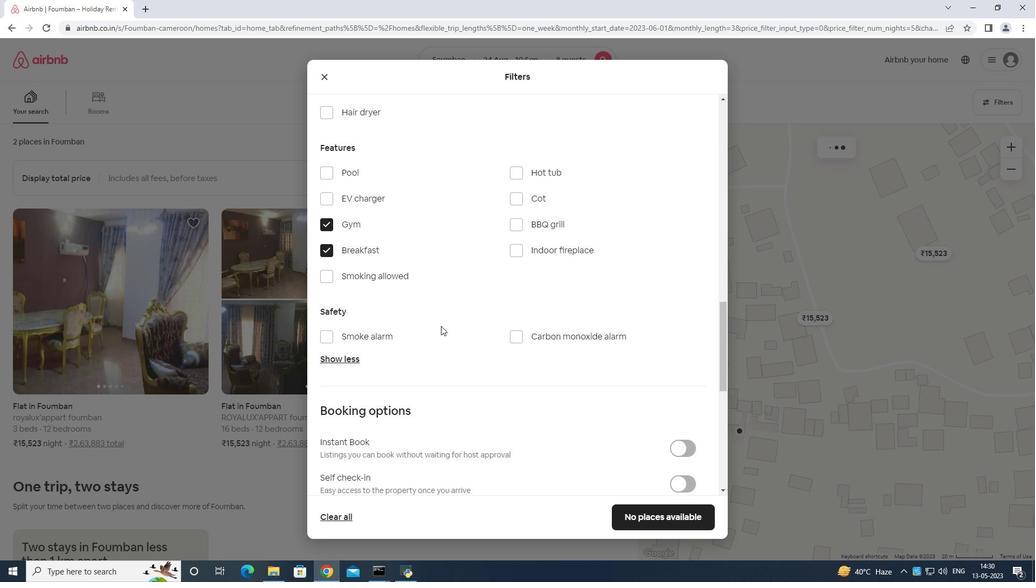 
Action: Mouse moved to (448, 328)
Screenshot: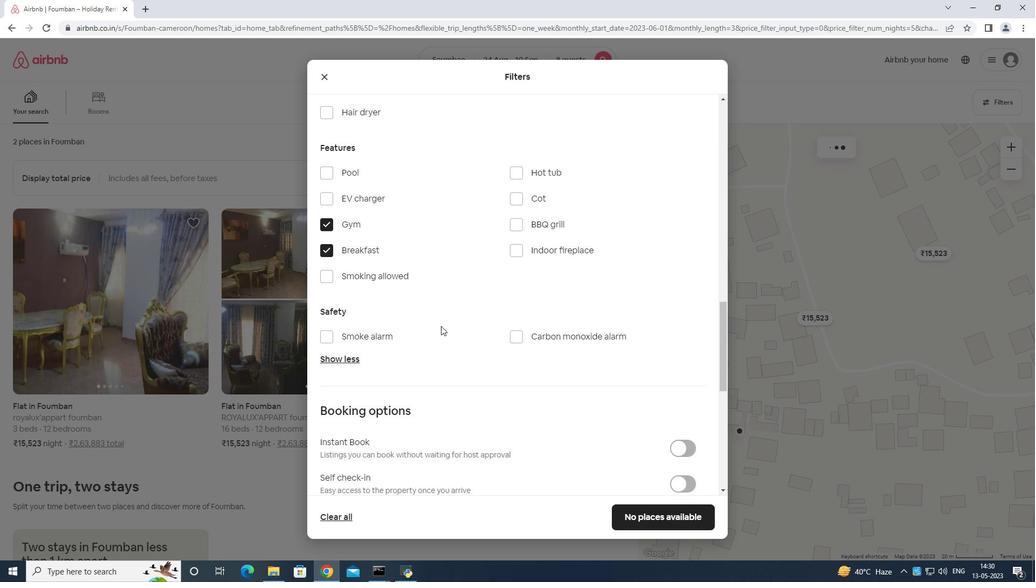 
Action: Mouse scrolled (447, 328) with delta (0, 0)
Screenshot: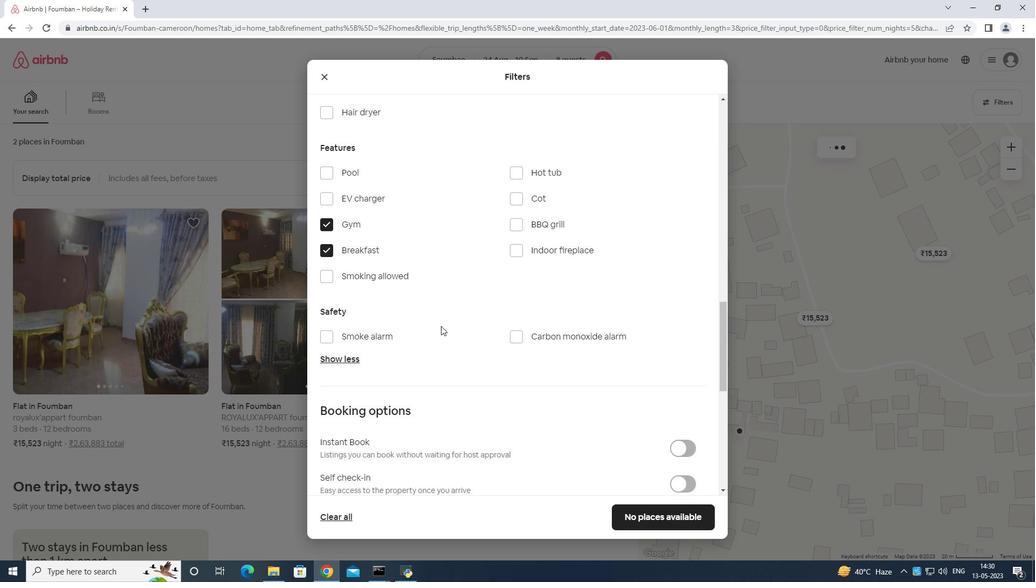 
Action: Mouse moved to (448, 328)
Screenshot: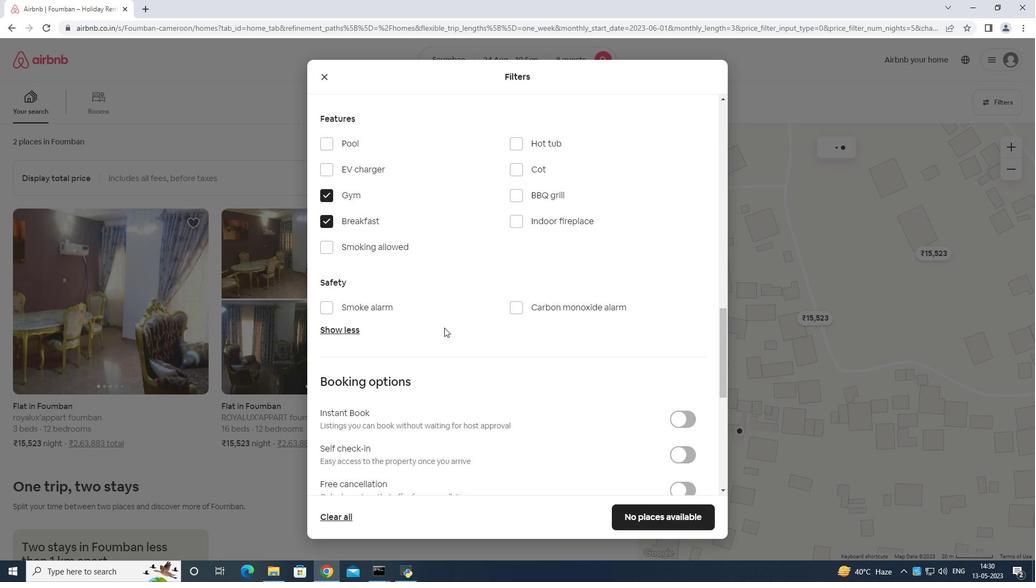 
Action: Mouse scrolled (448, 328) with delta (0, 0)
Screenshot: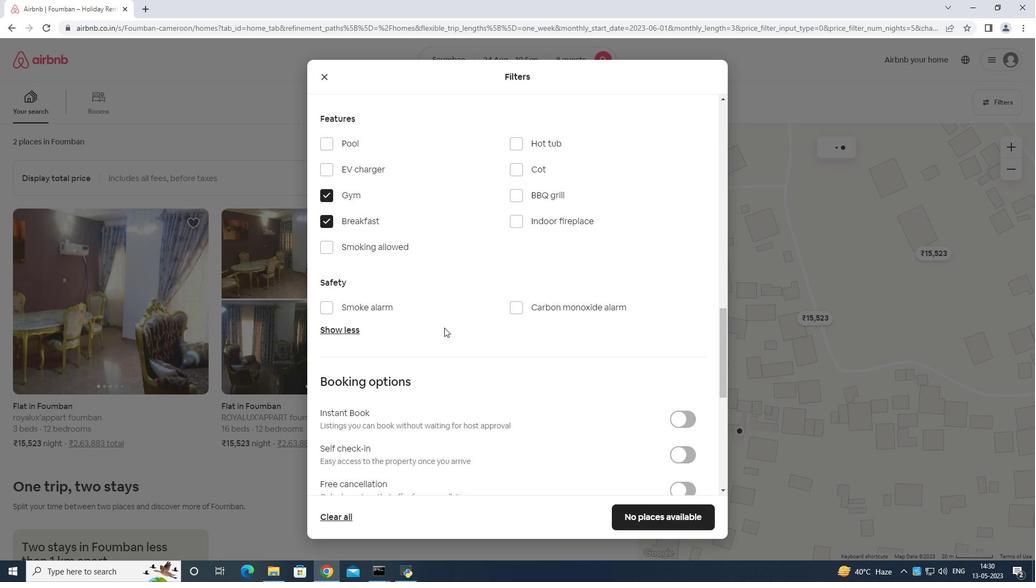 
Action: Mouse moved to (449, 328)
Screenshot: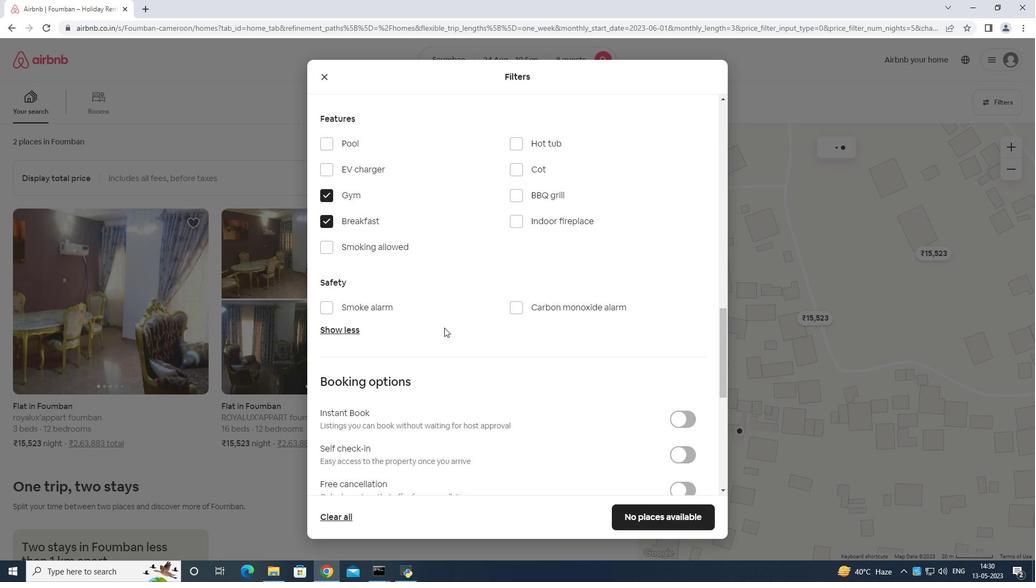 
Action: Mouse scrolled (448, 328) with delta (0, 0)
Screenshot: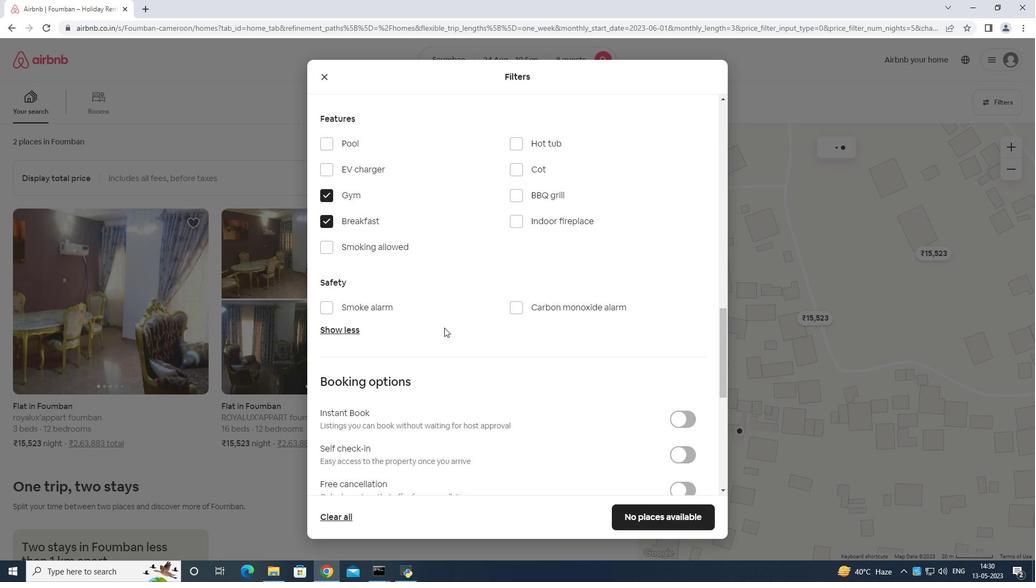 
Action: Mouse moved to (449, 328)
Screenshot: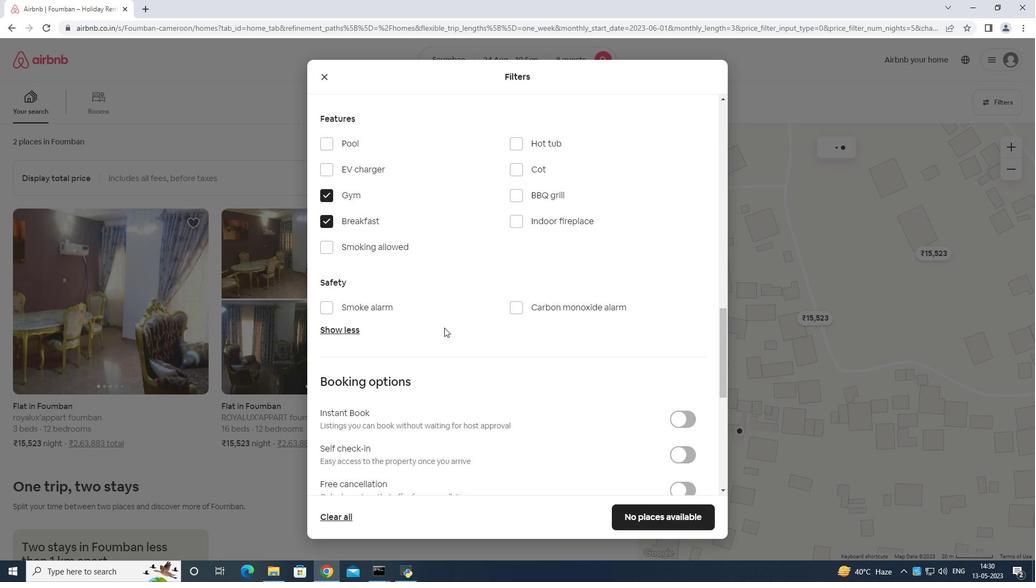 
Action: Mouse scrolled (449, 328) with delta (0, 0)
Screenshot: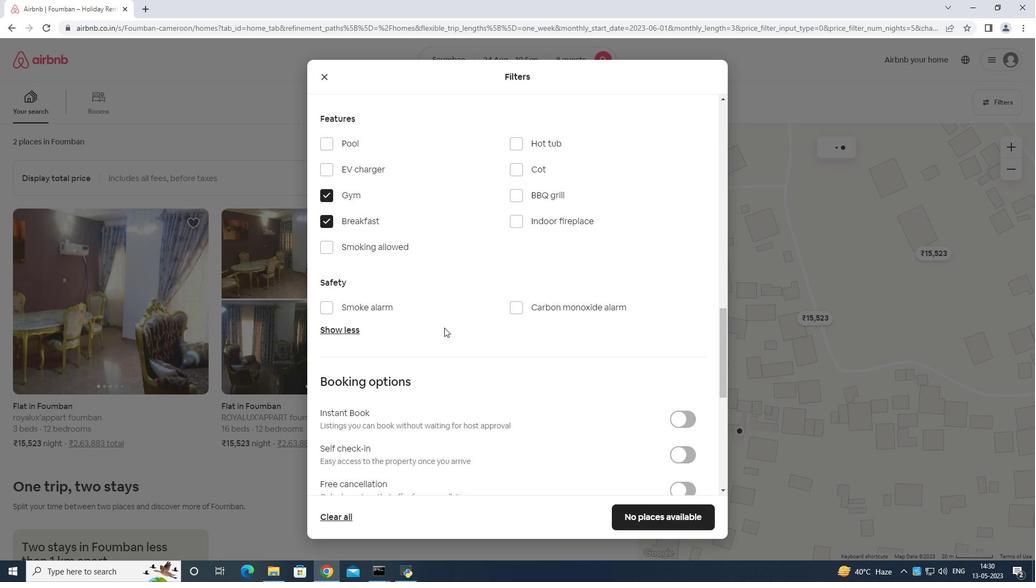
Action: Mouse moved to (449, 328)
Screenshot: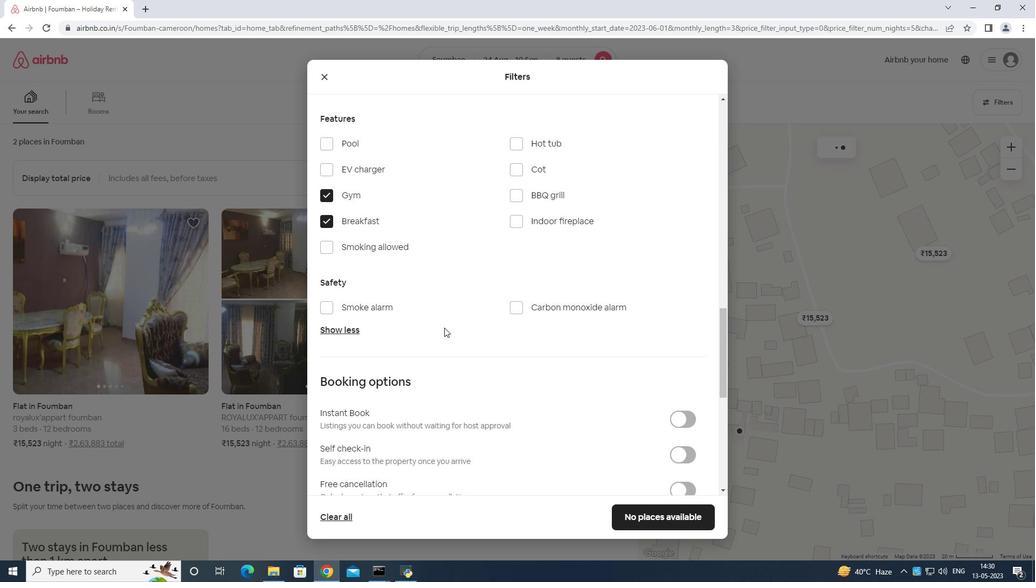
Action: Mouse scrolled (449, 328) with delta (0, 0)
Screenshot: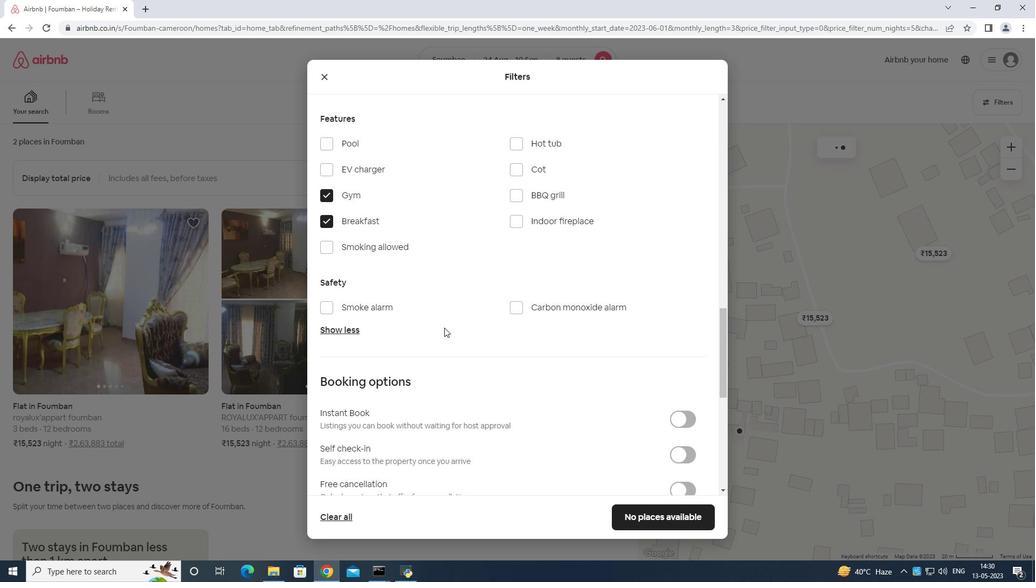 
Action: Mouse moved to (452, 331)
Screenshot: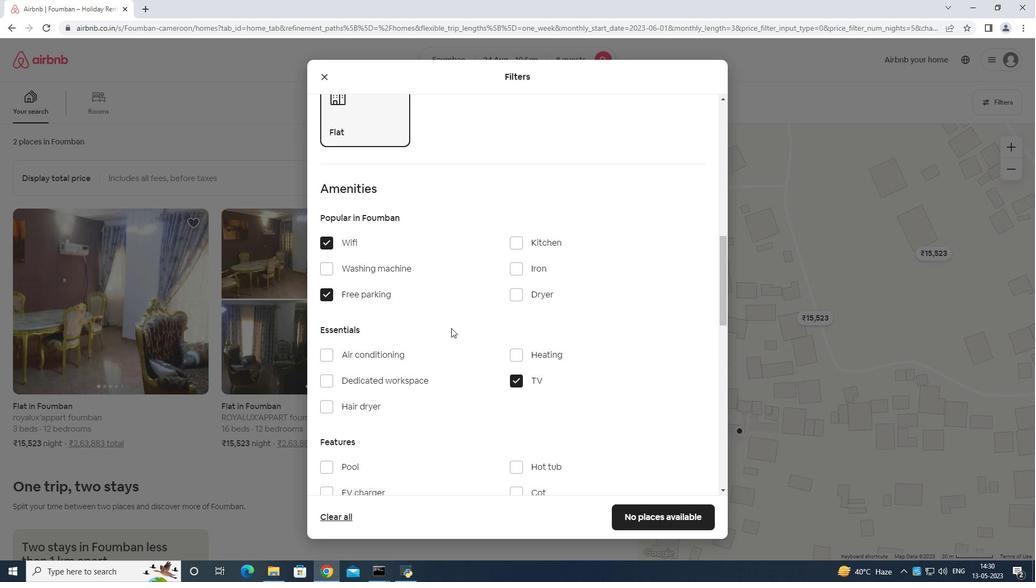 
Action: Mouse scrolled (452, 330) with delta (0, 0)
Screenshot: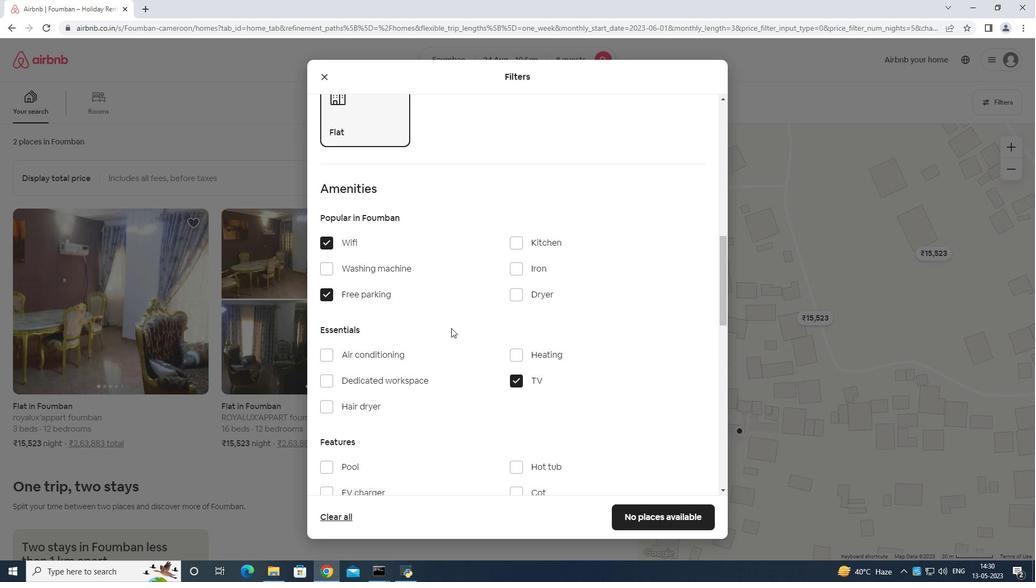 
Action: Mouse moved to (453, 333)
Screenshot: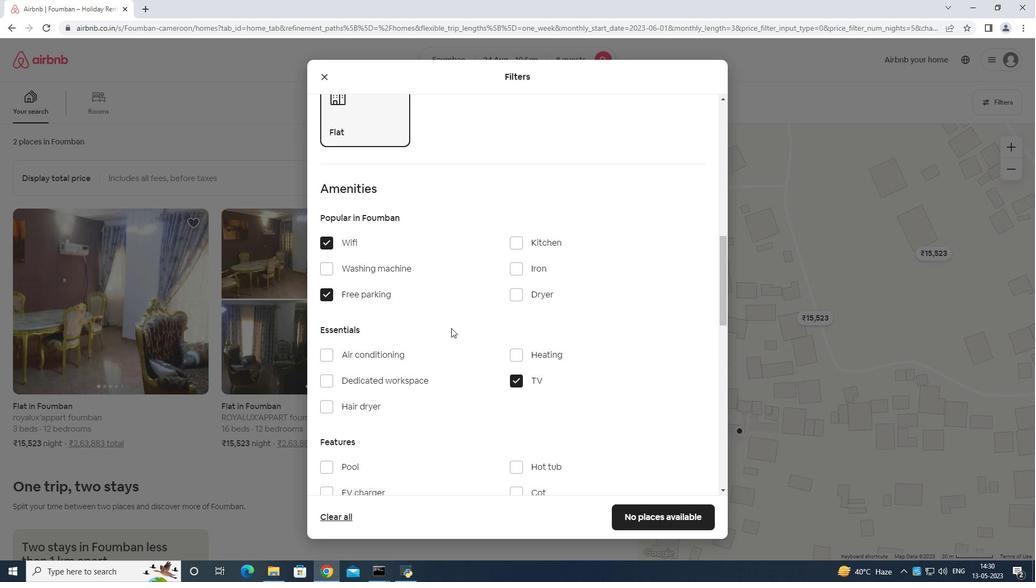 
Action: Mouse scrolled (453, 333) with delta (0, 0)
Screenshot: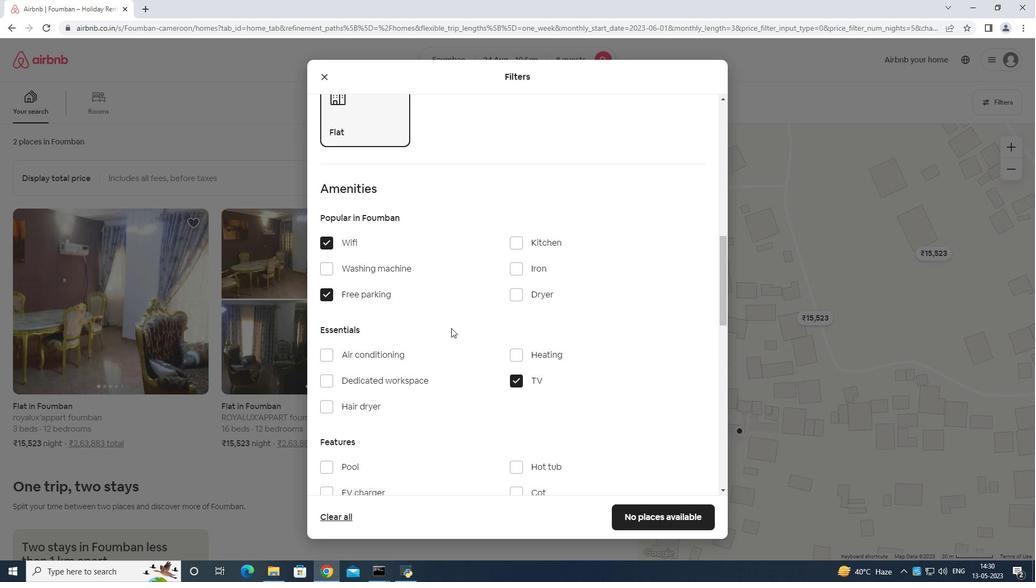 
Action: Mouse moved to (459, 342)
Screenshot: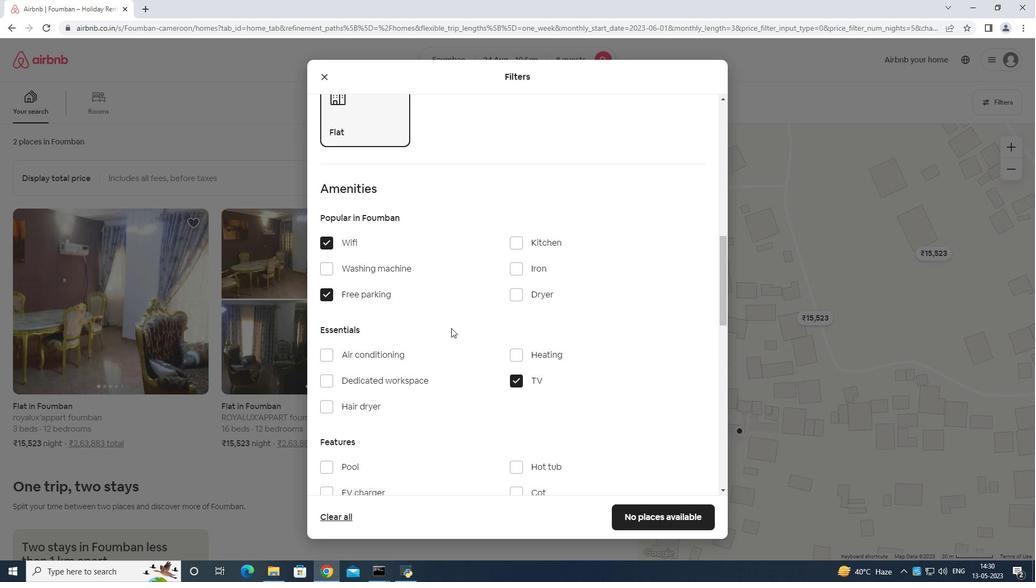 
Action: Mouse scrolled (459, 341) with delta (0, 0)
Screenshot: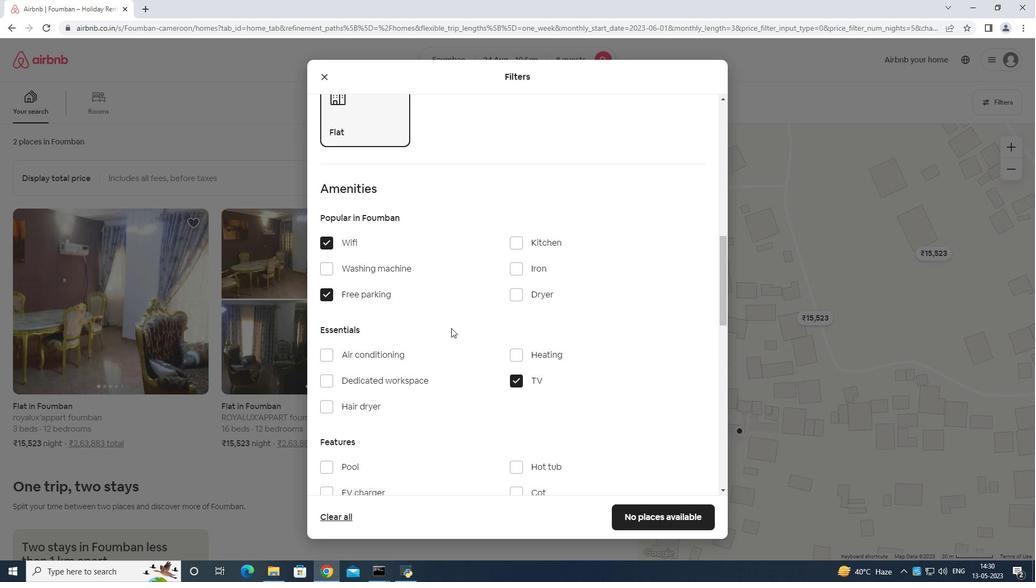 
Action: Mouse moved to (471, 349)
Screenshot: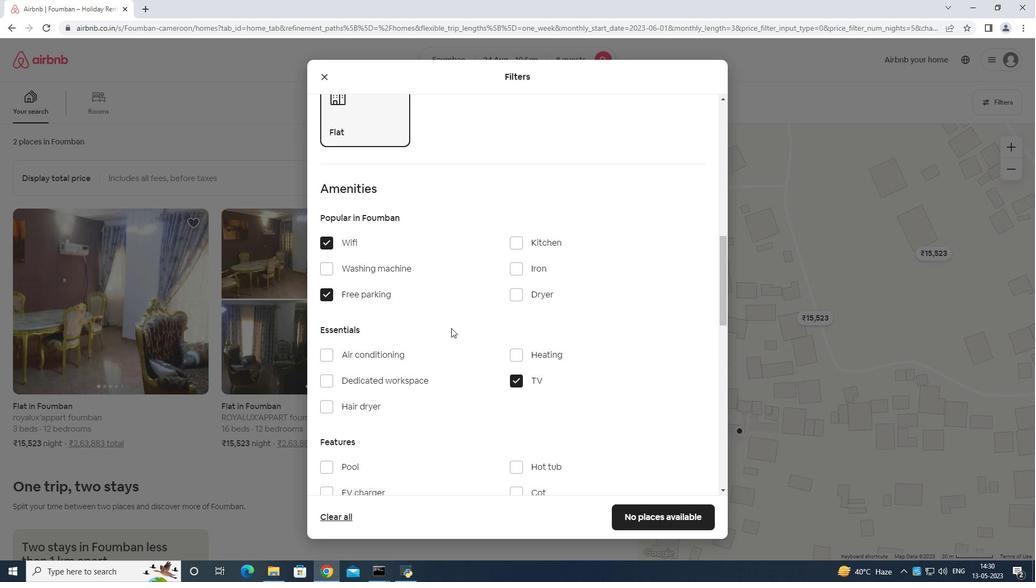 
Action: Mouse scrolled (471, 349) with delta (0, 0)
Screenshot: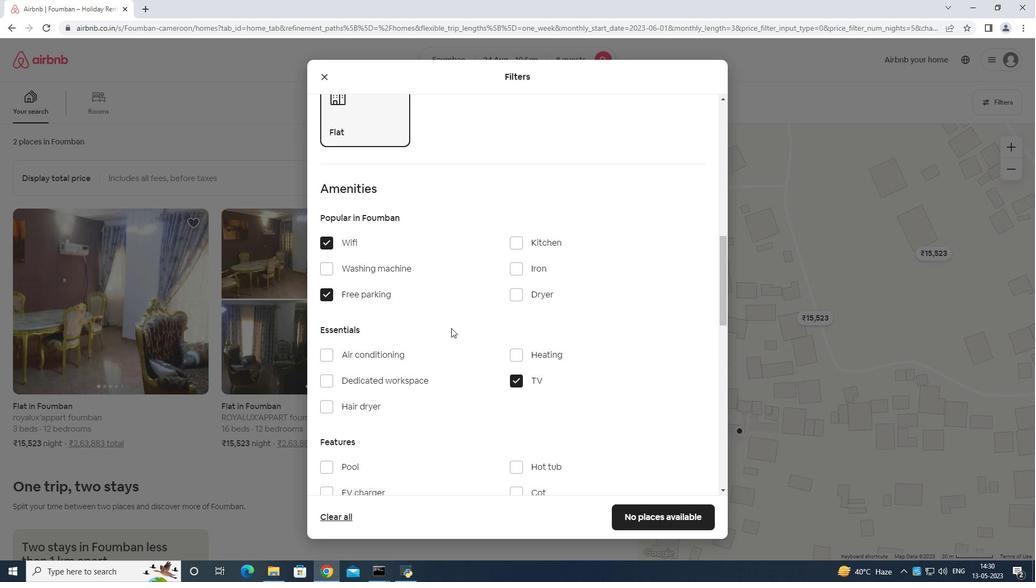 
Action: Mouse moved to (483, 351)
Screenshot: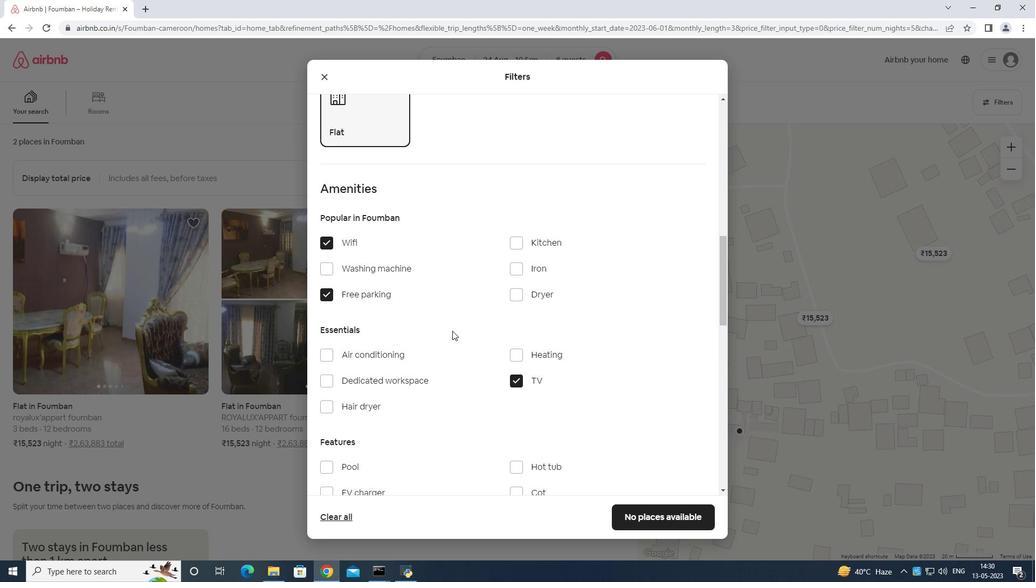 
Action: Mouse scrolled (483, 351) with delta (0, 0)
Screenshot: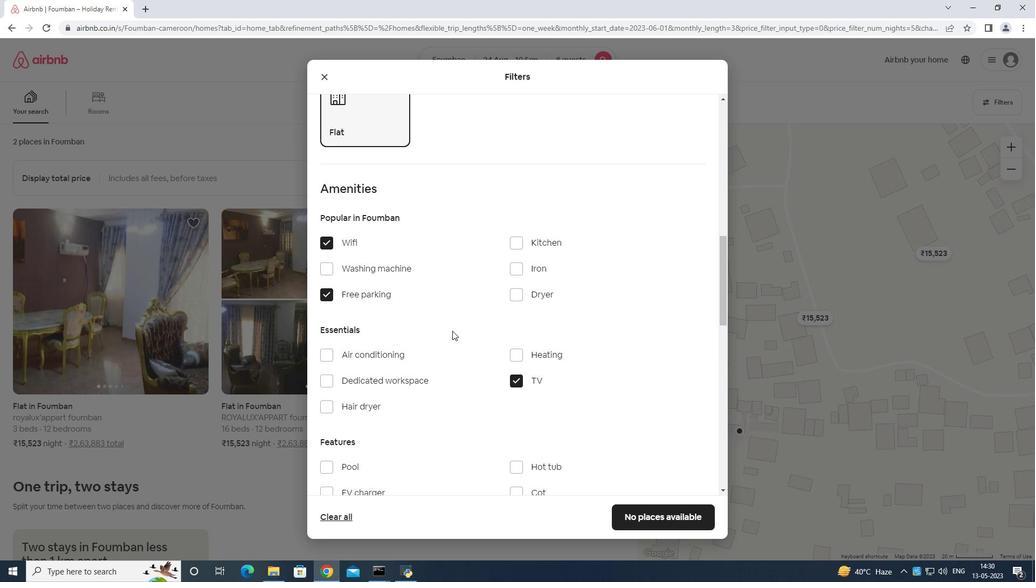 
Action: Mouse moved to (487, 351)
Screenshot: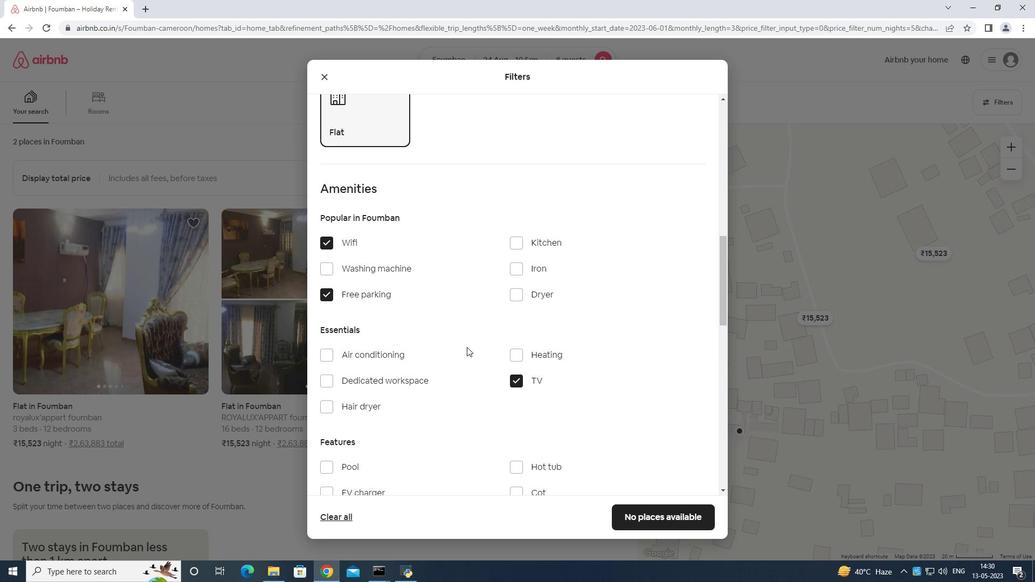 
Action: Mouse scrolled (487, 351) with delta (0, 0)
Screenshot: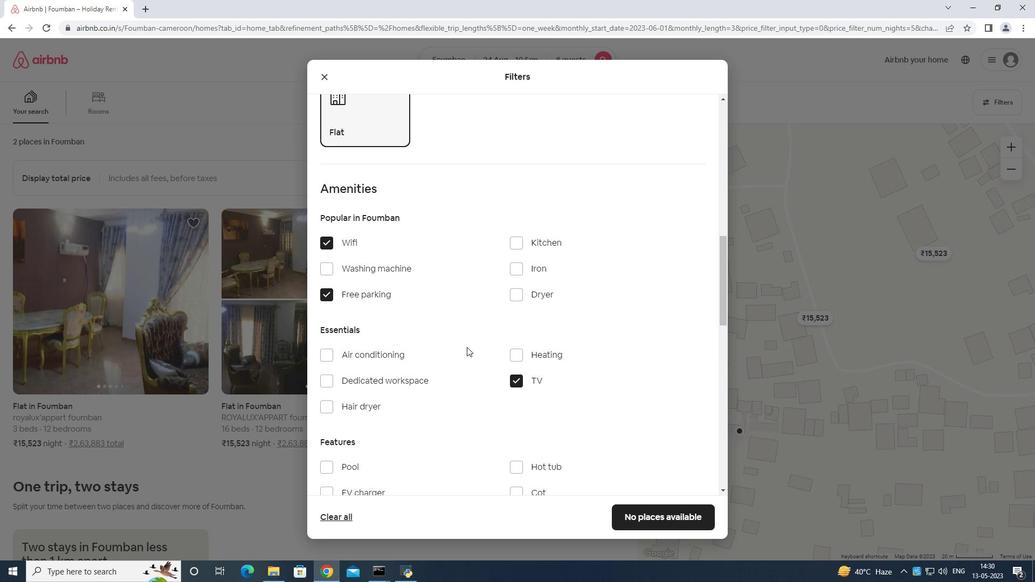 
Action: Mouse moved to (684, 454)
Screenshot: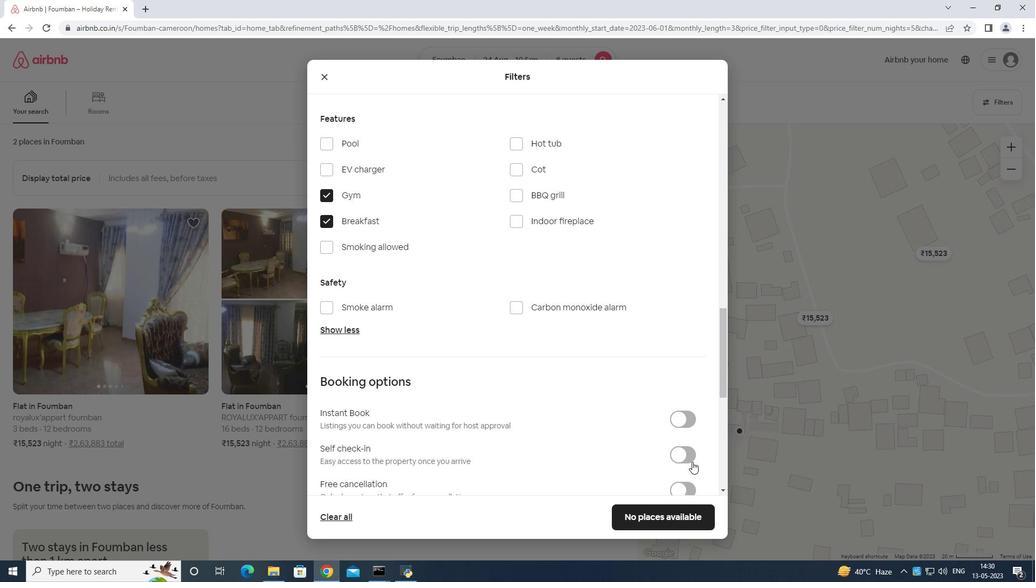 
Action: Mouse pressed left at (684, 454)
Screenshot: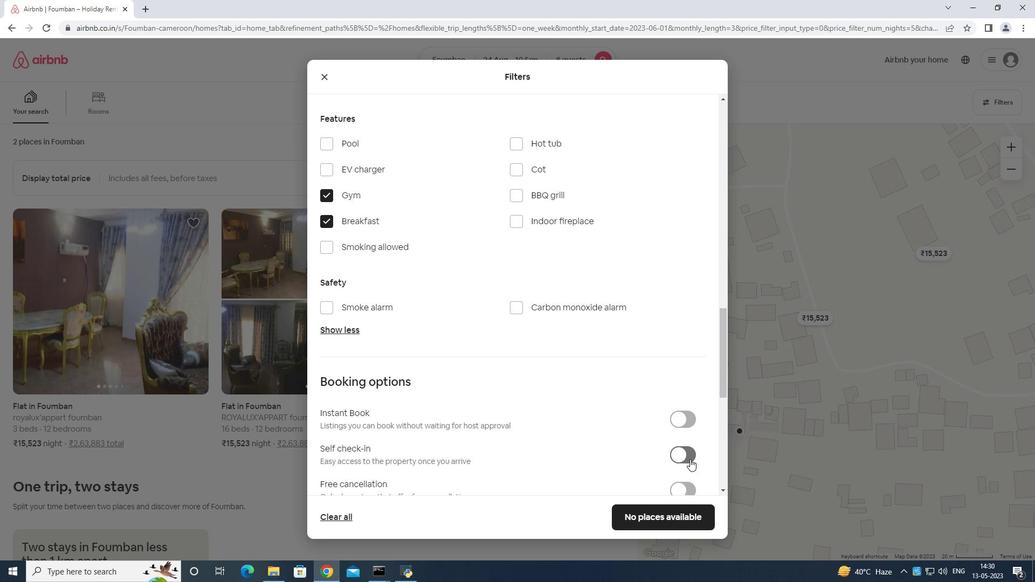 
Action: Mouse moved to (675, 498)
Screenshot: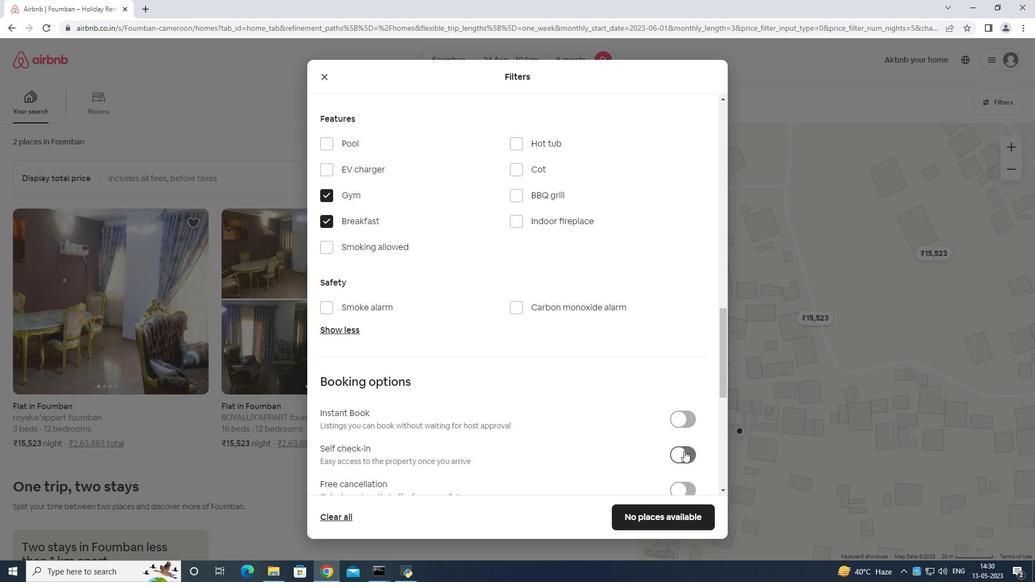 
Action: Mouse scrolled (675, 498) with delta (0, 0)
Screenshot: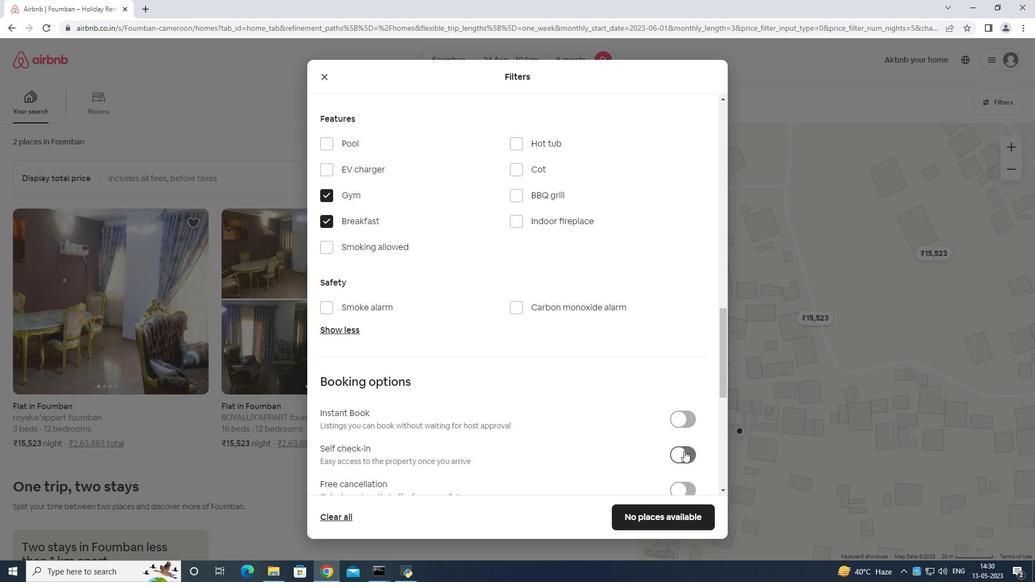 
Action: Mouse moved to (675, 537)
Screenshot: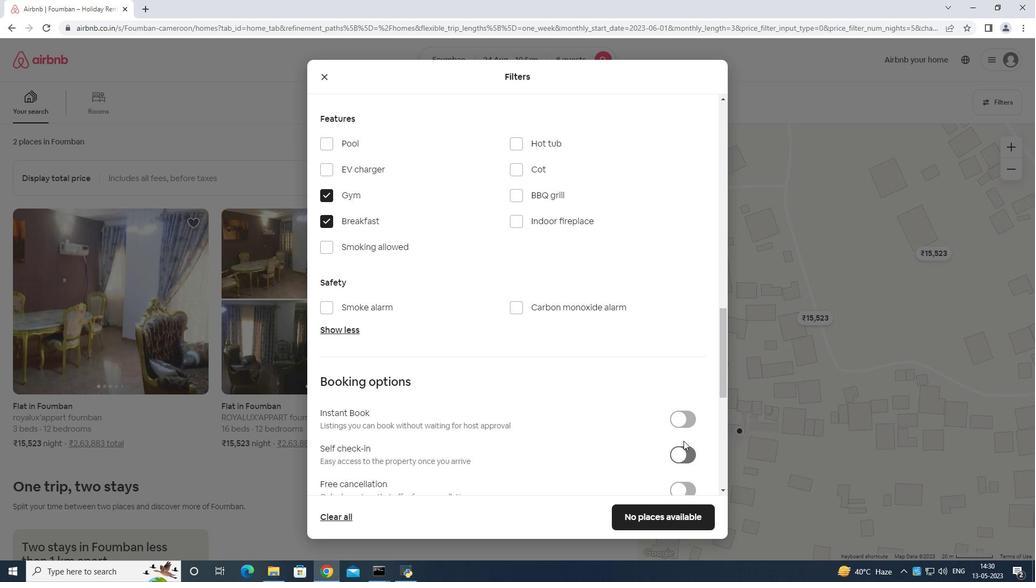 
Action: Mouse scrolled (675, 537) with delta (0, 0)
Screenshot: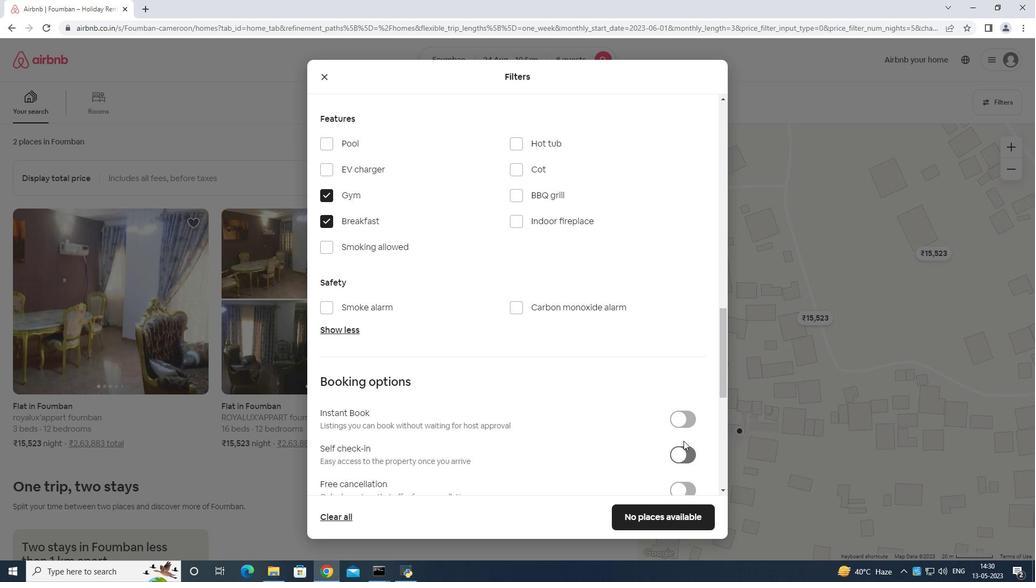 
Action: Mouse moved to (680, 550)
Screenshot: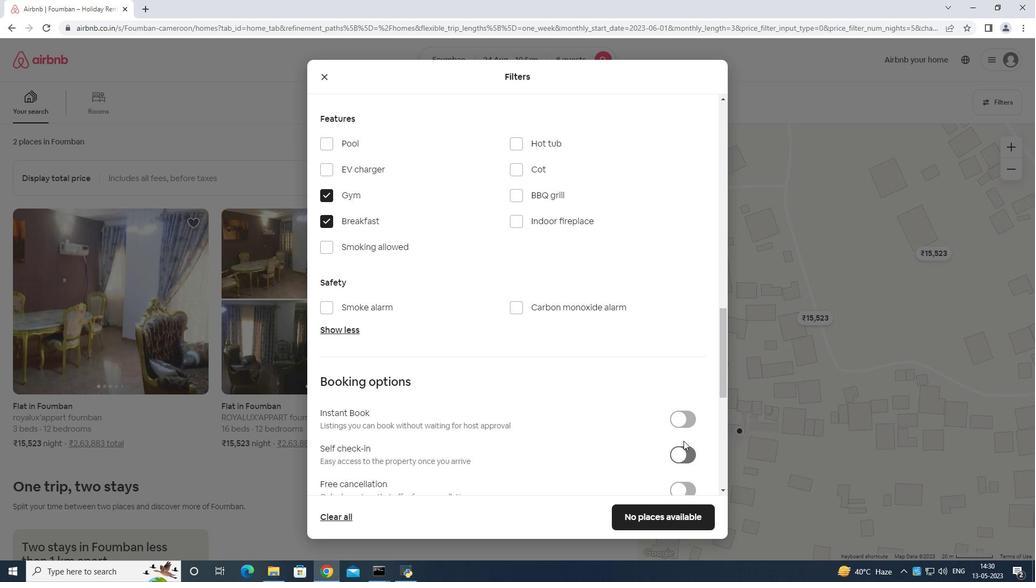 
Action: Mouse scrolled (680, 549) with delta (0, 0)
Screenshot: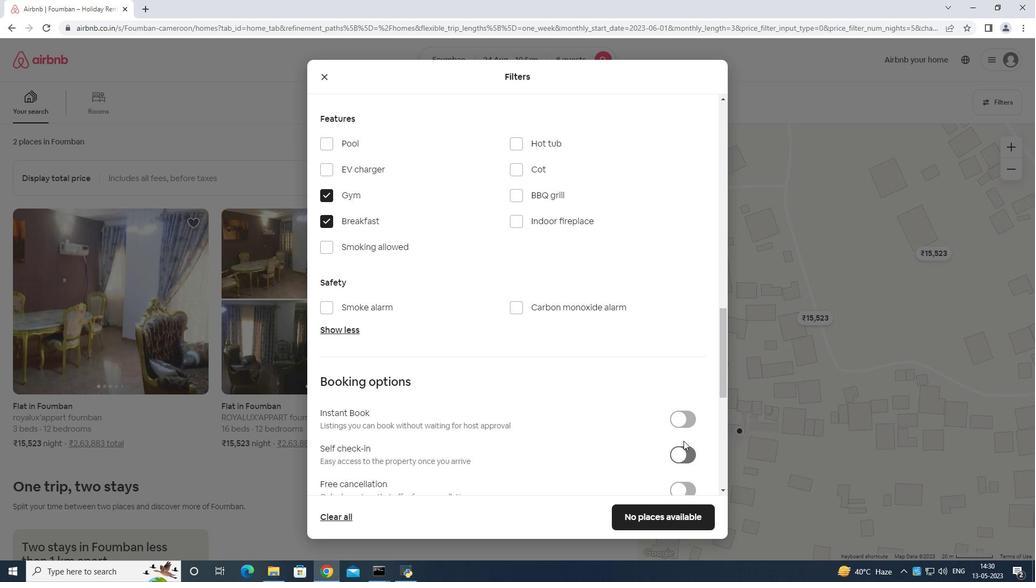 
Action: Mouse moved to (680, 550)
Screenshot: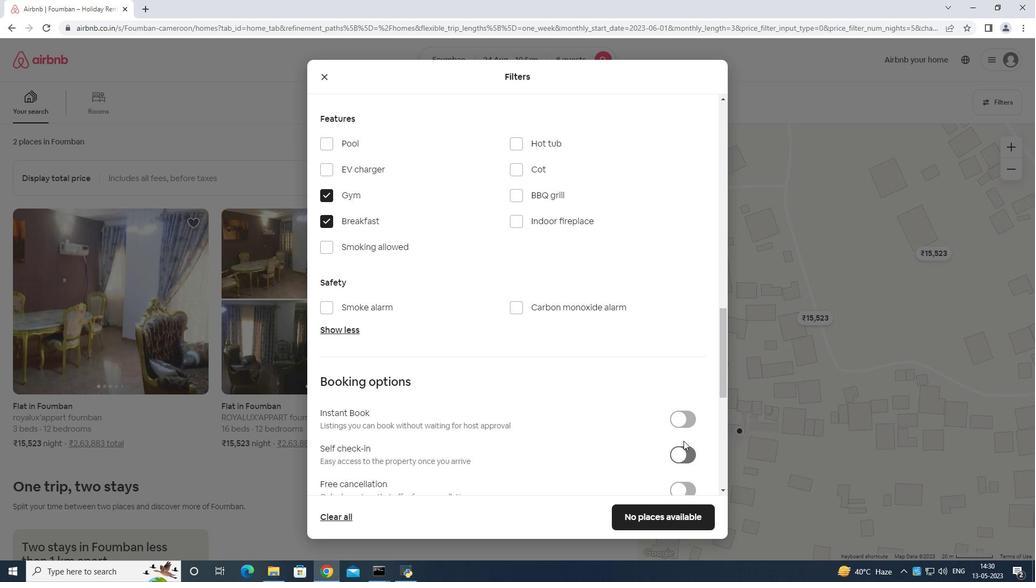 
Action: Mouse scrolled (680, 550) with delta (0, 0)
Screenshot: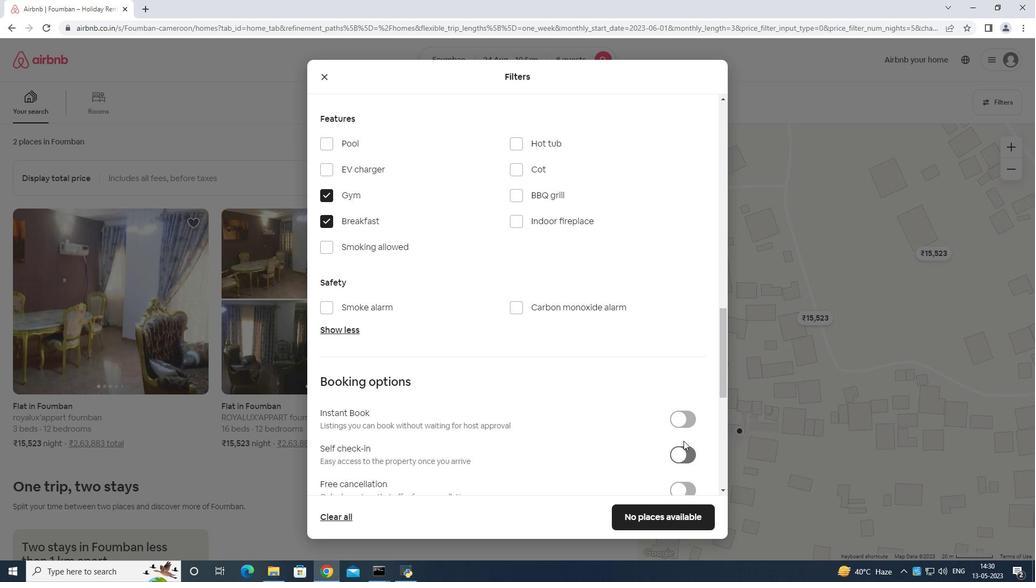 
Action: Mouse moved to (673, 567)
Screenshot: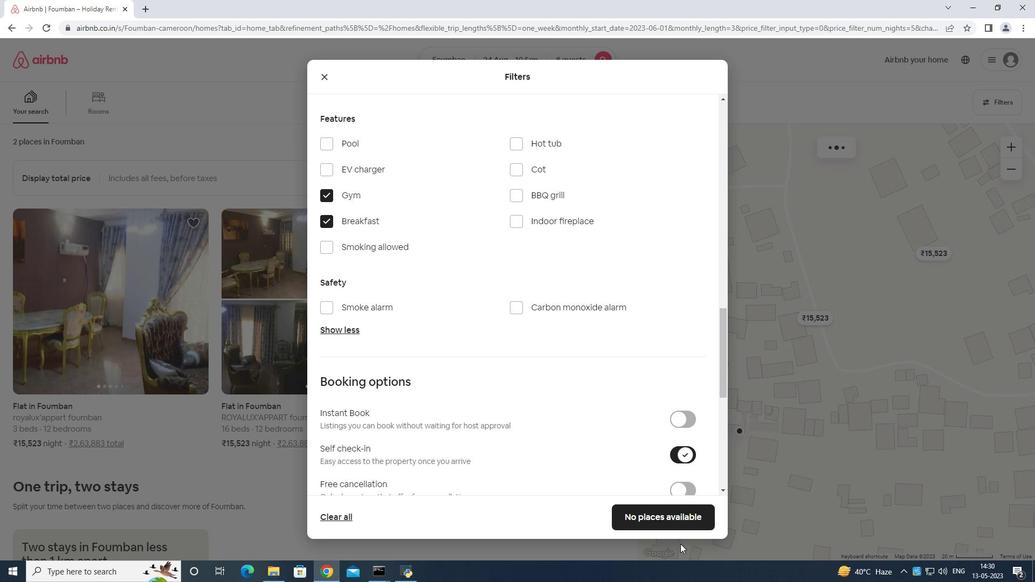 
Action: Mouse scrolled (673, 567) with delta (0, 0)
Screenshot: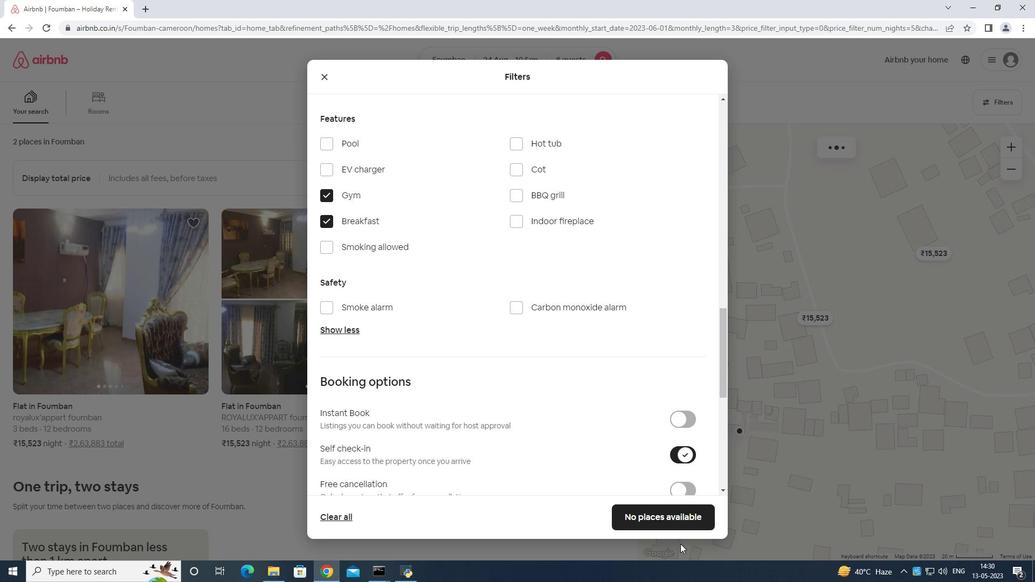 
Action: Mouse moved to (673, 587)
Screenshot: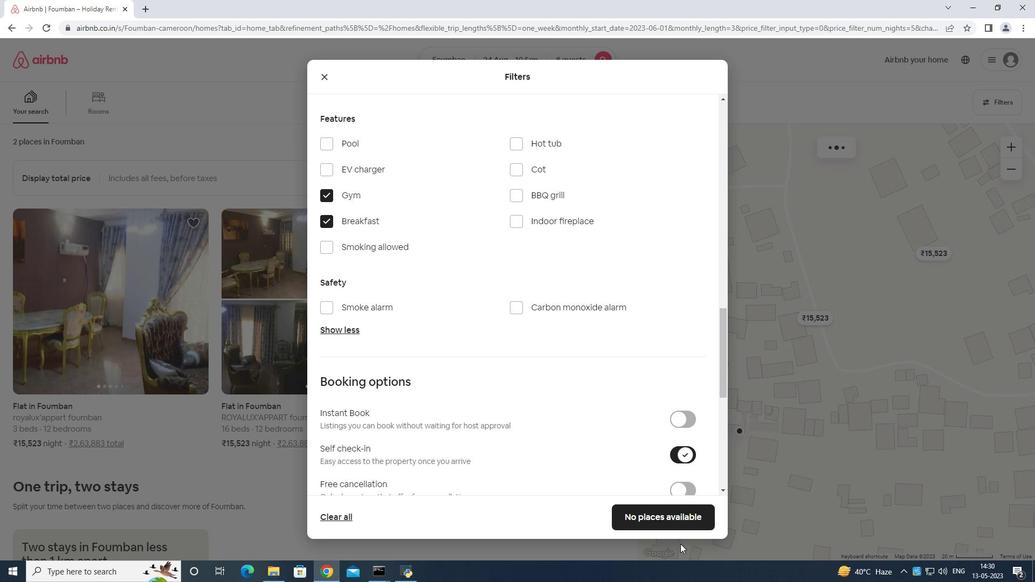 
Action: Mouse scrolled (673, 581) with delta (0, 0)
Screenshot: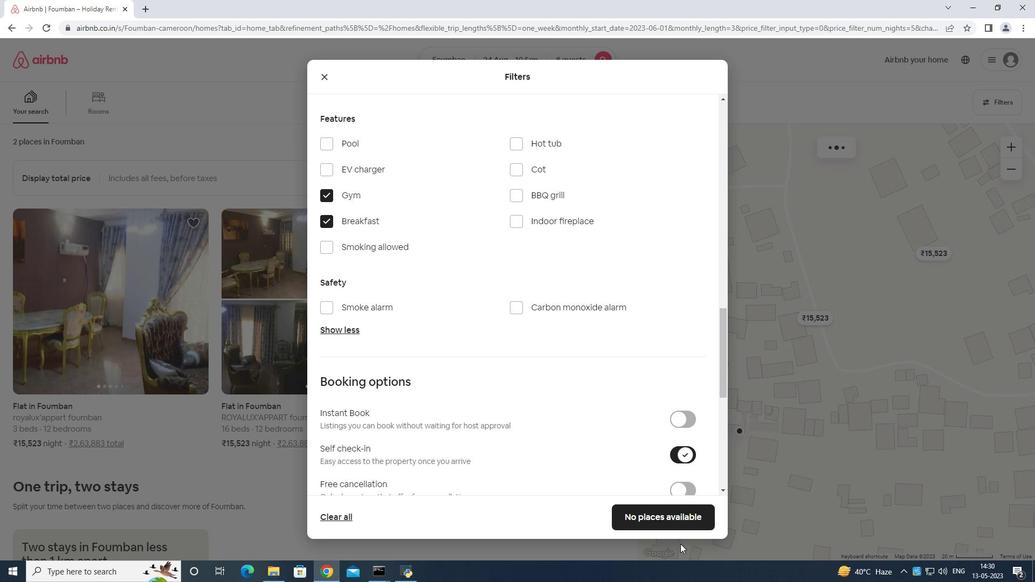 
Action: Mouse moved to (674, 582)
Screenshot: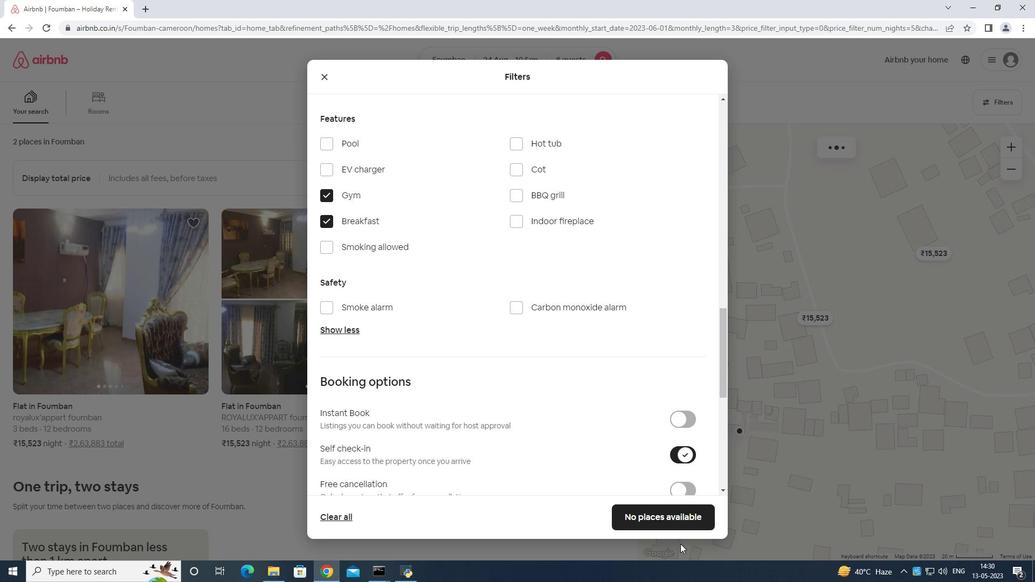 
Action: Mouse scrolled (674, 581) with delta (0, 0)
Screenshot: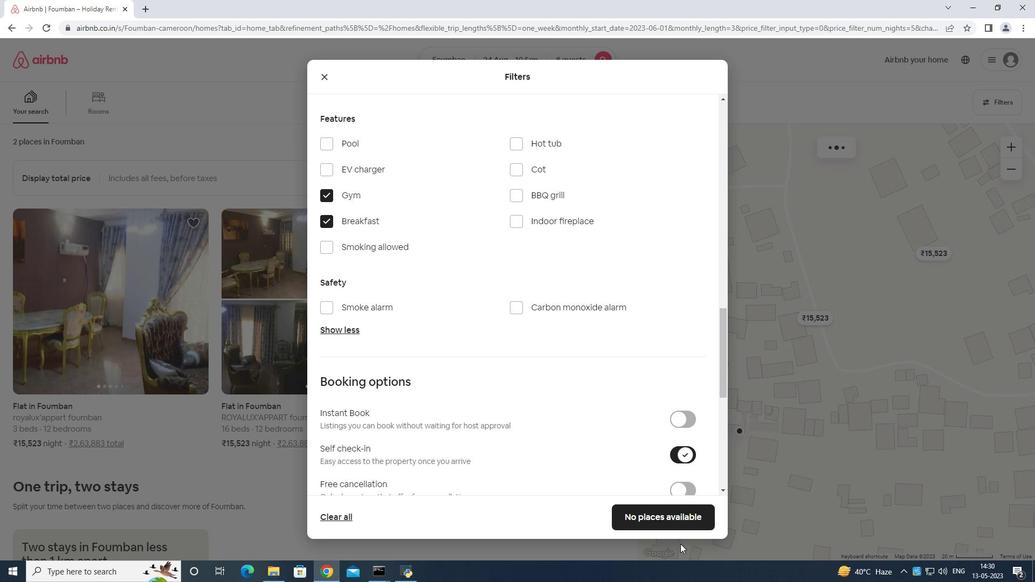 
Action: Mouse scrolled (674, 581) with delta (0, 0)
Screenshot: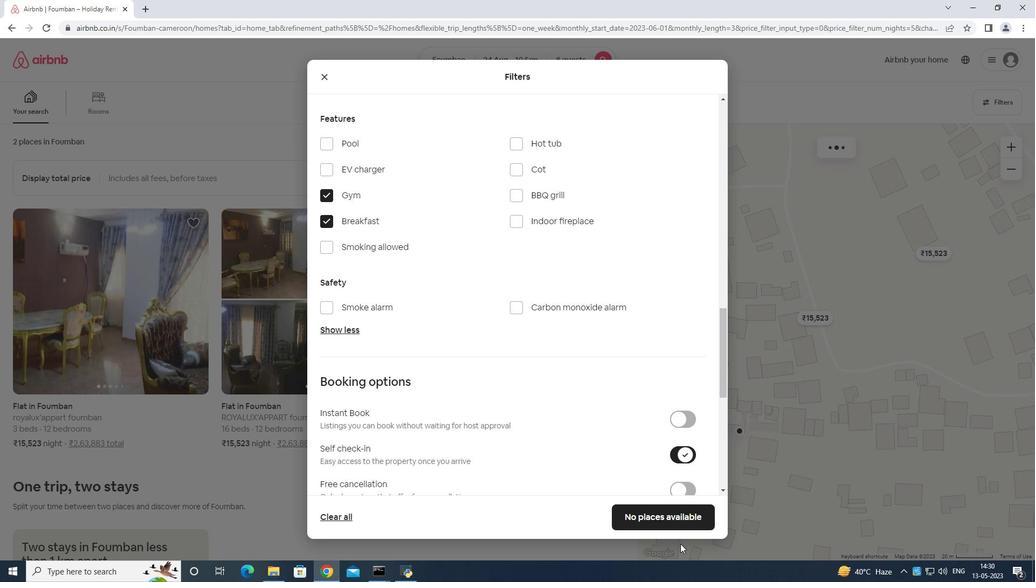 
Action: Mouse moved to (675, 575)
Screenshot: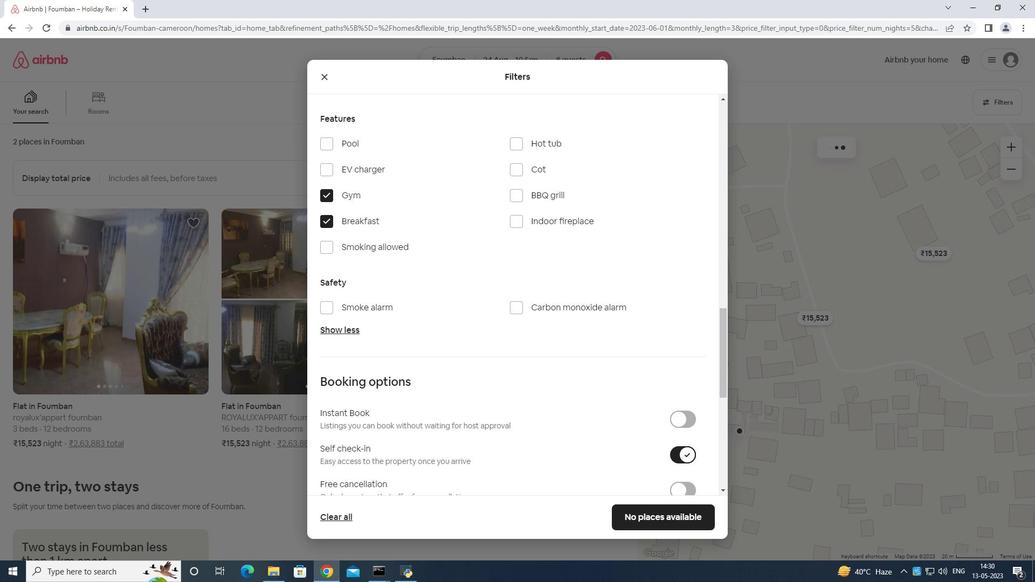
Action: Mouse scrolled (675, 575) with delta (0, 0)
Screenshot: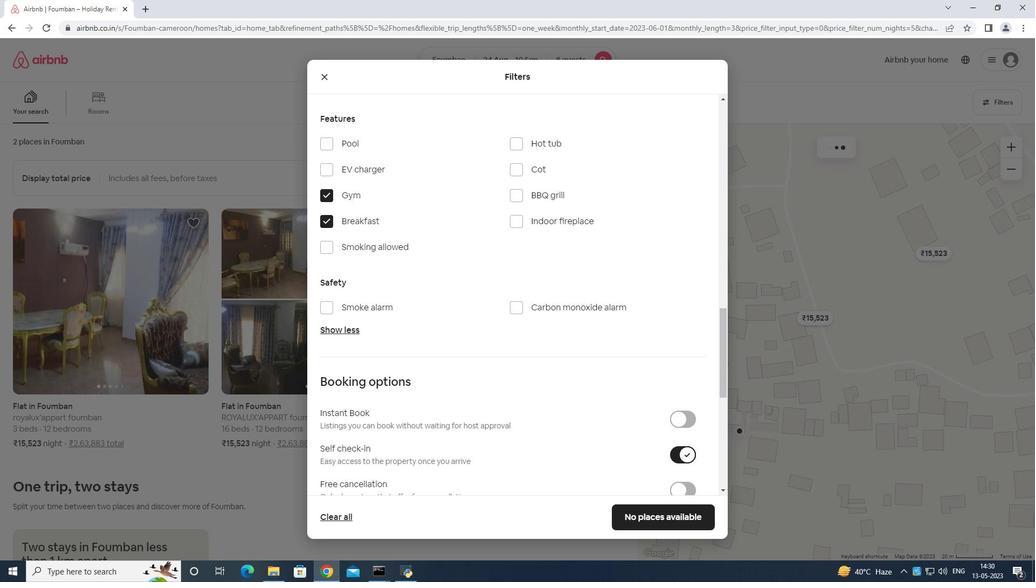 
Action: Mouse moved to (675, 576)
Screenshot: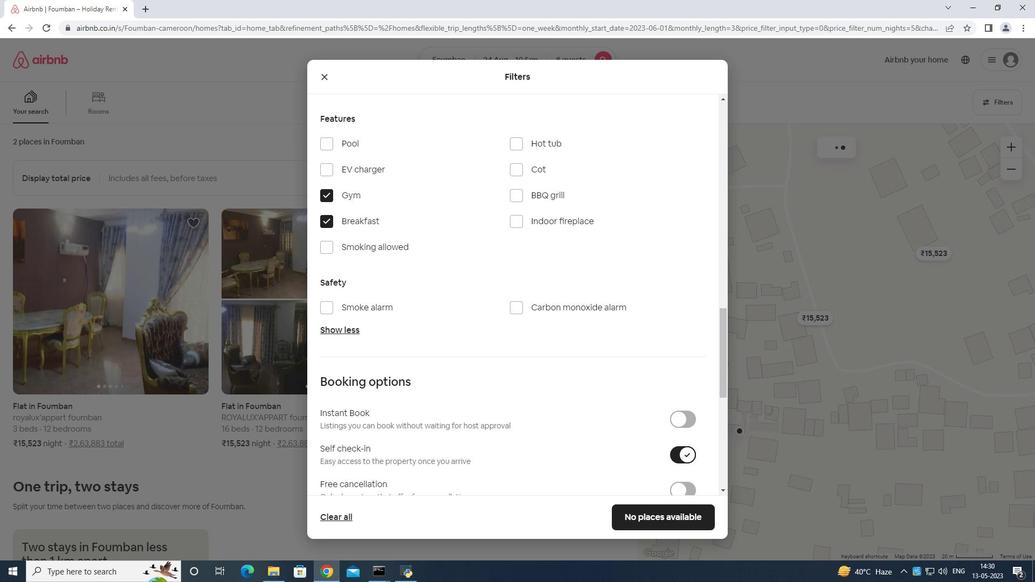 
Action: Mouse scrolled (675, 575) with delta (0, 0)
Screenshot: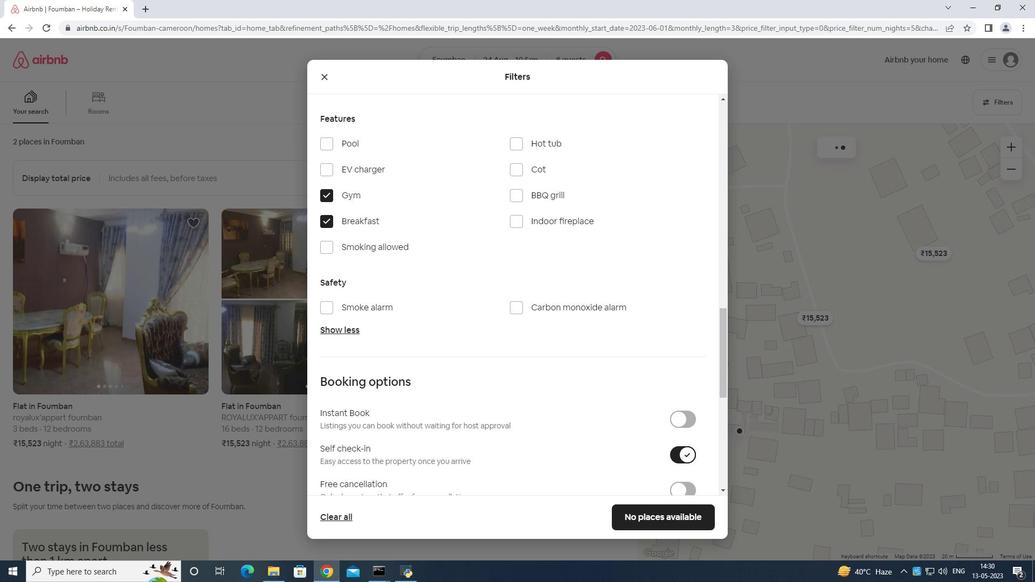 
Action: Mouse scrolled (675, 575) with delta (0, 0)
Screenshot: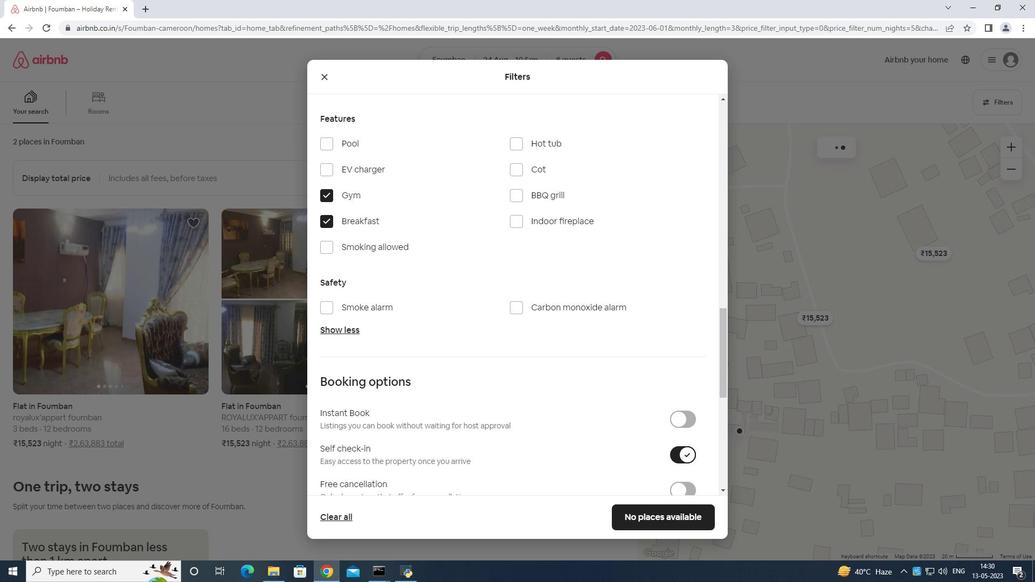 
Action: Mouse moved to (675, 576)
Screenshot: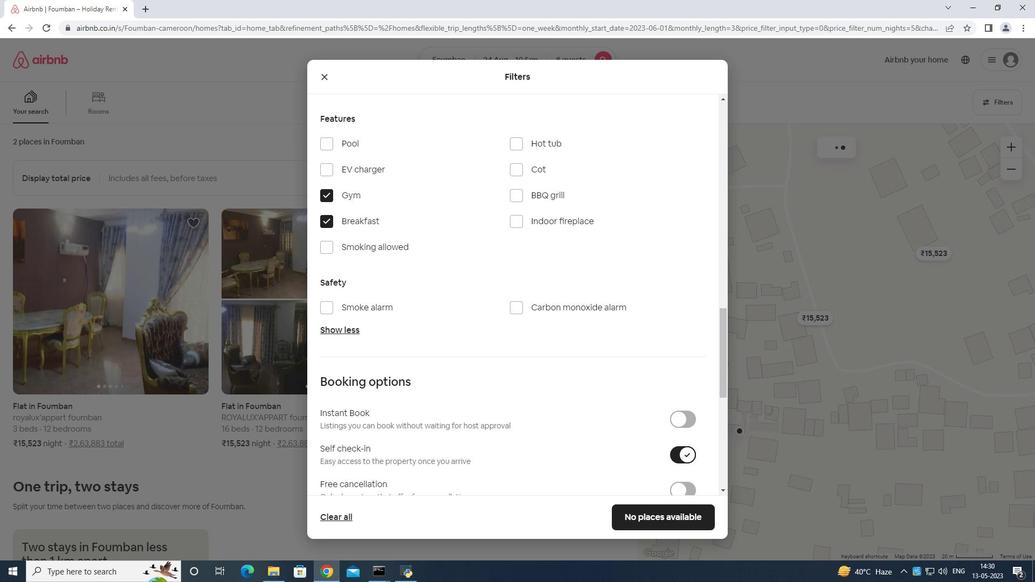 
Action: Mouse scrolled (675, 575) with delta (0, 0)
Screenshot: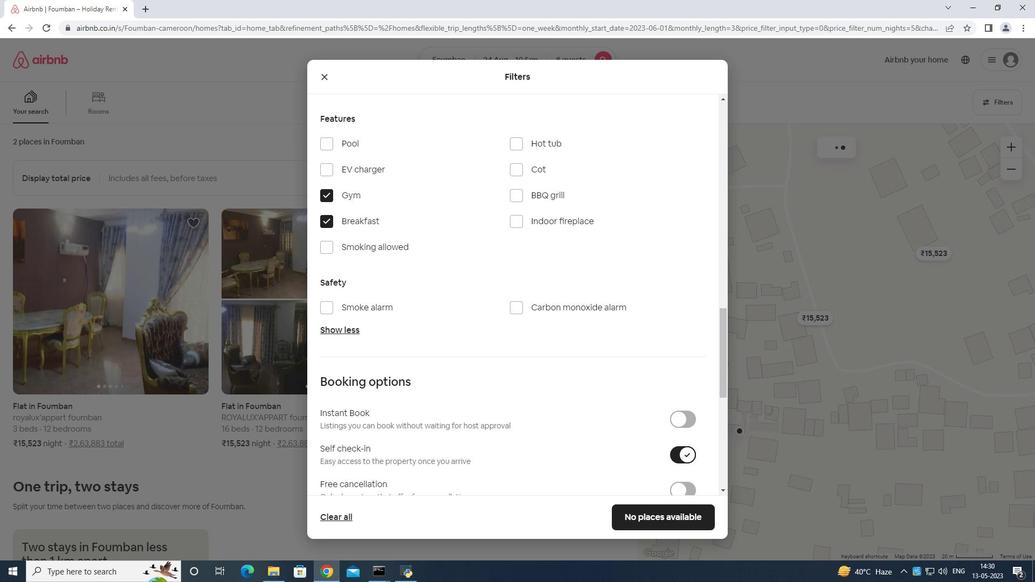 
Action: Mouse scrolled (675, 575) with delta (0, 0)
Screenshot: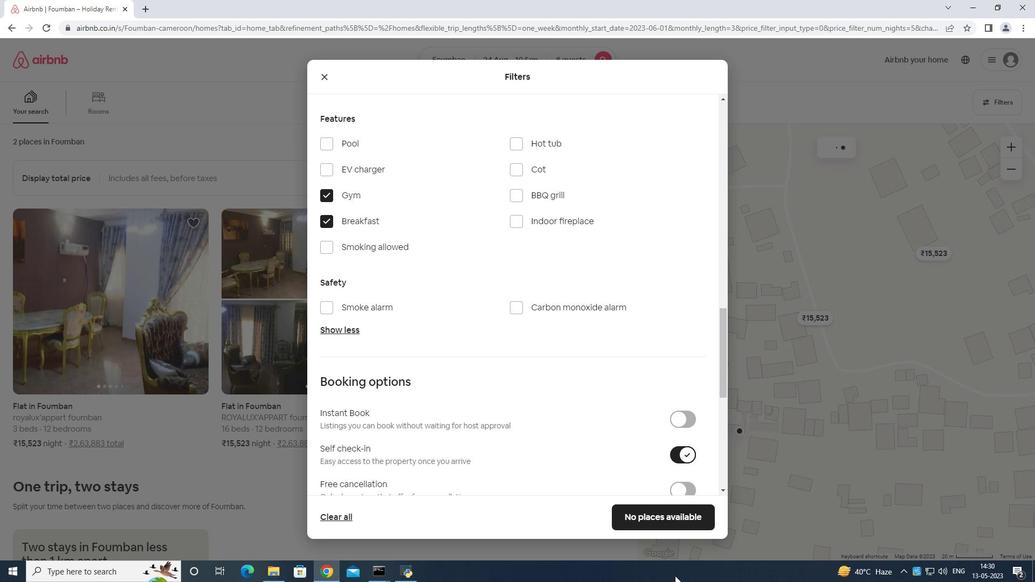 
Action: Mouse moved to (674, 574)
Screenshot: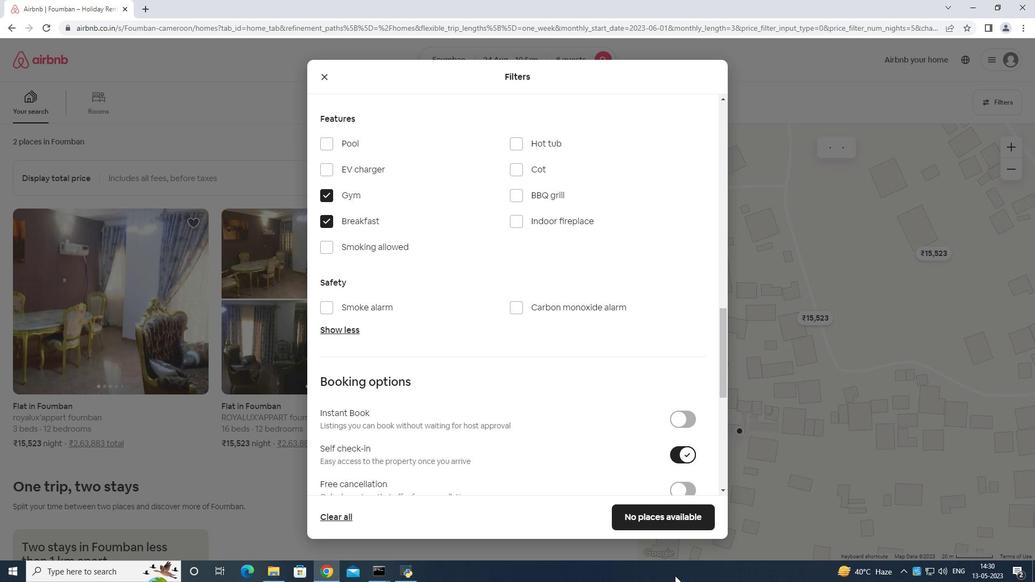 
Action: Mouse scrolled (674, 574) with delta (0, 0)
Screenshot: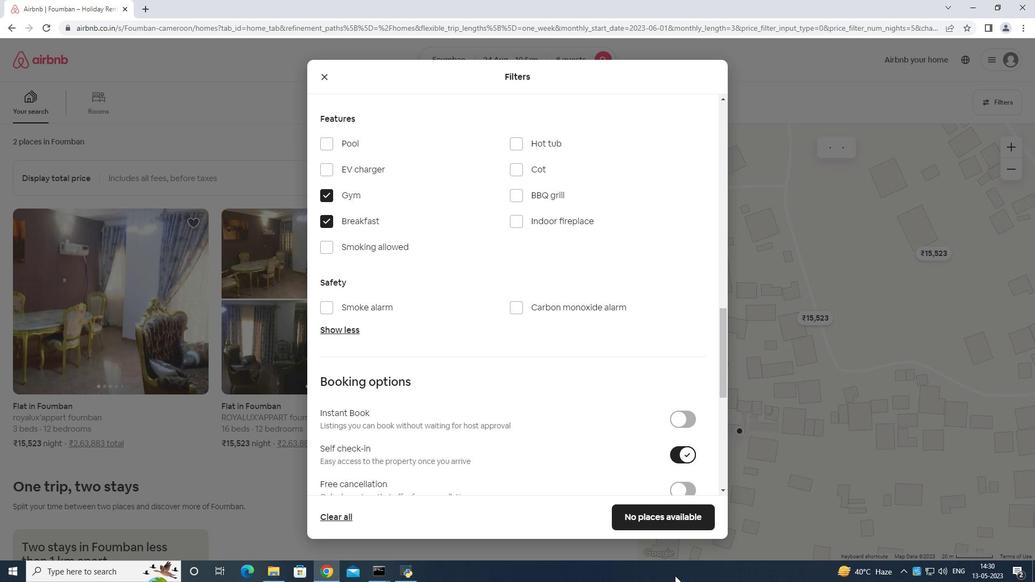 
Action: Mouse moved to (673, 574)
Screenshot: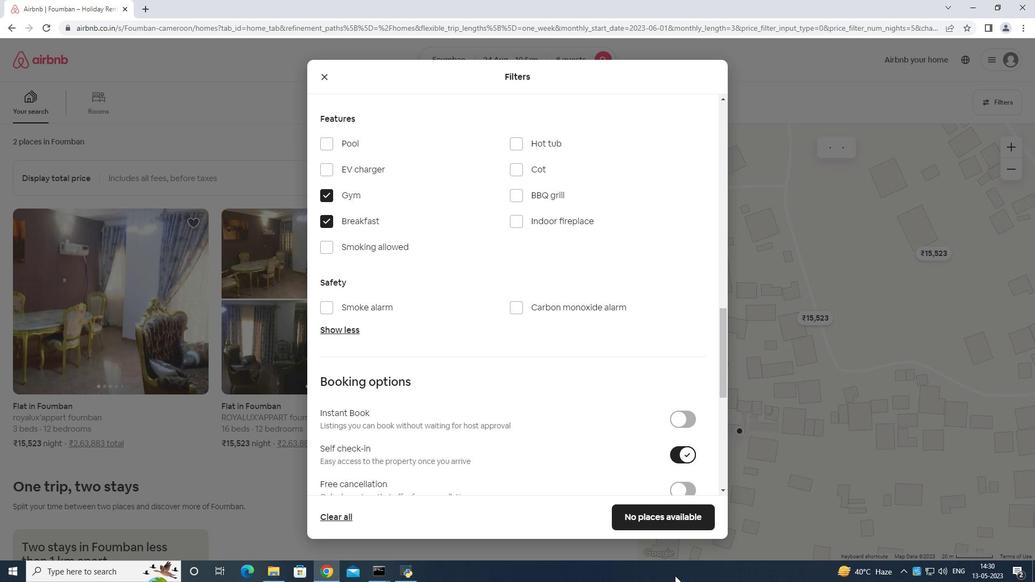 
Action: Mouse scrolled (673, 574) with delta (0, 0)
Screenshot: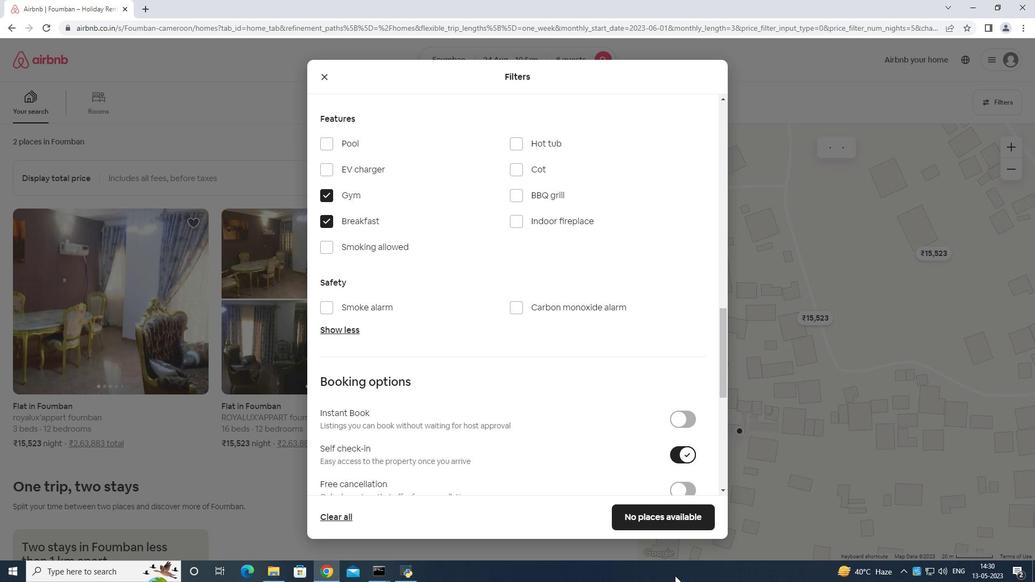 
Action: Mouse moved to (673, 574)
Screenshot: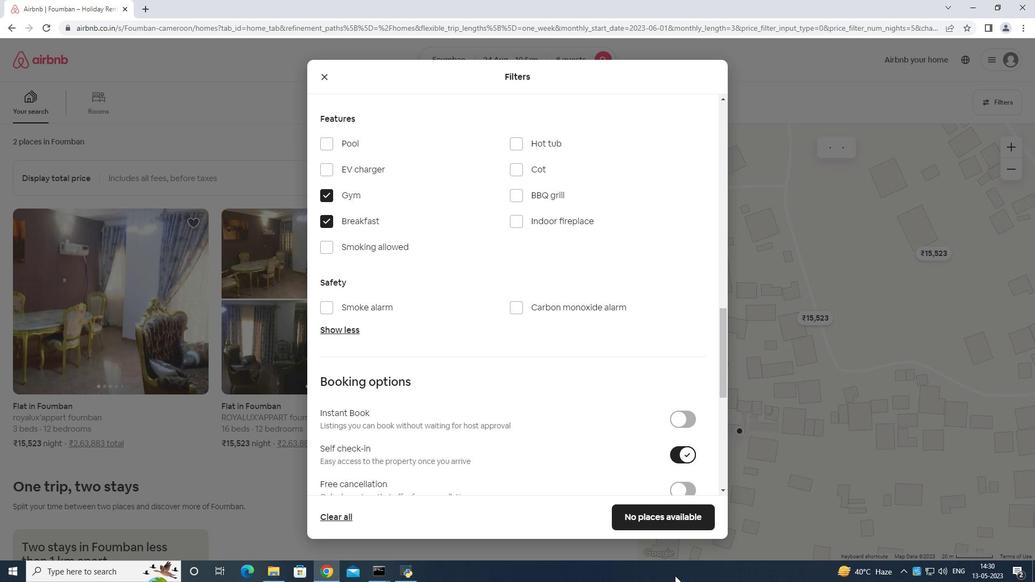 
Action: Mouse scrolled (673, 574) with delta (0, 0)
Screenshot: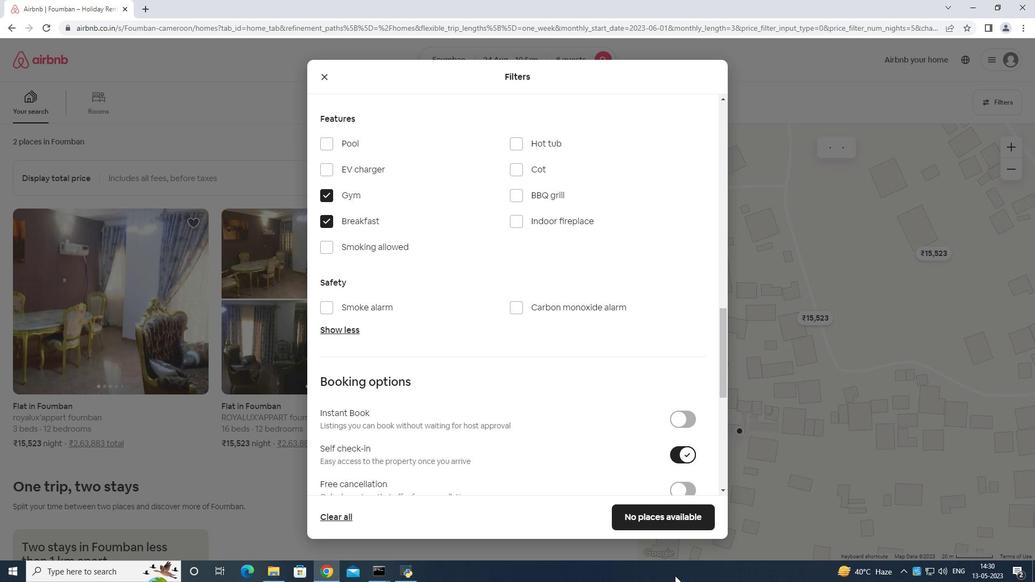 
Action: Mouse moved to (671, 575)
Screenshot: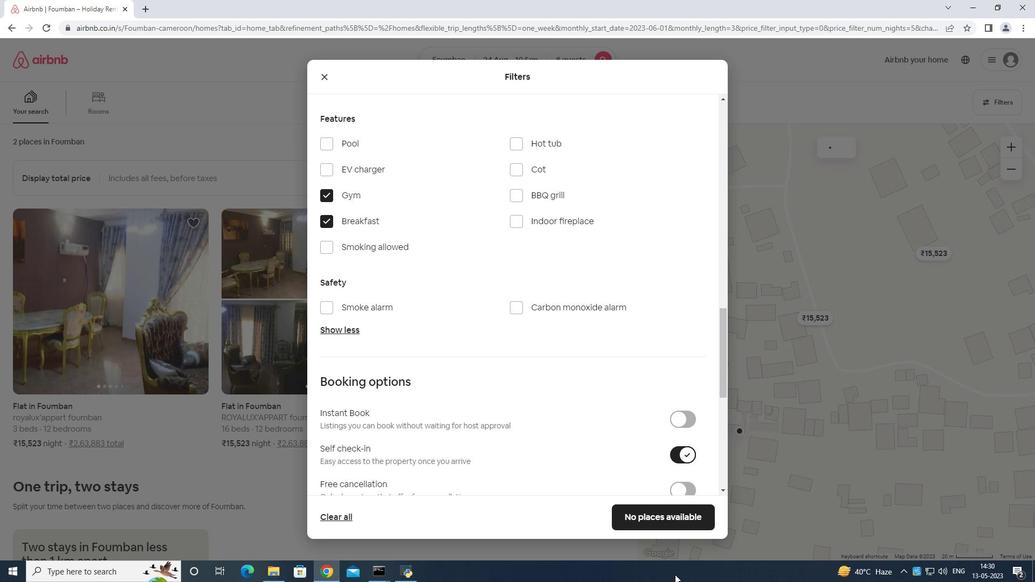
Action: Mouse scrolled (671, 575) with delta (0, 0)
Screenshot: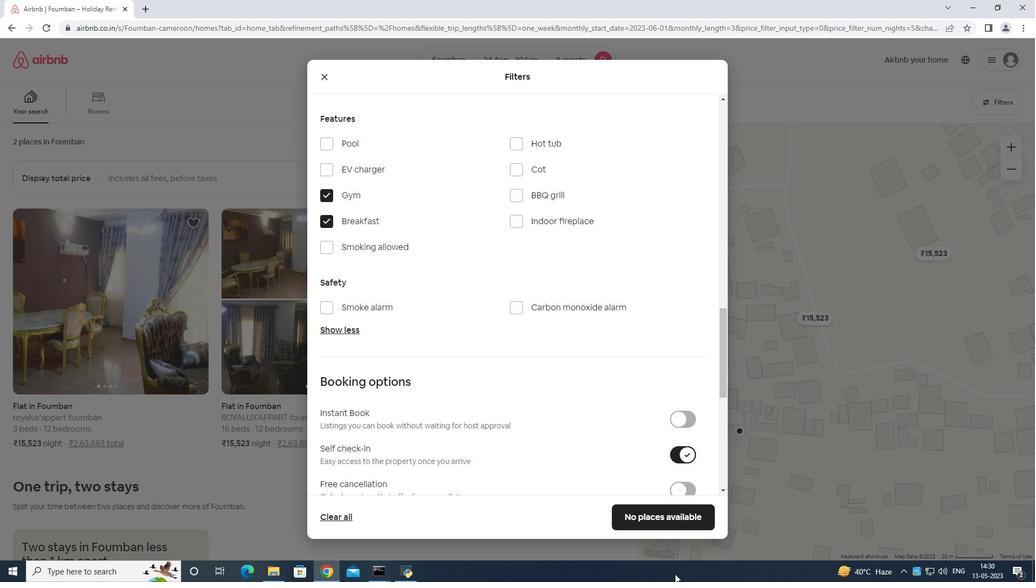 
Action: Mouse moved to (385, 415)
Screenshot: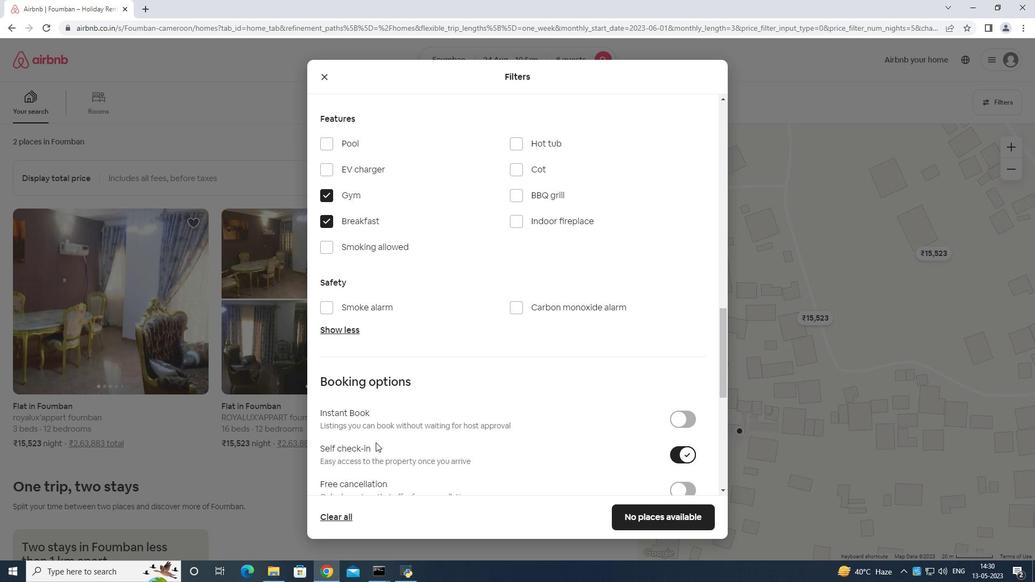 
Action: Mouse scrolled (385, 414) with delta (0, 0)
Screenshot: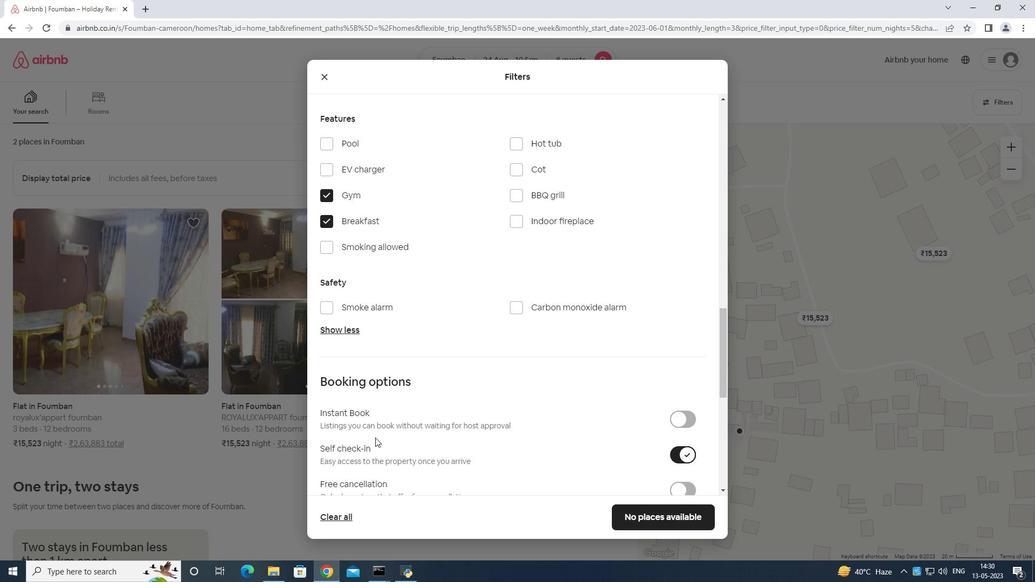 
Action: Mouse scrolled (385, 414) with delta (0, 0)
Screenshot: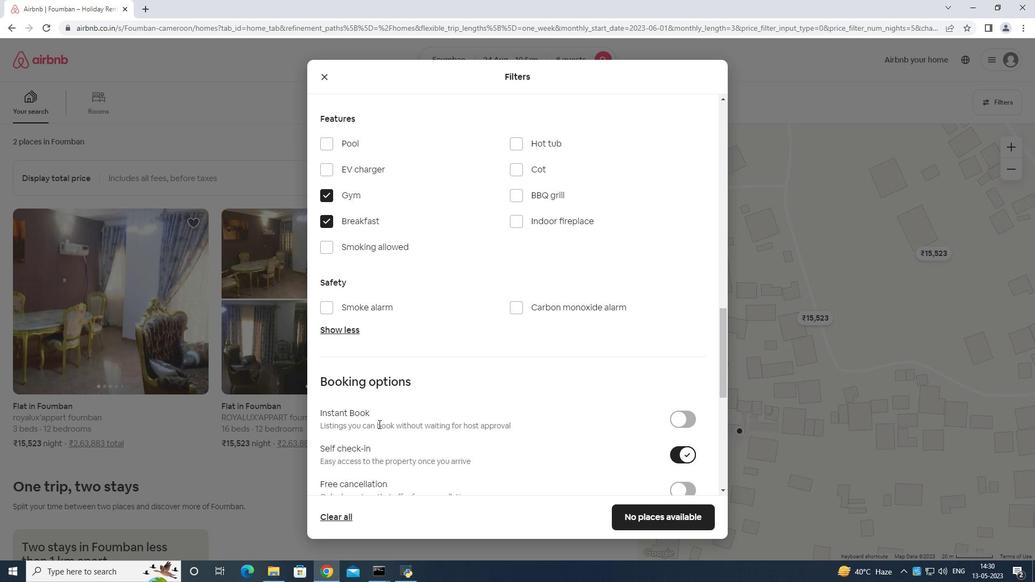 
Action: Mouse scrolled (385, 414) with delta (0, 0)
Screenshot: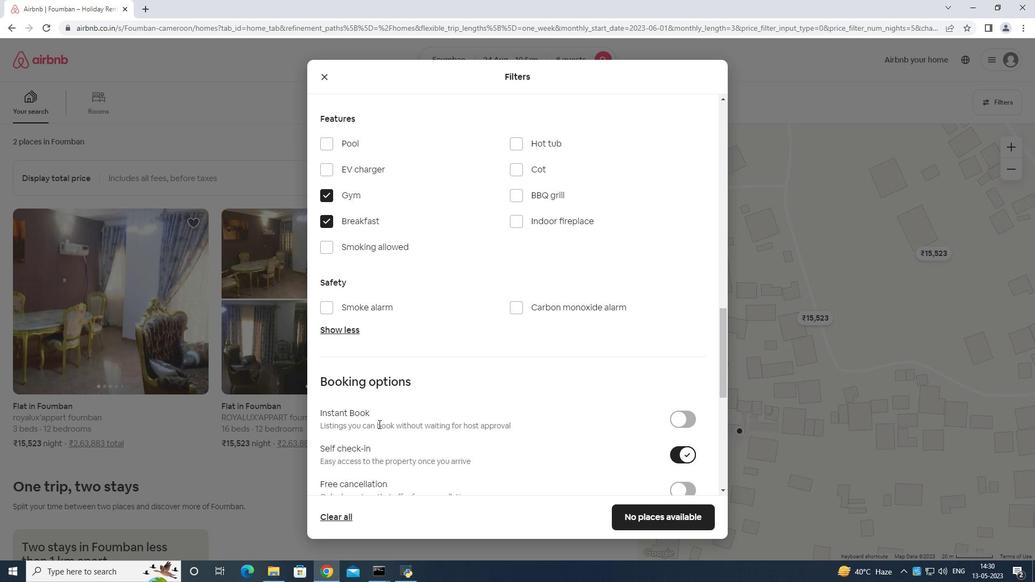 
Action: Mouse scrolled (385, 414) with delta (0, 0)
Screenshot: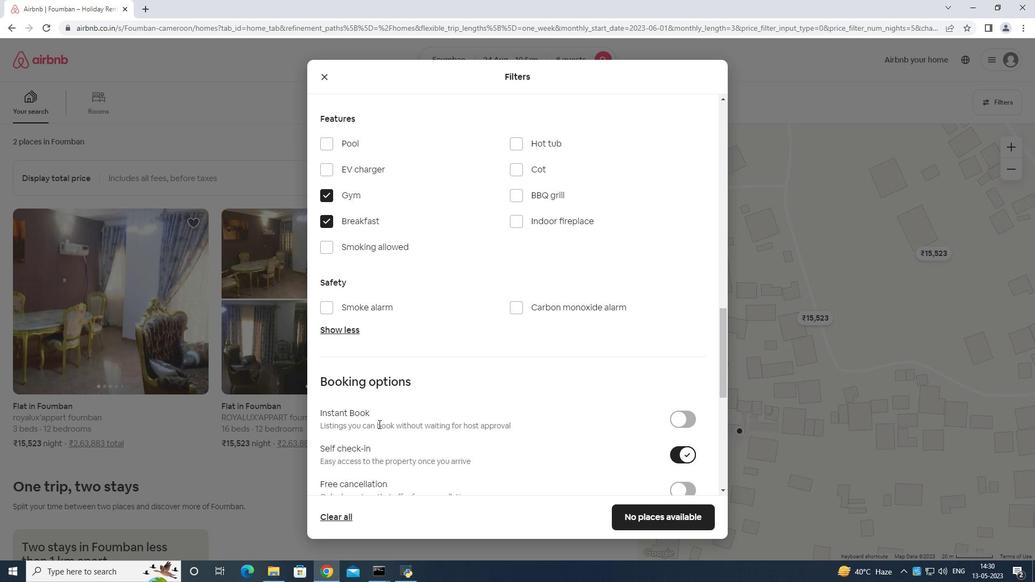 
Action: Mouse moved to (386, 414)
Screenshot: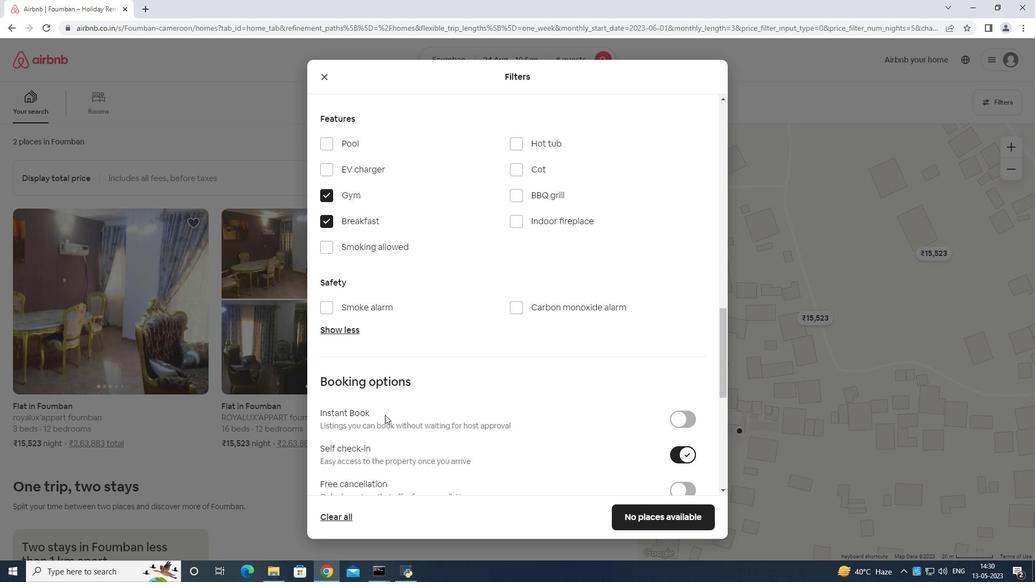 
Action: Mouse scrolled (386, 413) with delta (0, 0)
Screenshot: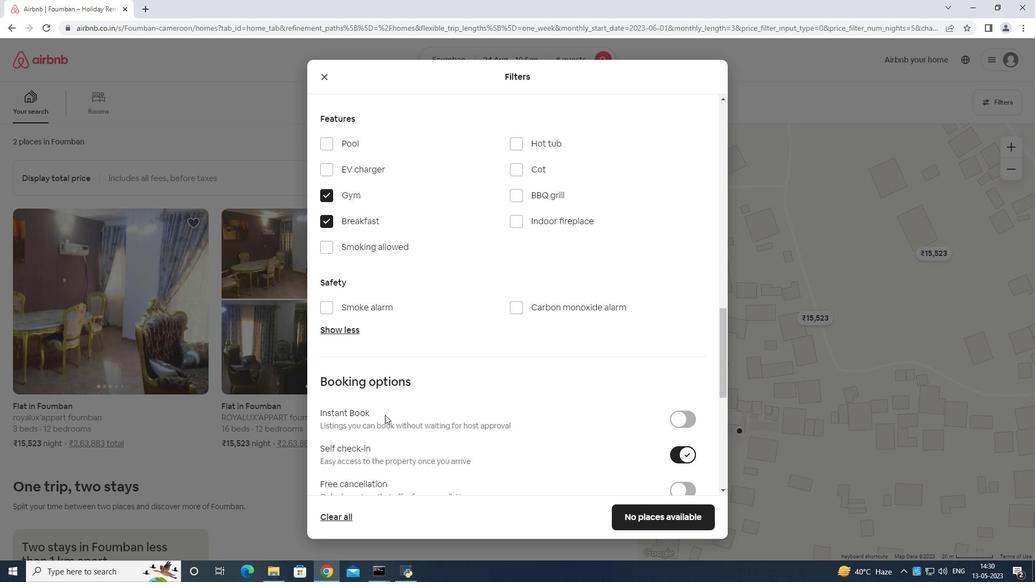 
Action: Mouse moved to (394, 407)
Screenshot: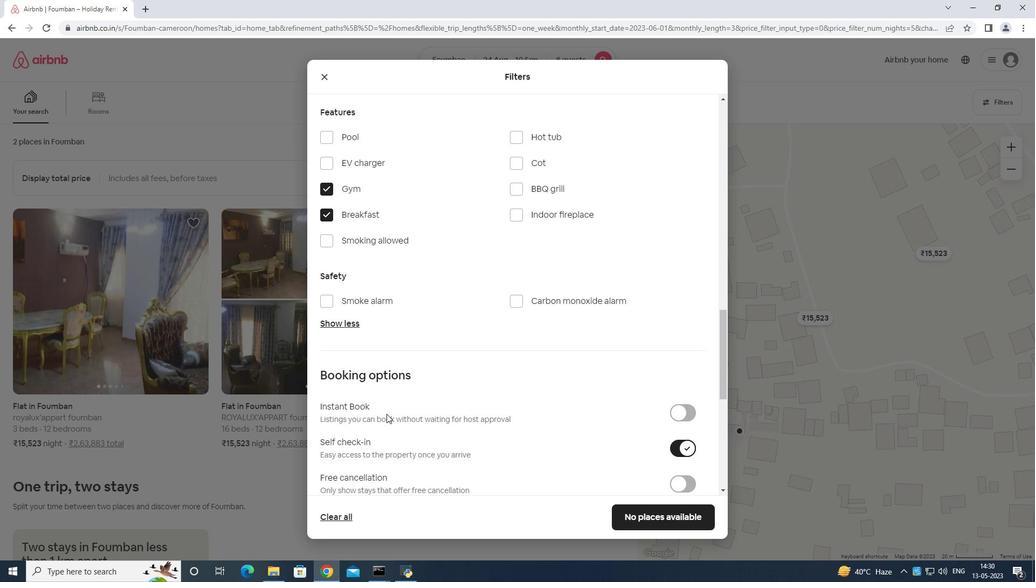 
Action: Mouse scrolled (394, 406) with delta (0, 0)
Screenshot: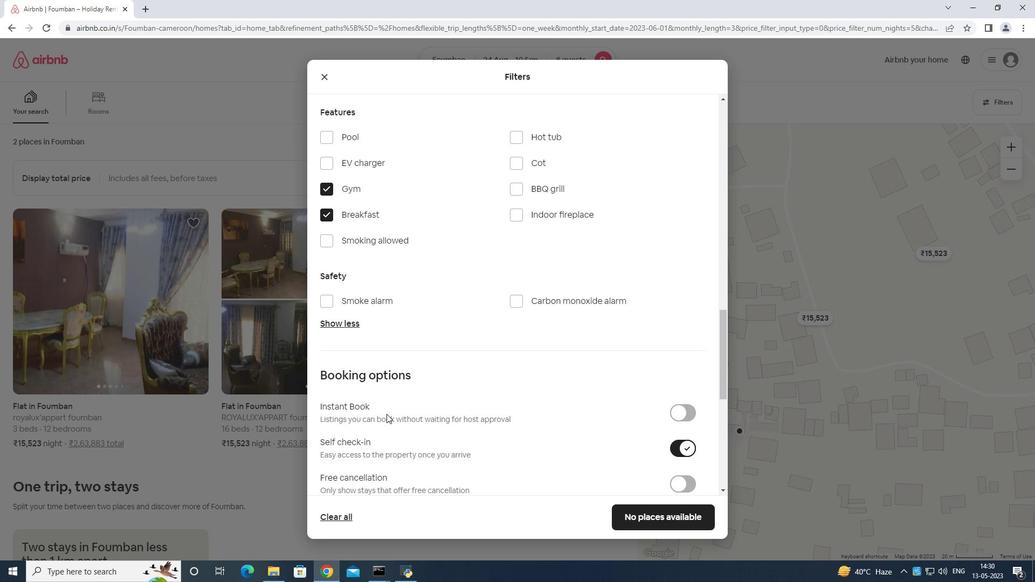 
Action: Mouse moved to (396, 408)
Screenshot: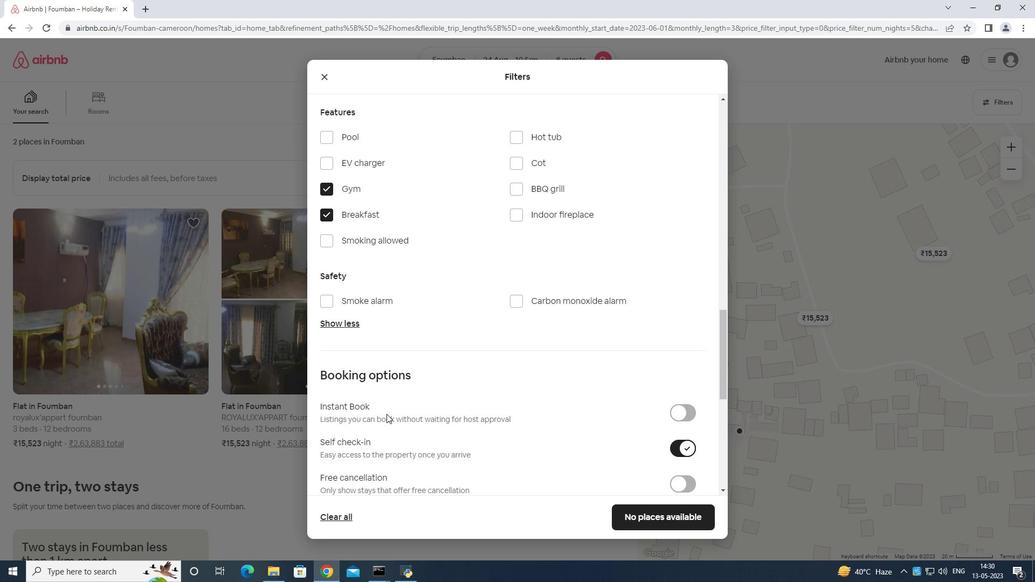 
Action: Mouse scrolled (396, 407) with delta (0, 0)
Screenshot: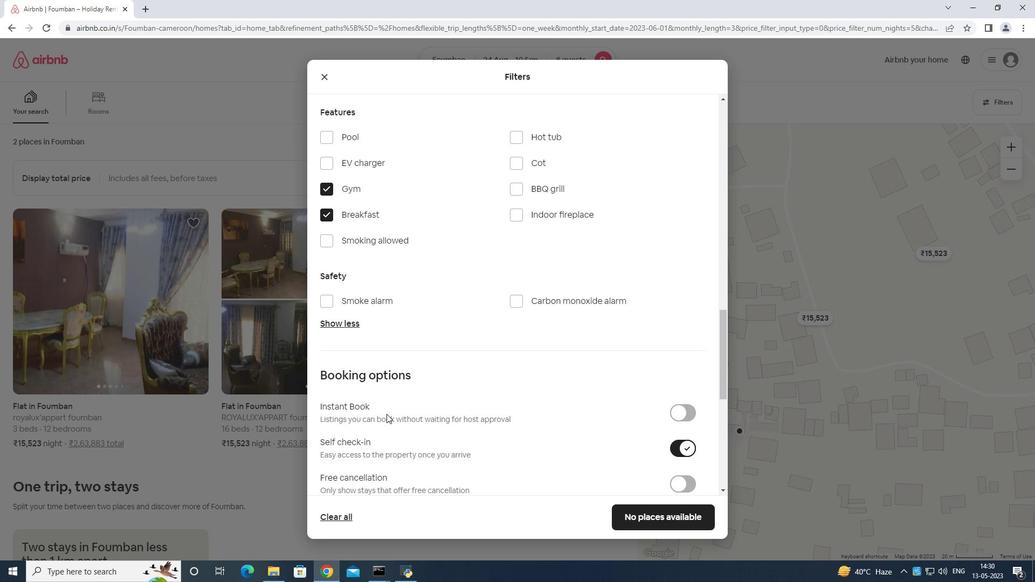 
Action: Mouse moved to (398, 411)
Screenshot: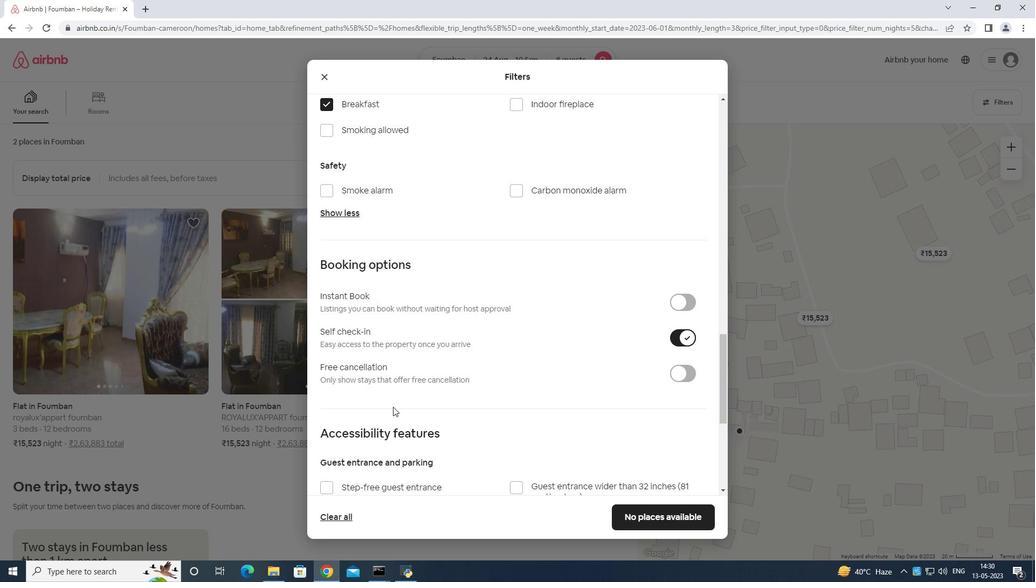 
Action: Mouse scrolled (396, 409) with delta (0, 0)
Screenshot: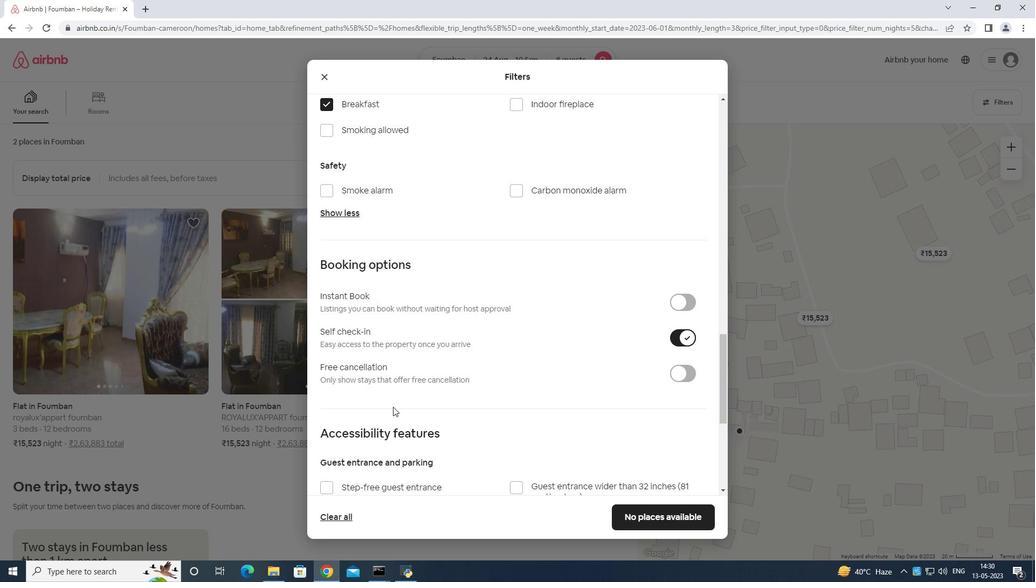 
Action: Mouse moved to (406, 417)
Screenshot: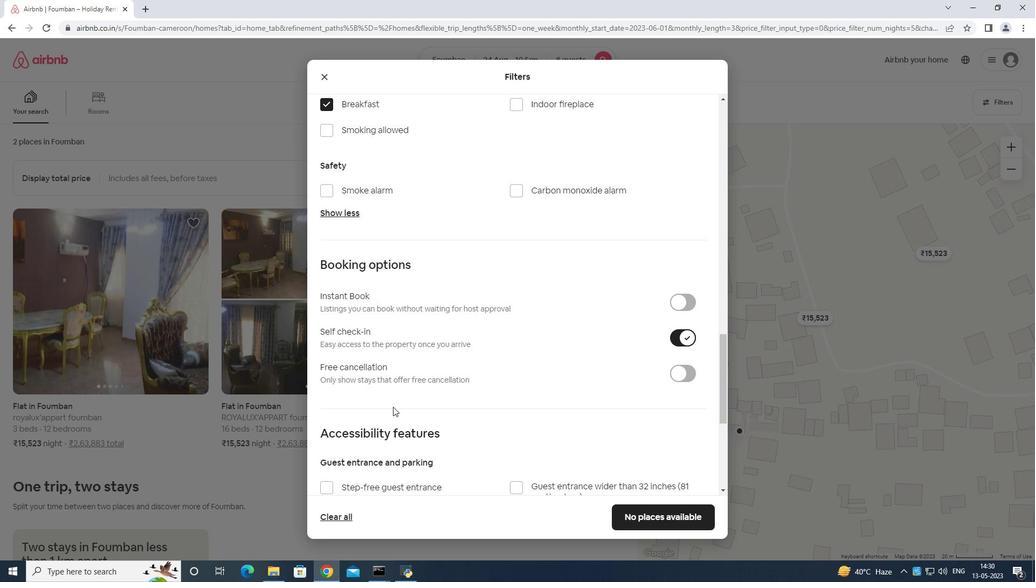 
Action: Mouse scrolled (400, 413) with delta (0, 0)
Screenshot: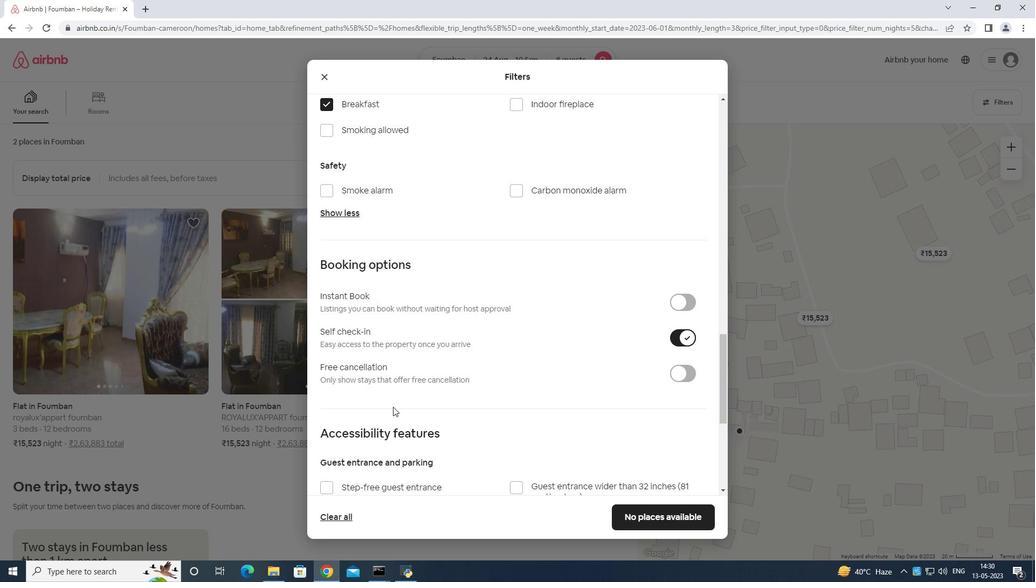
Action: Mouse moved to (418, 422)
Screenshot: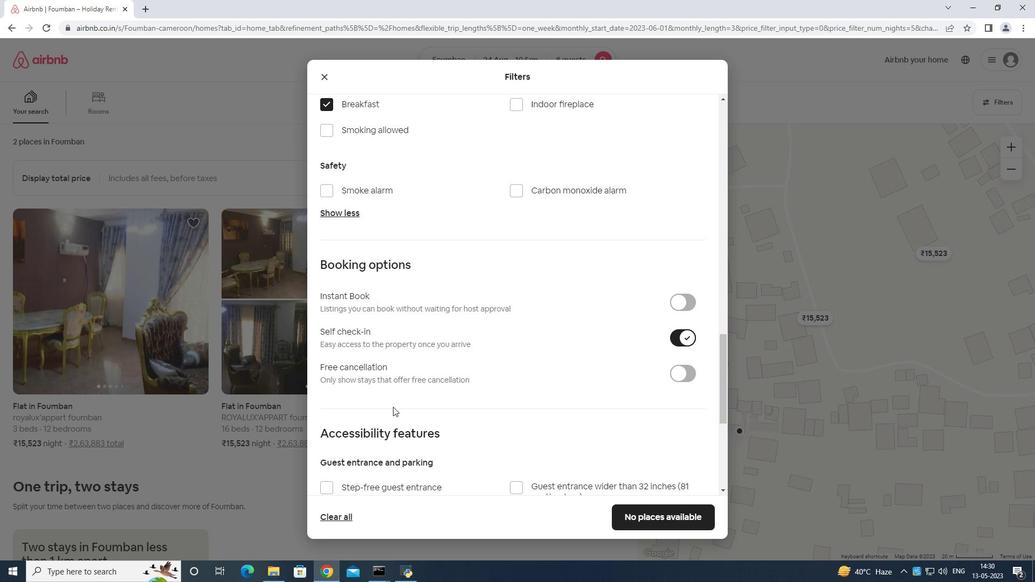 
Action: Mouse scrolled (418, 421) with delta (0, 0)
Screenshot: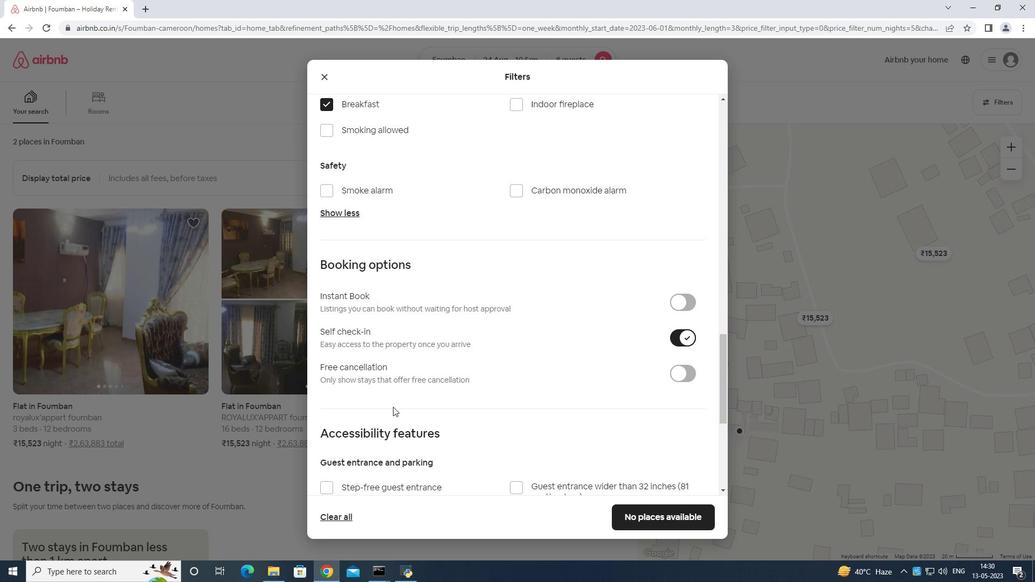 
Action: Mouse moved to (494, 426)
Screenshot: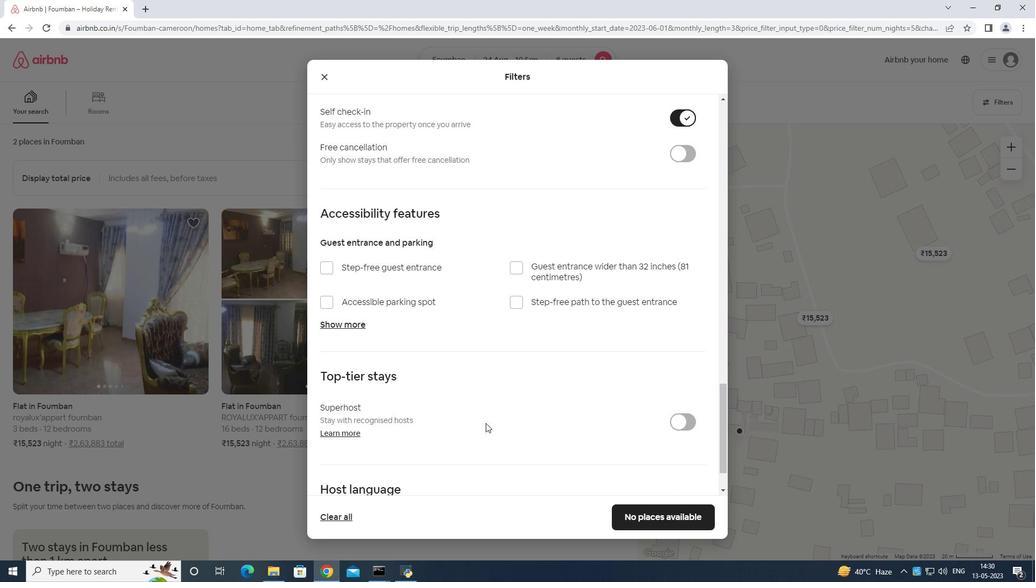 
Action: Mouse scrolled (494, 426) with delta (0, 0)
Screenshot: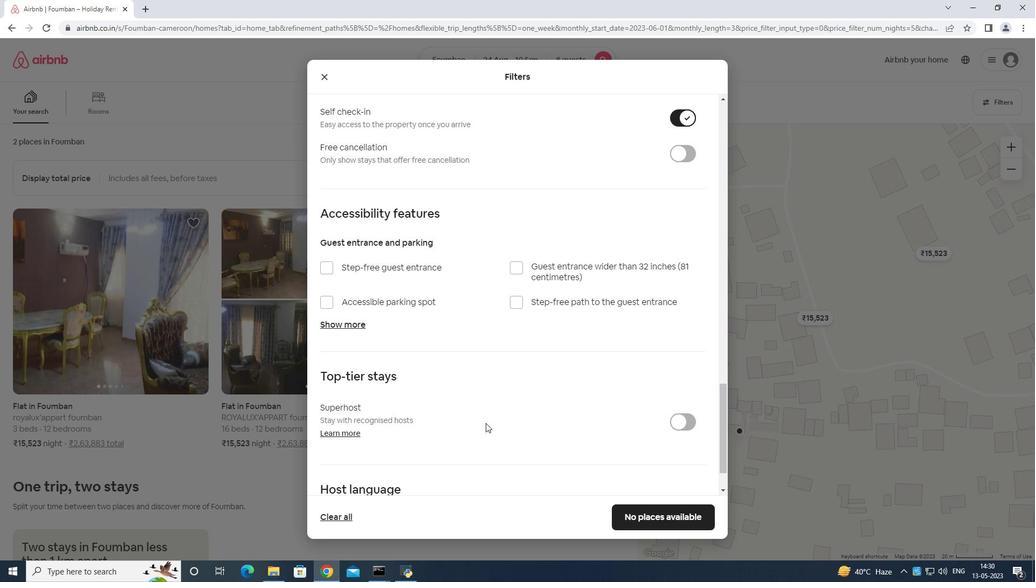 
Action: Mouse moved to (494, 431)
Screenshot: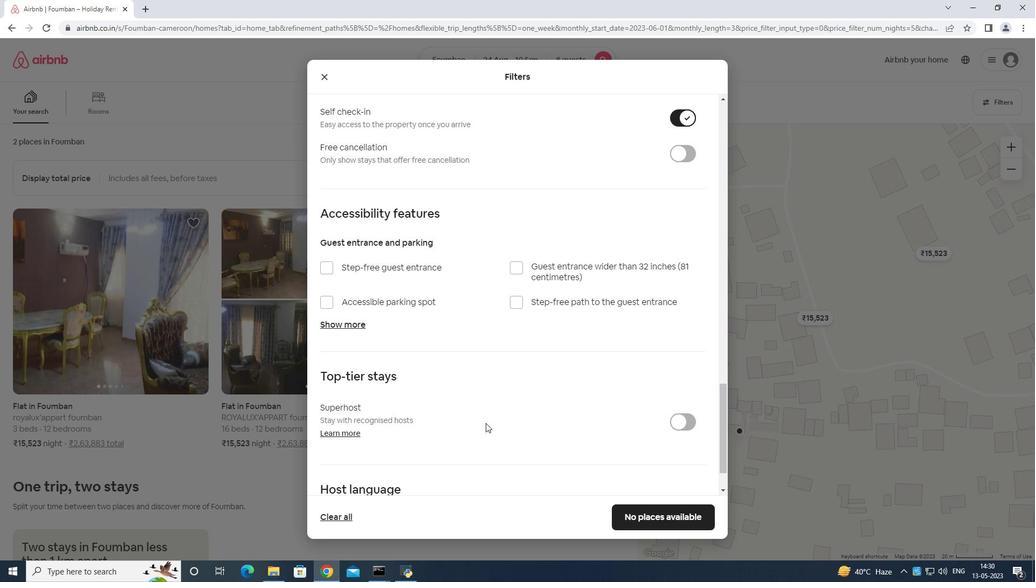
Action: Mouse scrolled (494, 431) with delta (0, 0)
Screenshot: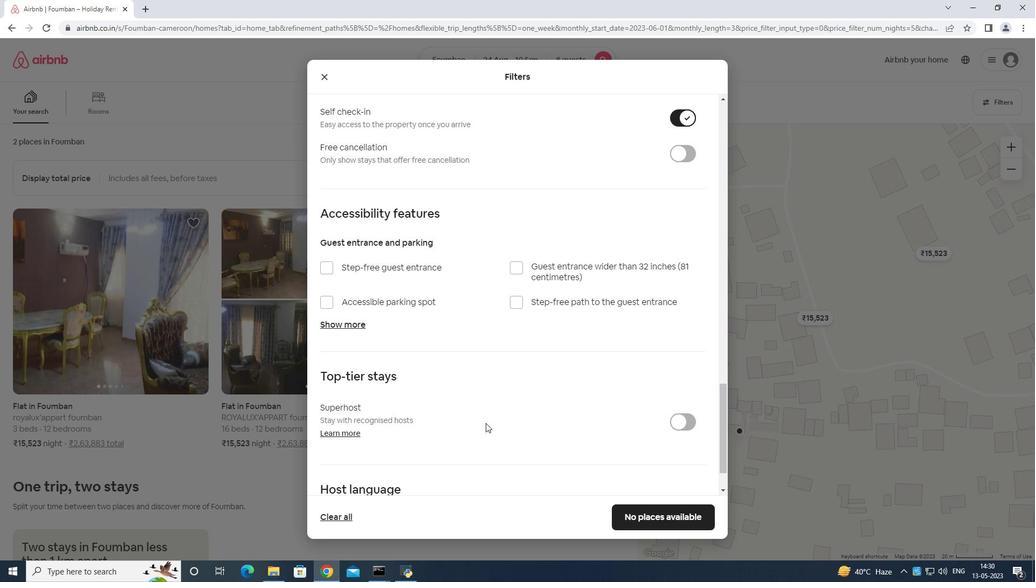 
Action: Mouse moved to (494, 433)
Screenshot: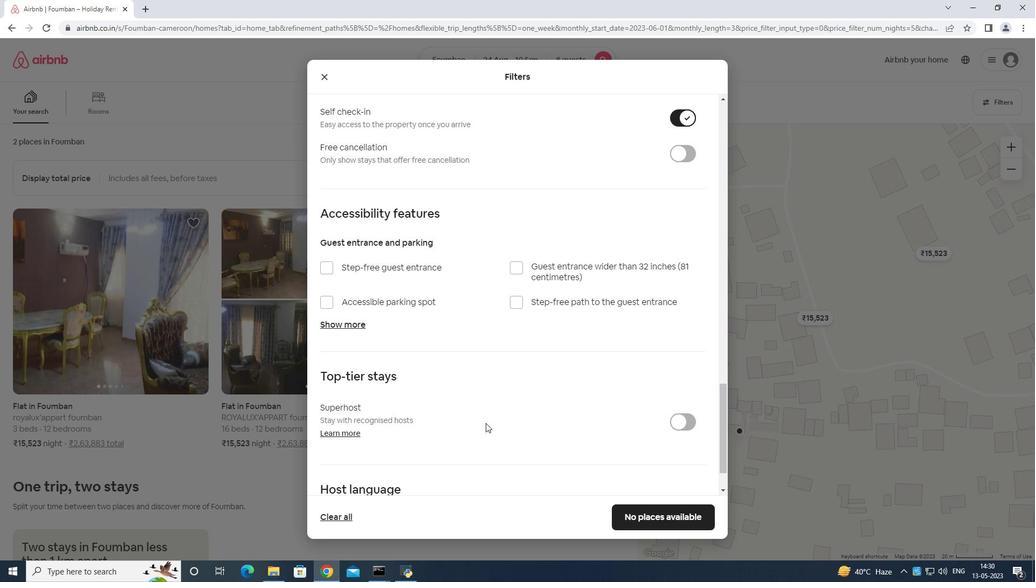 
Action: Mouse scrolled (494, 432) with delta (0, 0)
Screenshot: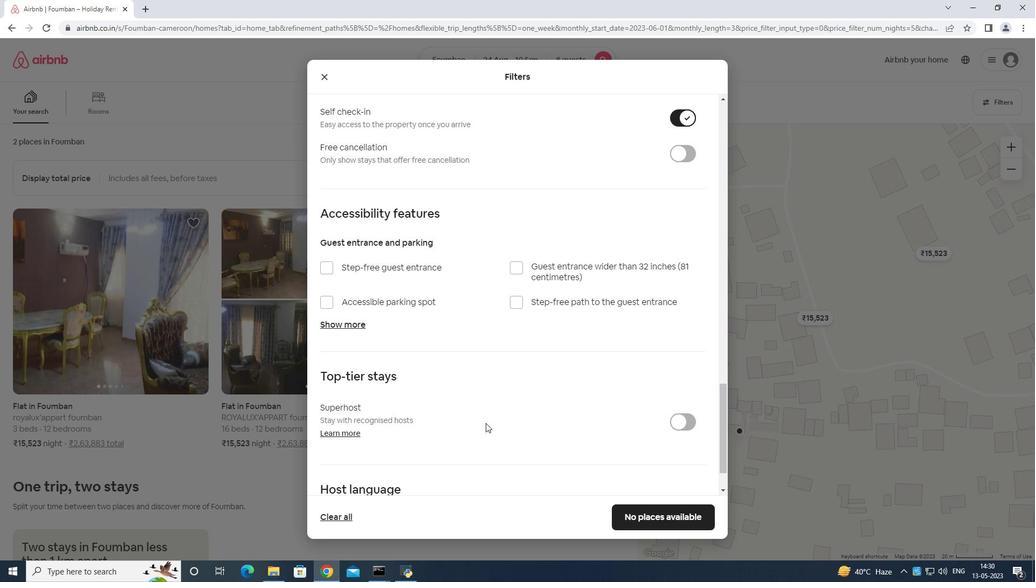 
Action: Mouse moved to (494, 434)
Screenshot: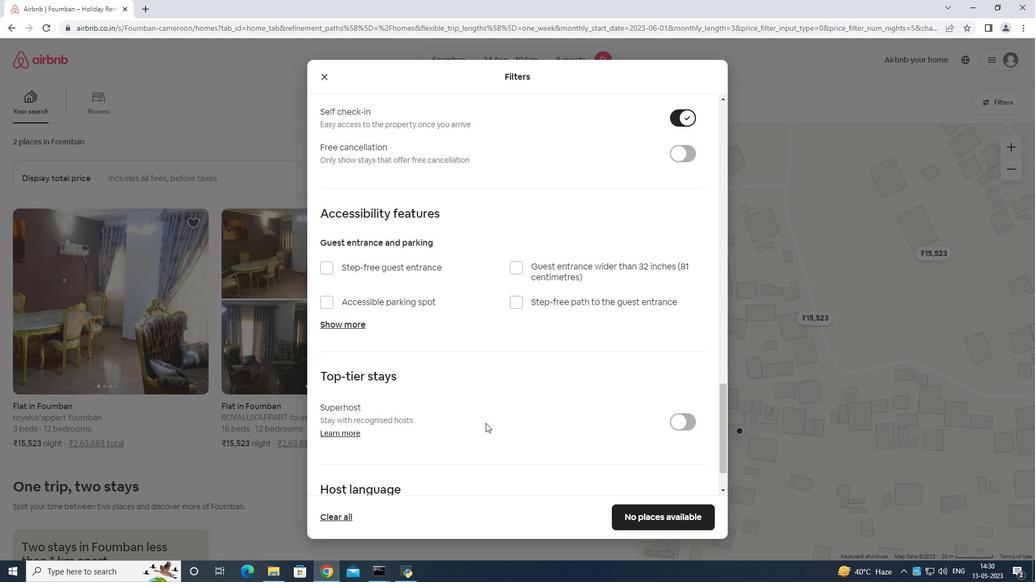 
Action: Mouse scrolled (494, 434) with delta (0, 0)
Screenshot: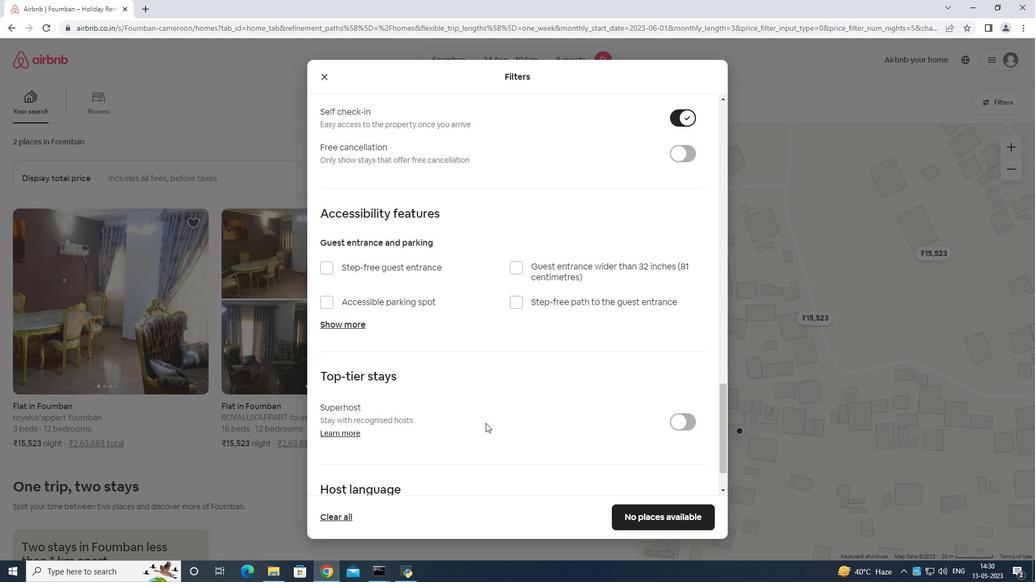 
Action: Mouse moved to (495, 437)
Screenshot: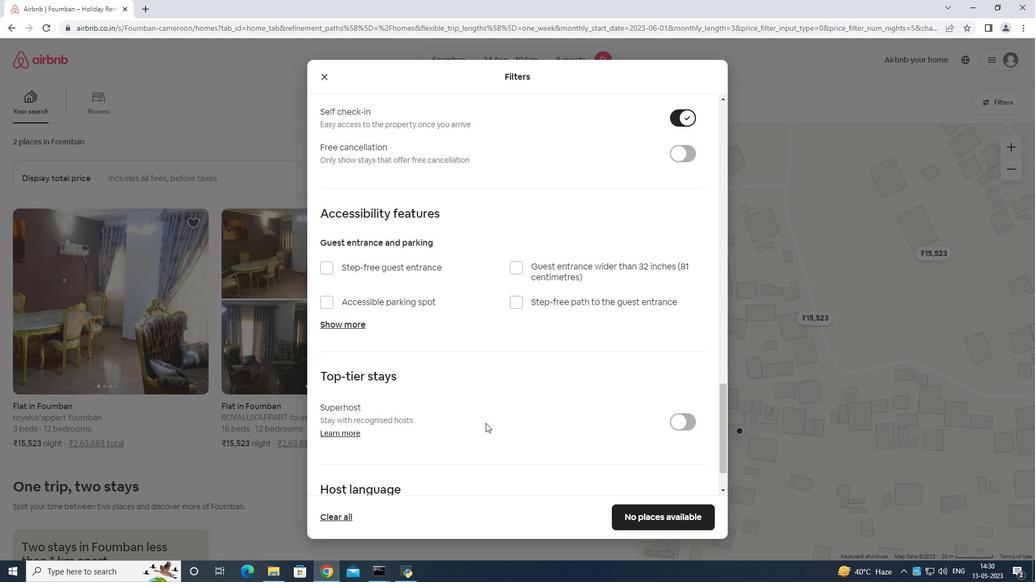 
Action: Mouse scrolled (495, 436) with delta (0, 0)
Screenshot: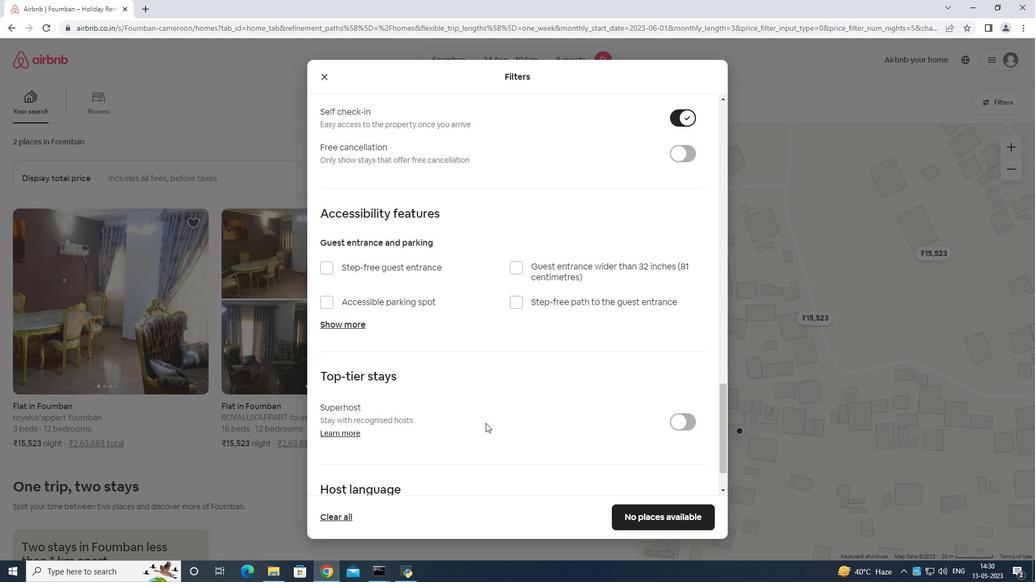 
Action: Mouse moved to (648, 515)
Screenshot: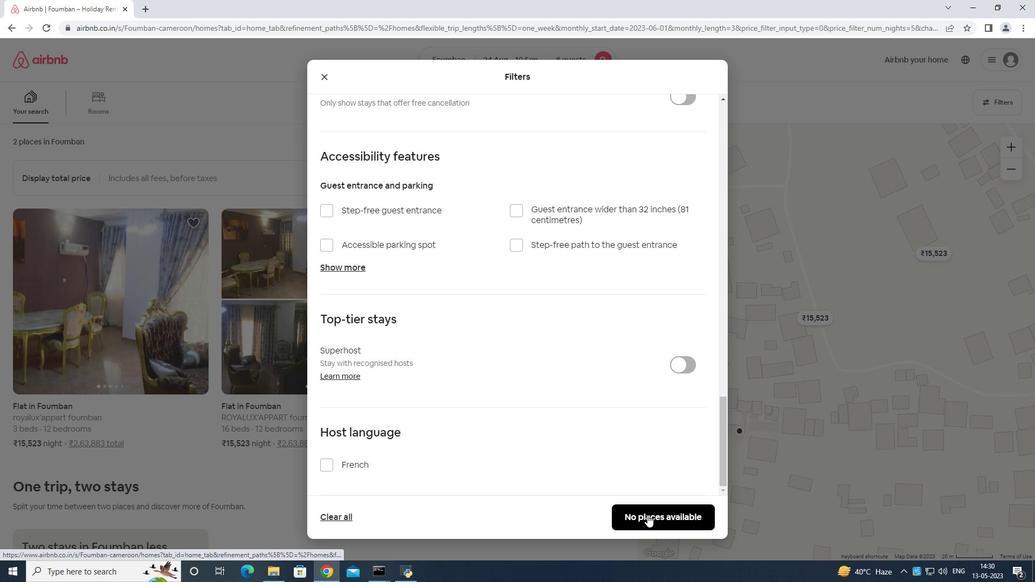 
Action: Mouse pressed left at (648, 515)
Screenshot: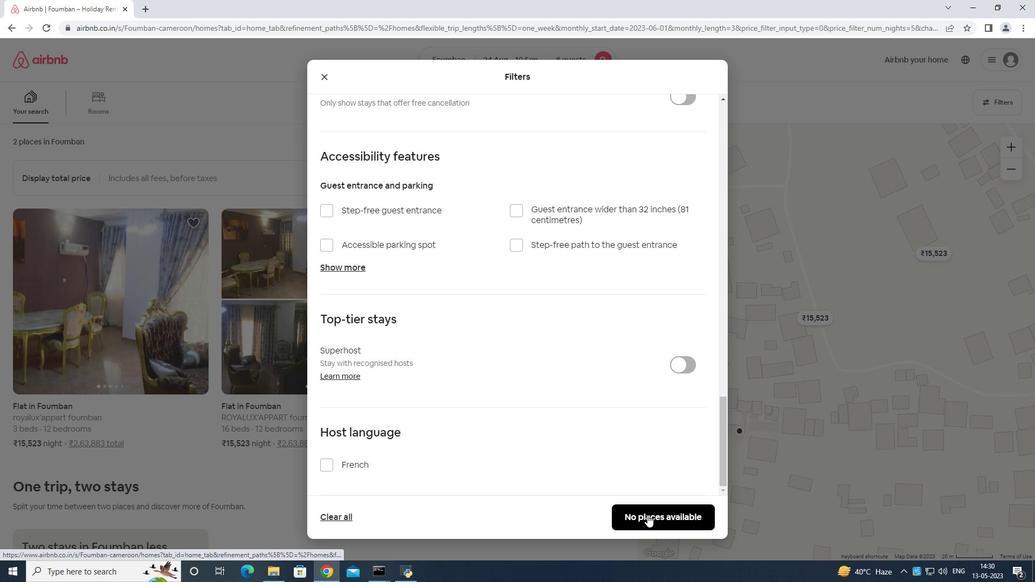 
Action: Mouse moved to (648, 514)
Screenshot: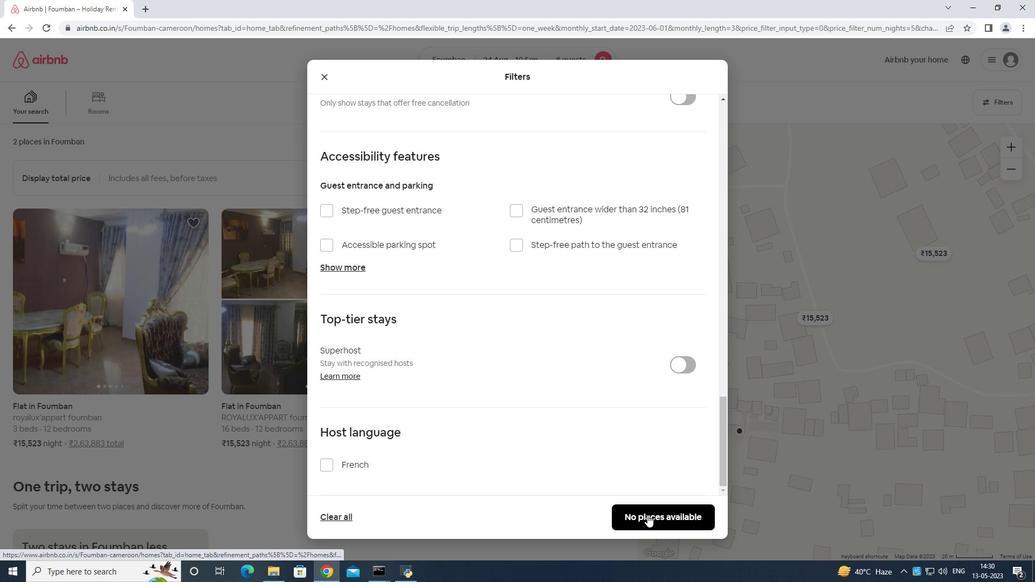 
